 Task: Design a multi-part, multi-material, and multi-color pinball machine with custom themes and interactive features.
Action: Mouse moved to (196, 167)
Screenshot: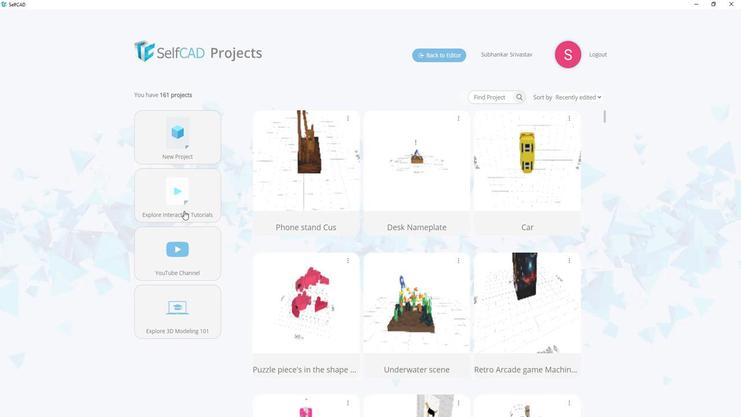 
Action: Mouse pressed left at (196, 167)
Screenshot: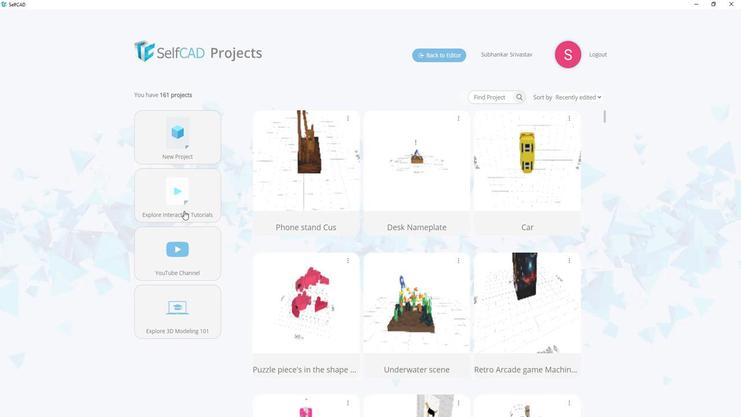 
Action: Mouse moved to (383, 183)
Screenshot: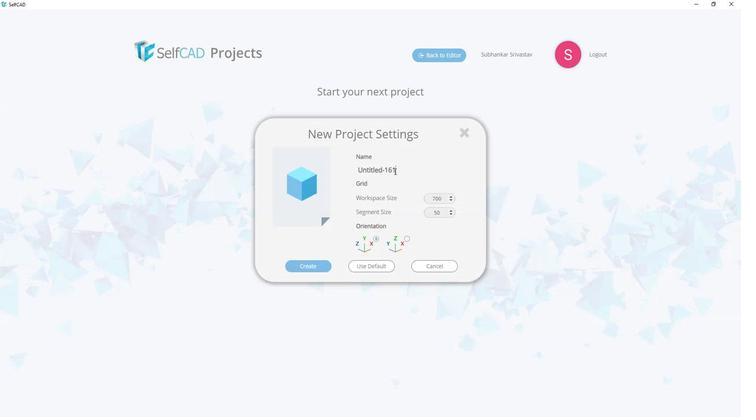 
Action: Mouse pressed left at (383, 183)
Screenshot: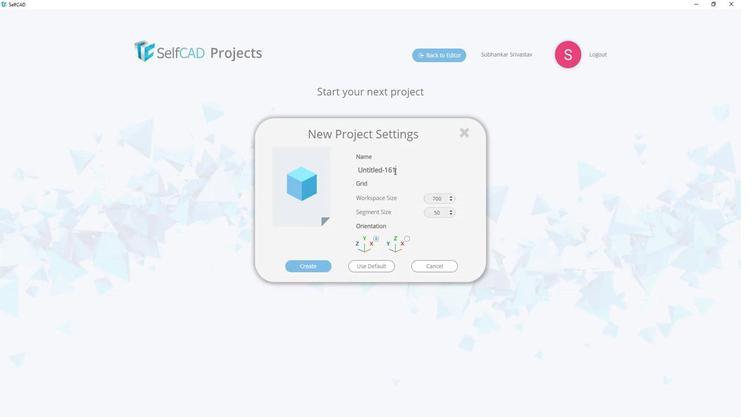 
Action: Mouse moved to (383, 183)
Screenshot: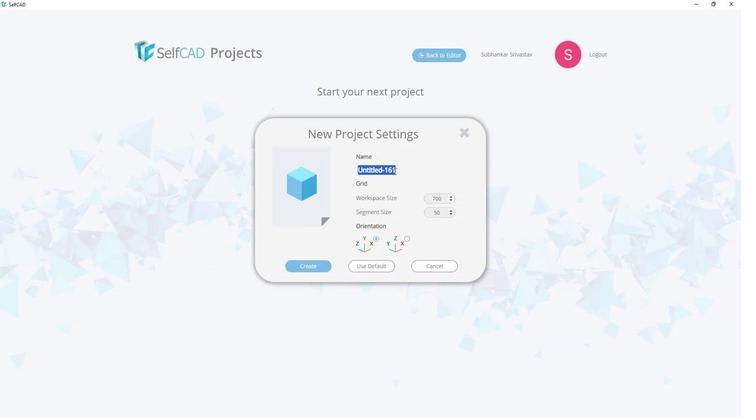 
Action: Key pressed <Key.shift><Key.shift>Pinball<Key.space><Key.shift>@<Key.backspace>2<Key.enter>
Screenshot: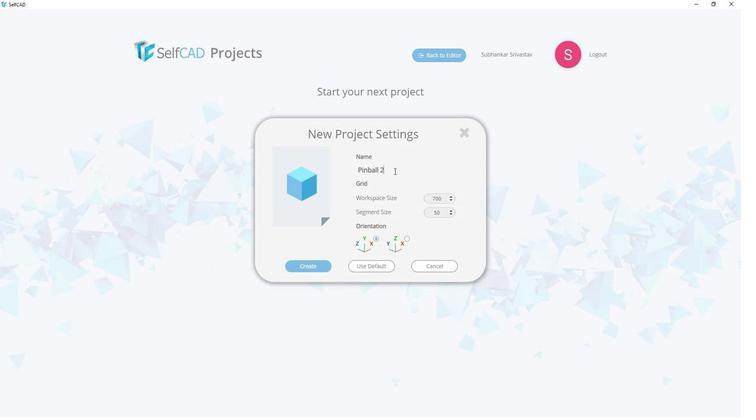 
Action: Mouse moved to (78, 128)
Screenshot: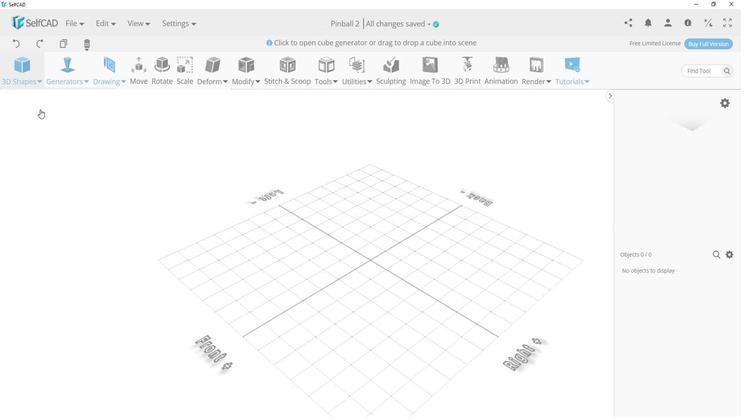 
Action: Mouse pressed left at (78, 128)
Screenshot: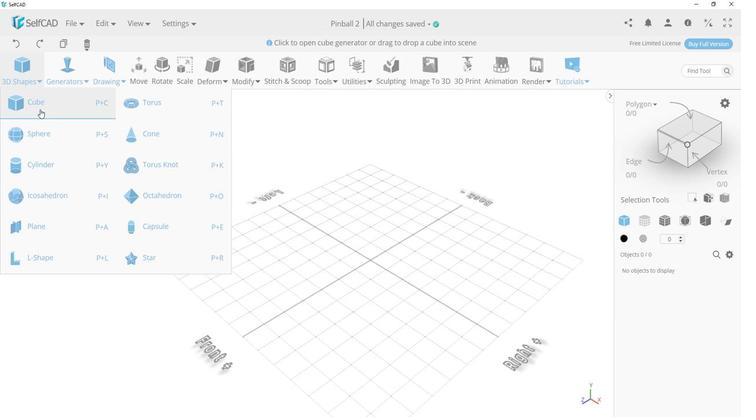 
Action: Mouse moved to (77, 165)
Screenshot: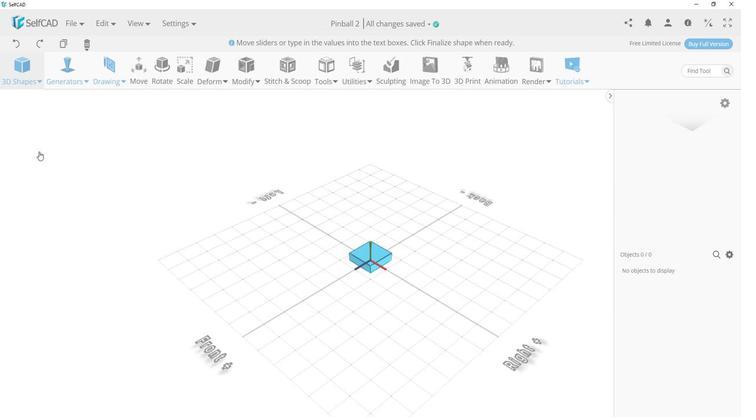 
Action: Mouse pressed left at (77, 165)
Screenshot: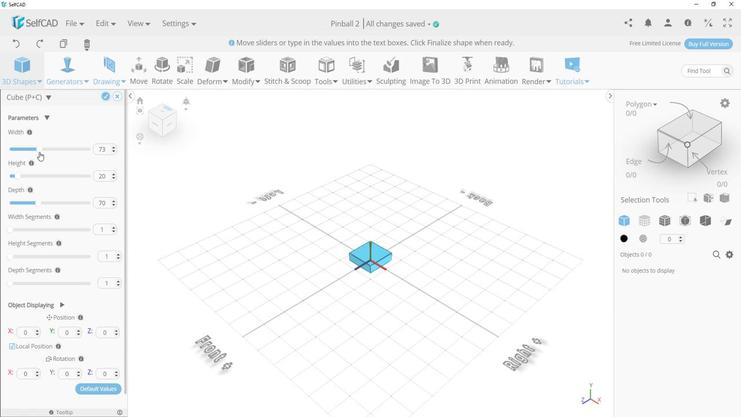 
Action: Mouse moved to (60, 186)
Screenshot: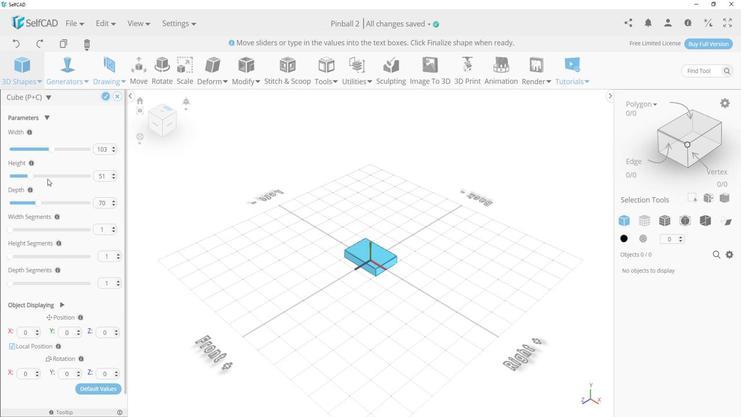 
Action: Mouse pressed left at (60, 186)
Screenshot: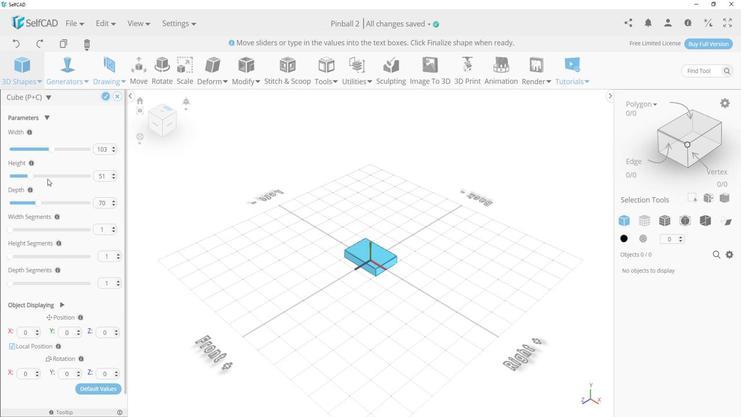 
Action: Mouse moved to (140, 189)
Screenshot: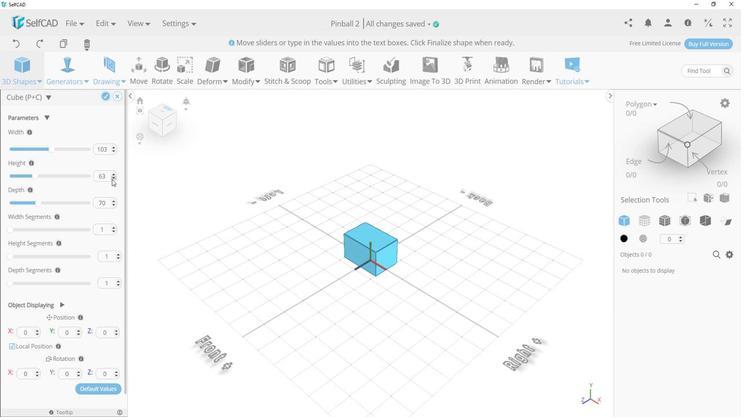 
Action: Mouse pressed left at (140, 189)
Screenshot: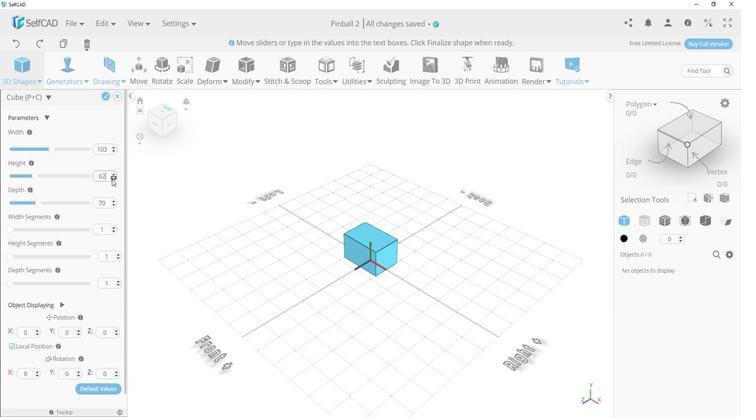 
Action: Mouse pressed left at (140, 189)
Screenshot: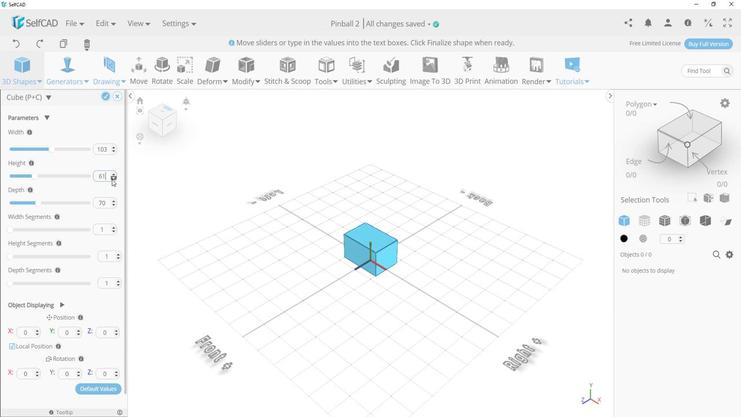 
Action: Mouse pressed left at (140, 189)
Screenshot: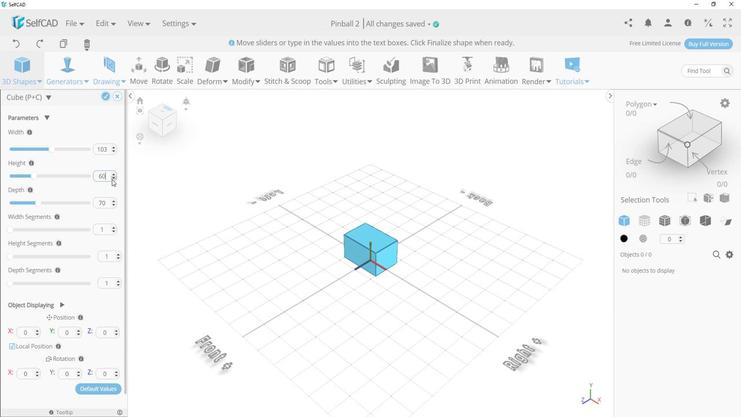 
Action: Mouse moved to (75, 211)
Screenshot: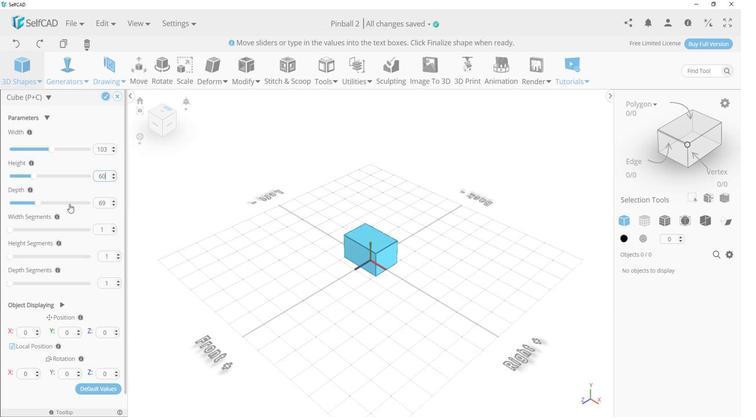 
Action: Mouse pressed left at (75, 211)
Screenshot: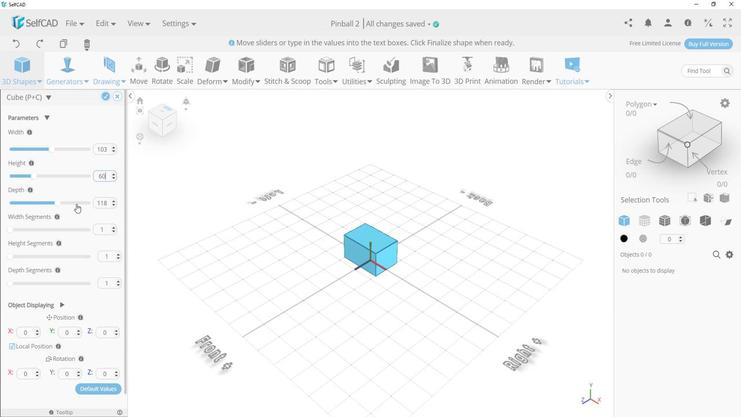 
Action: Mouse moved to (116, 210)
Screenshot: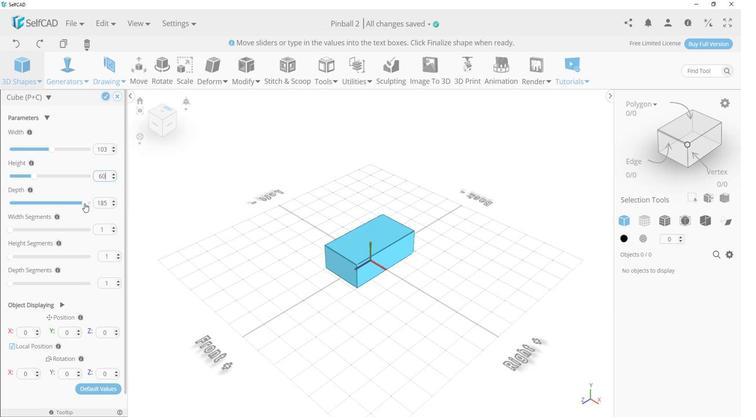
Action: Mouse pressed left at (116, 210)
Screenshot: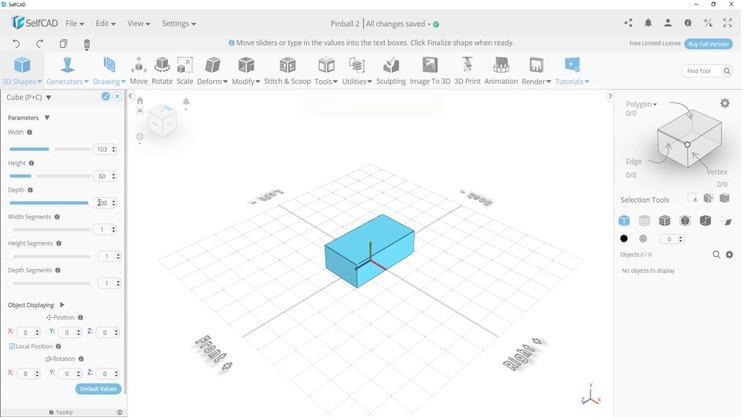 
Action: Mouse moved to (142, 210)
Screenshot: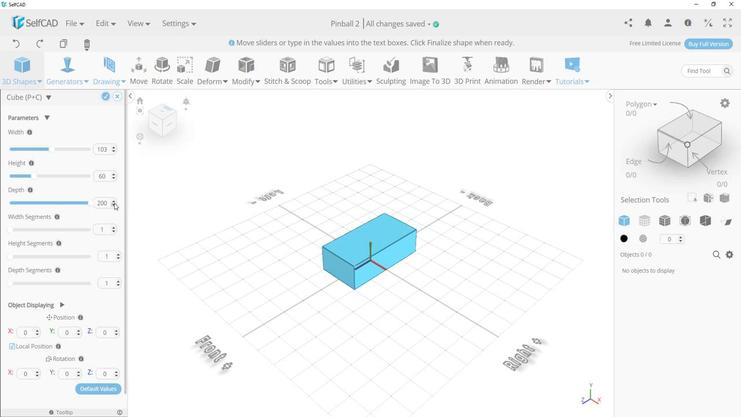 
Action: Mouse pressed left at (142, 210)
Screenshot: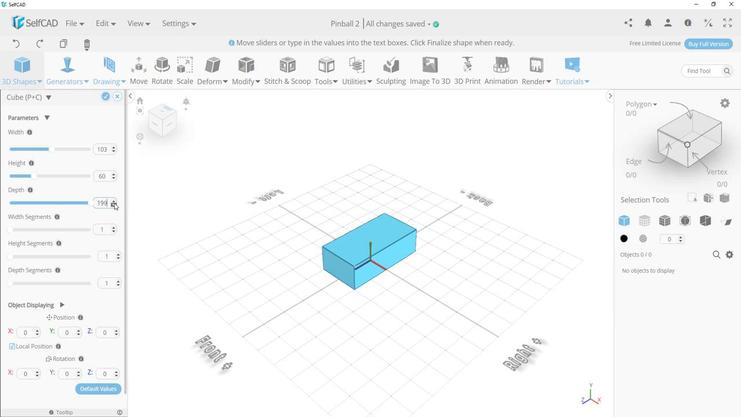 
Action: Mouse moved to (143, 209)
Screenshot: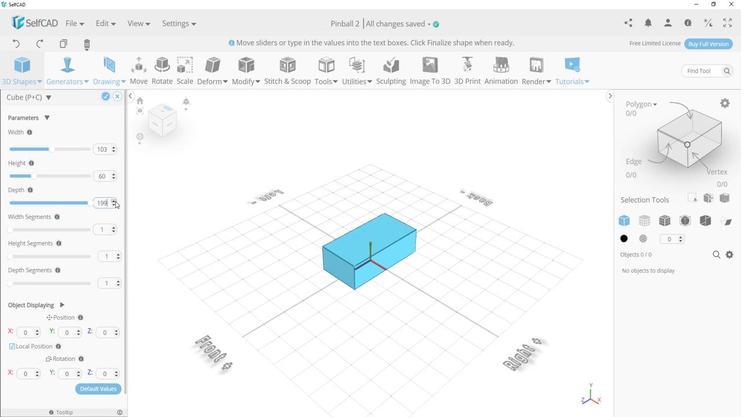 
Action: Mouse pressed left at (143, 209)
Screenshot: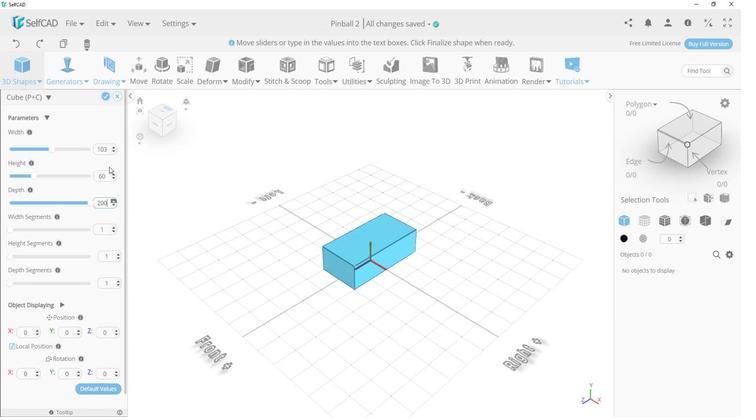 
Action: Mouse moved to (142, 161)
Screenshot: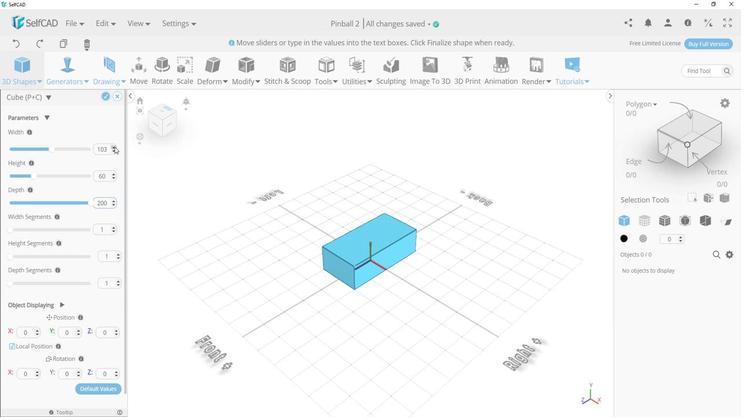 
Action: Mouse pressed left at (142, 161)
Screenshot: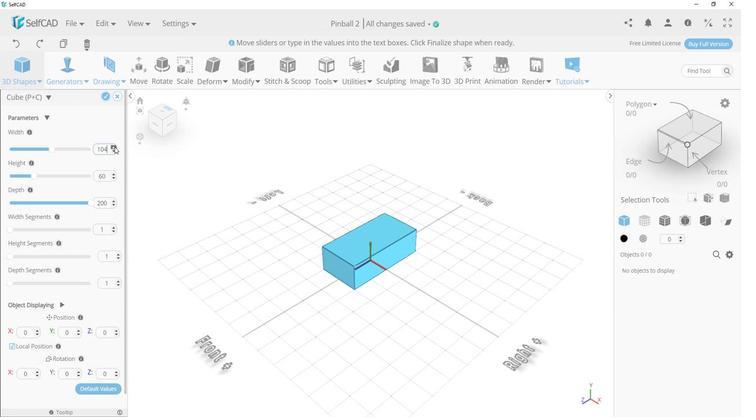 
Action: Mouse pressed left at (142, 161)
Screenshot: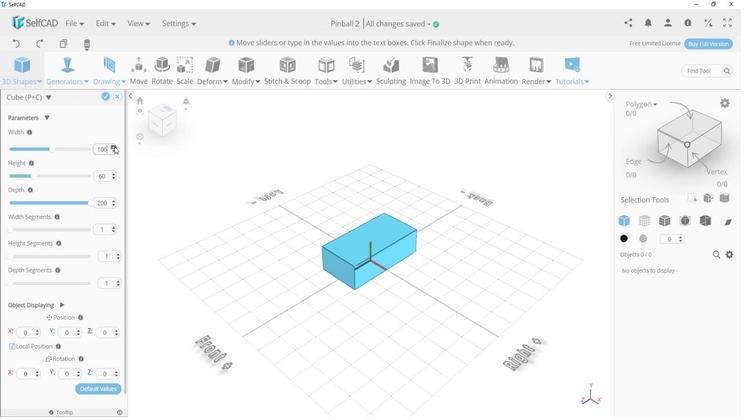 
Action: Mouse pressed left at (142, 161)
Screenshot: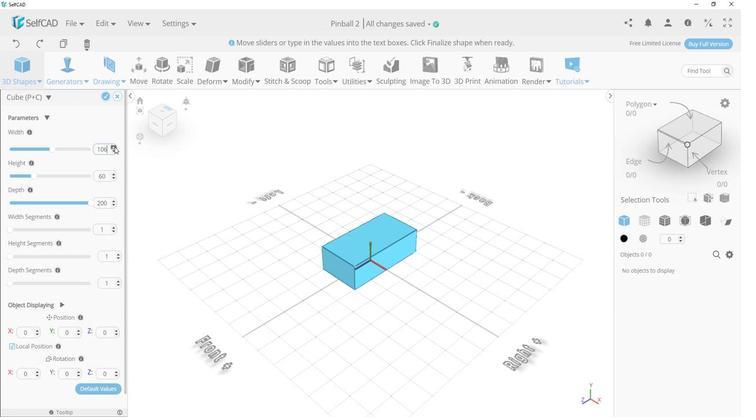
Action: Mouse pressed left at (142, 161)
Screenshot: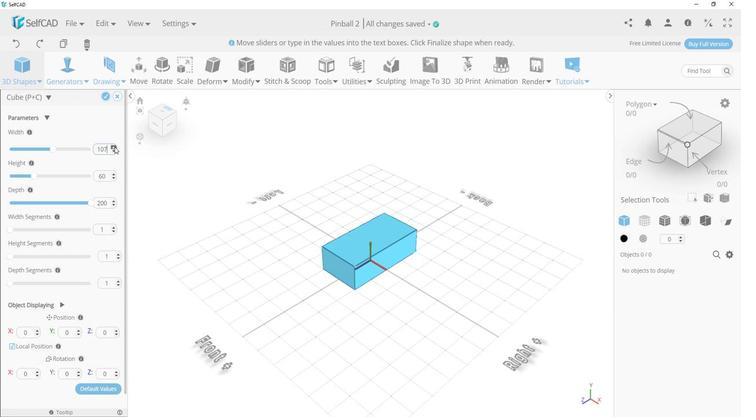 
Action: Mouse pressed left at (142, 161)
Screenshot: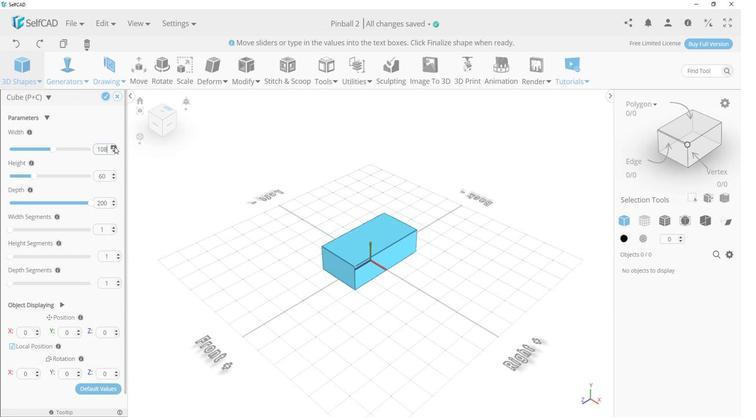 
Action: Mouse pressed left at (142, 161)
Screenshot: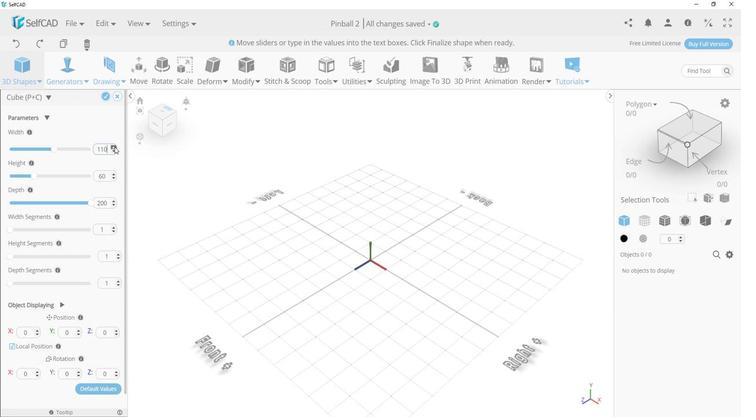 
Action: Mouse pressed left at (142, 161)
Screenshot: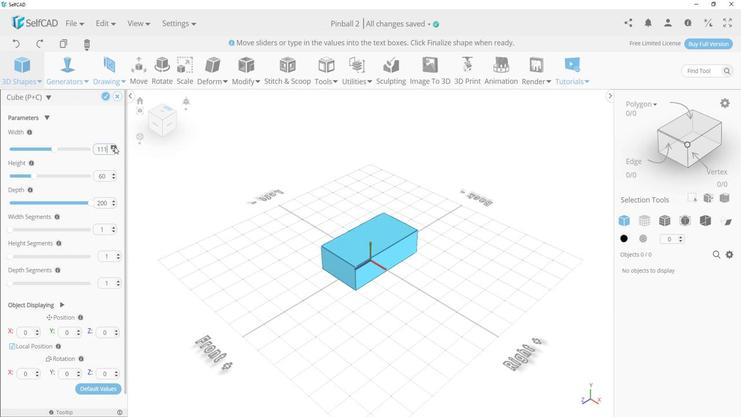 
Action: Mouse pressed left at (142, 161)
Screenshot: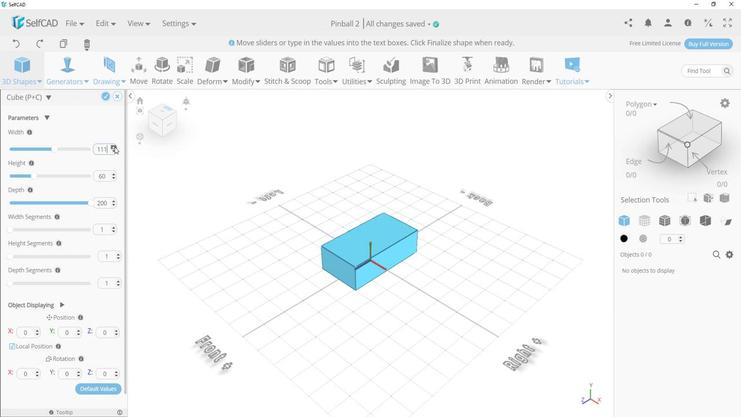 
Action: Mouse pressed left at (142, 161)
Screenshot: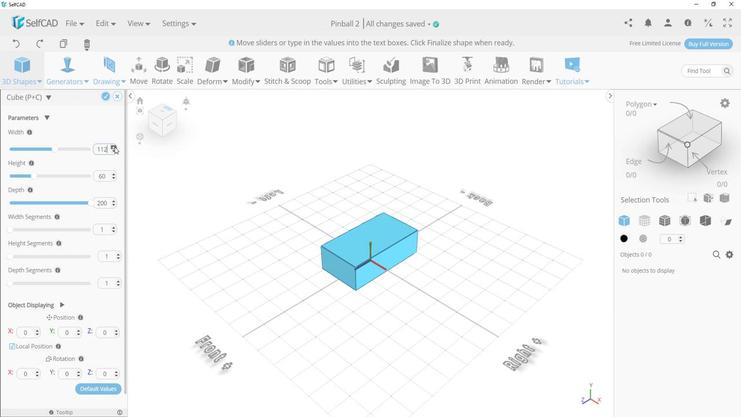 
Action: Mouse pressed left at (142, 161)
Screenshot: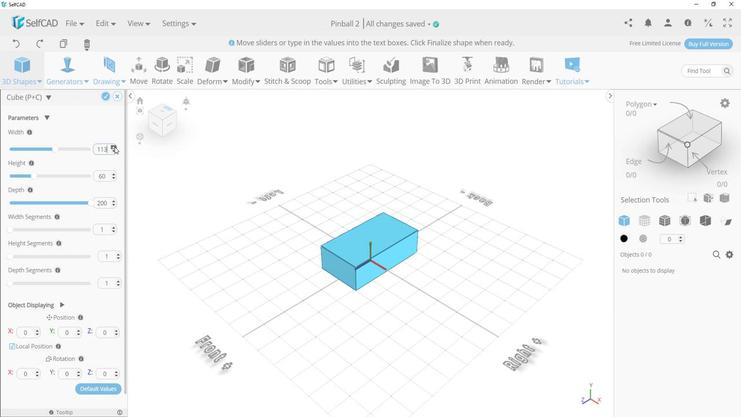 
Action: Mouse pressed left at (142, 161)
Screenshot: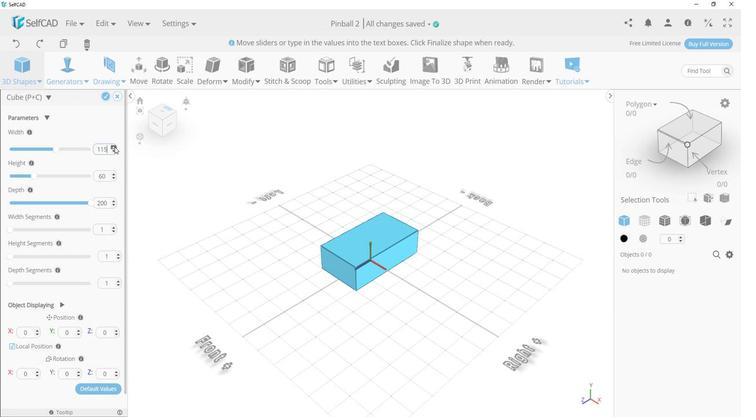 
Action: Mouse pressed left at (142, 161)
Screenshot: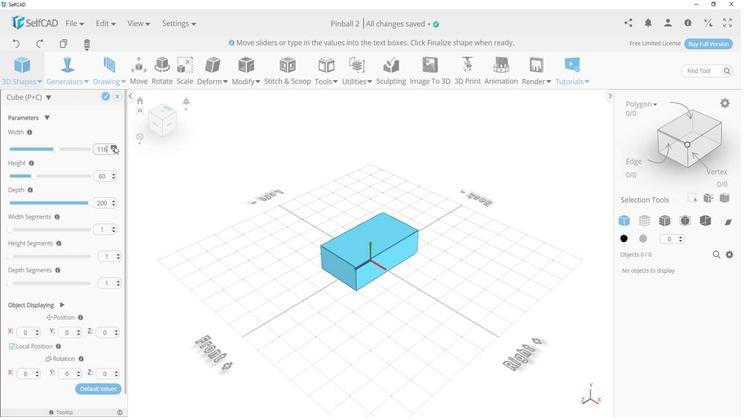 
Action: Mouse pressed left at (142, 161)
Screenshot: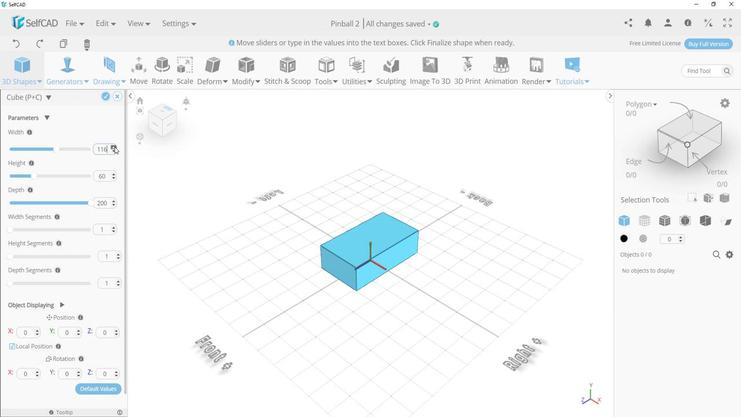 
Action: Mouse pressed left at (142, 161)
Screenshot: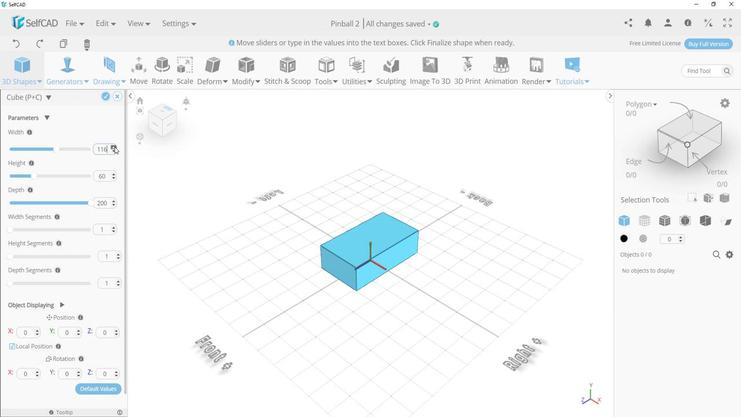 
Action: Mouse pressed left at (142, 161)
Screenshot: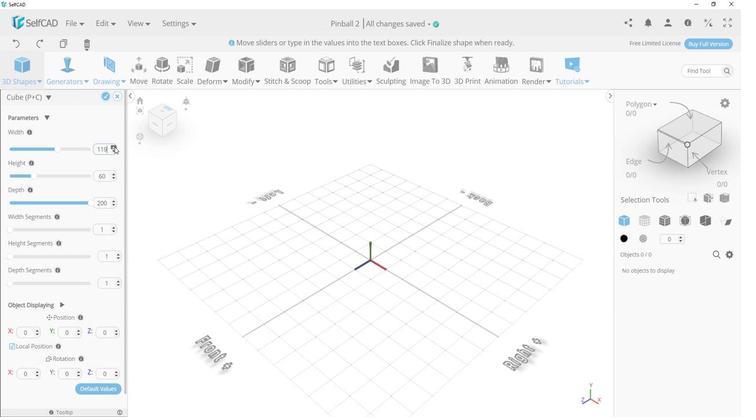
Action: Mouse pressed left at (142, 161)
Screenshot: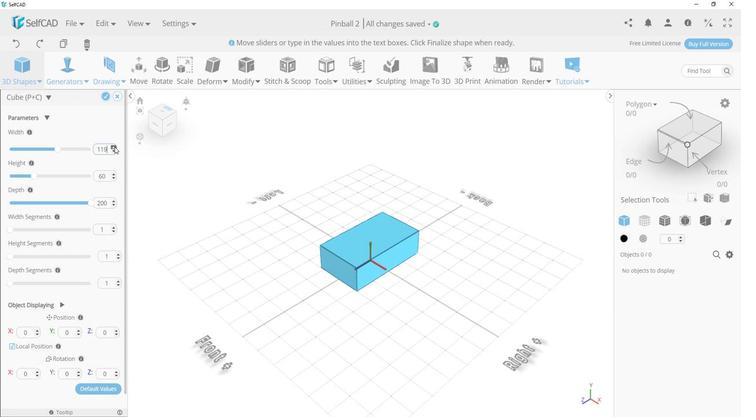 
Action: Mouse pressed left at (142, 161)
Screenshot: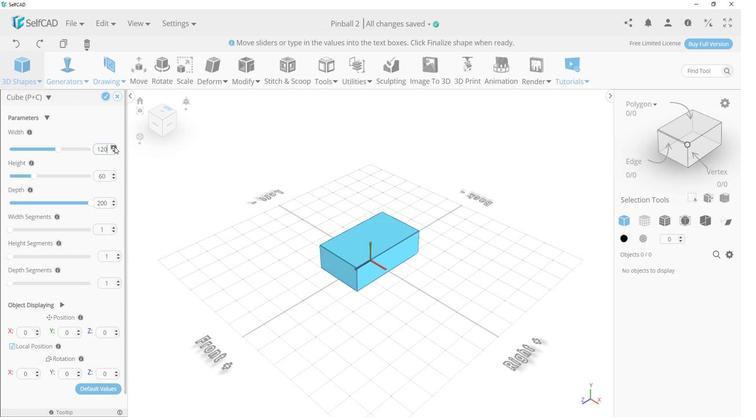 
Action: Mouse moved to (133, 115)
Screenshot: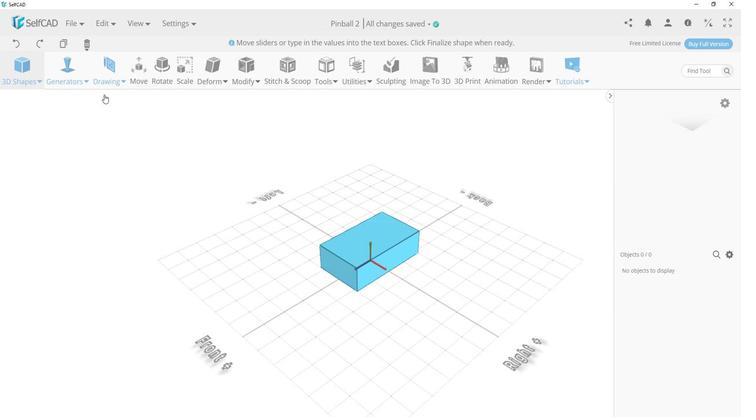 
Action: Mouse pressed left at (133, 115)
Screenshot: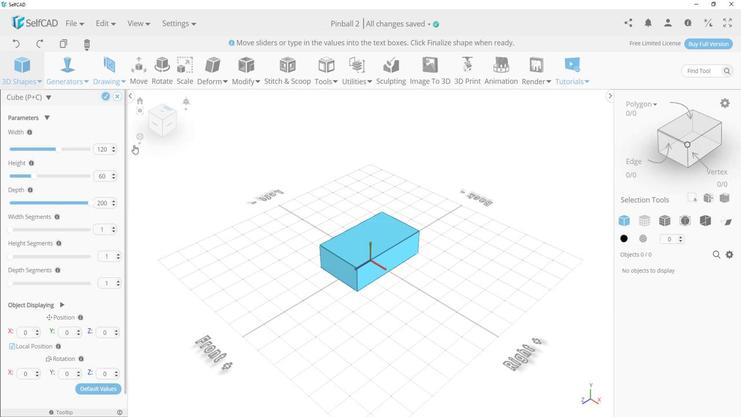
Action: Mouse moved to (330, 294)
Screenshot: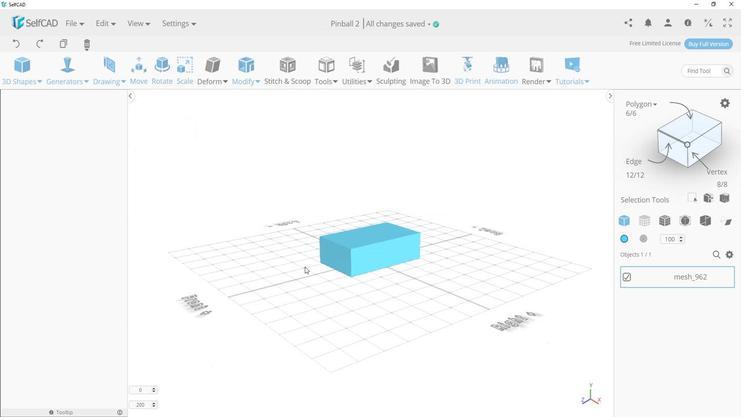 
Action: Mouse pressed left at (330, 294)
Screenshot: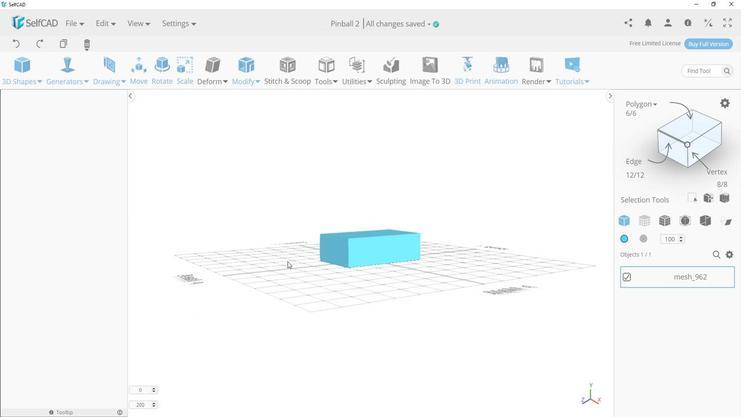 
Action: Mouse moved to (172, 104)
Screenshot: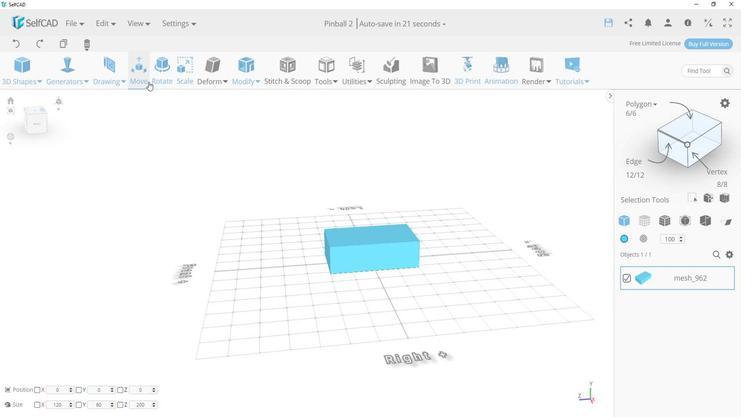 
Action: Mouse pressed left at (172, 104)
Screenshot: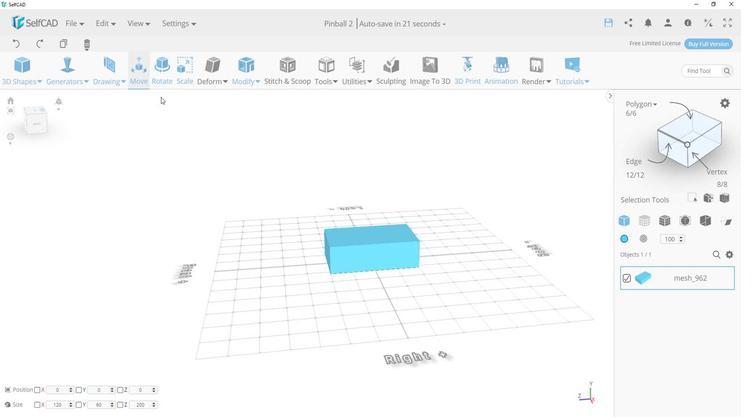 
Action: Mouse moved to (362, 221)
Screenshot: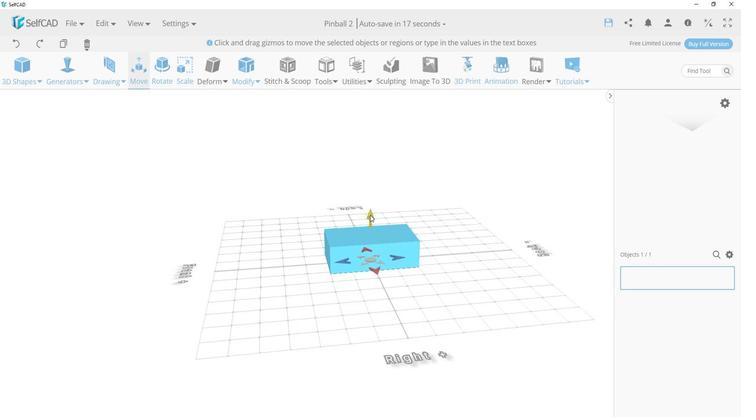
Action: Mouse pressed left at (362, 221)
Screenshot: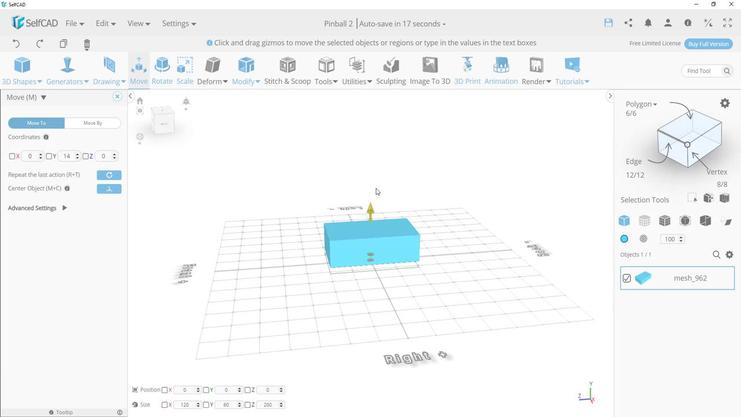 
Action: Mouse moved to (179, 103)
Screenshot: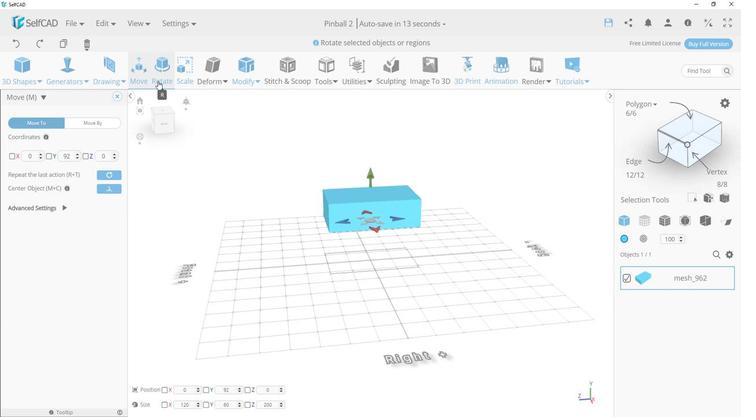 
Action: Mouse pressed left at (179, 103)
Screenshot: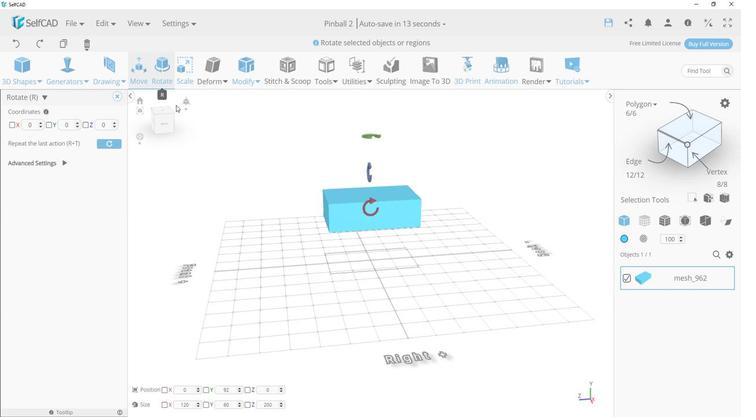 
Action: Mouse moved to (364, 208)
Screenshot: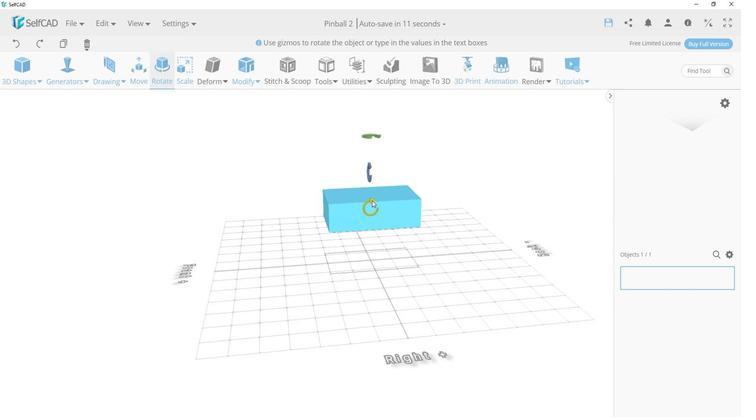 
Action: Mouse pressed left at (364, 208)
Screenshot: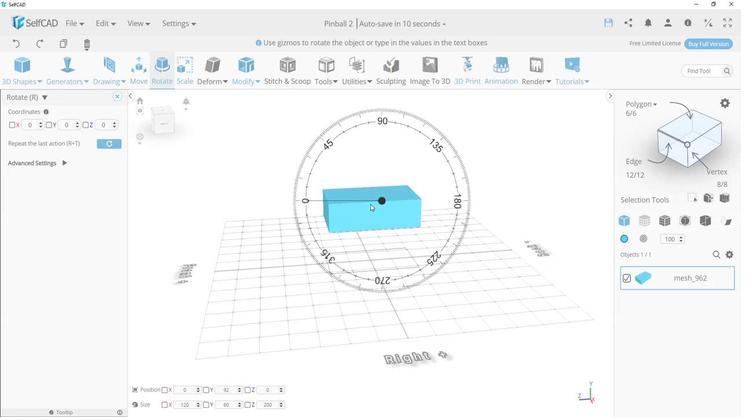 
Action: Mouse moved to (289, 246)
Screenshot: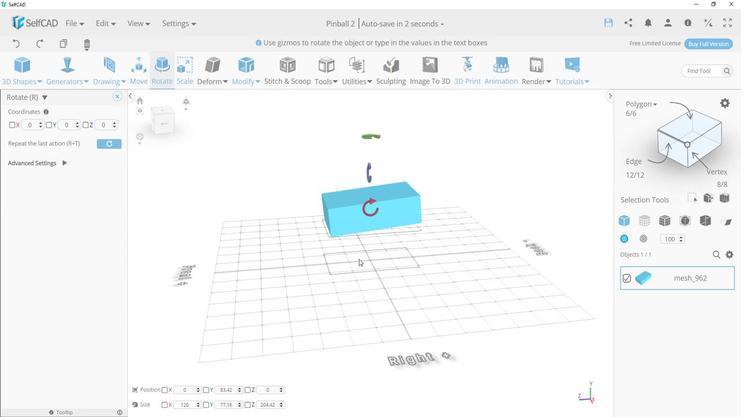 
Action: Mouse pressed left at (289, 246)
Screenshot: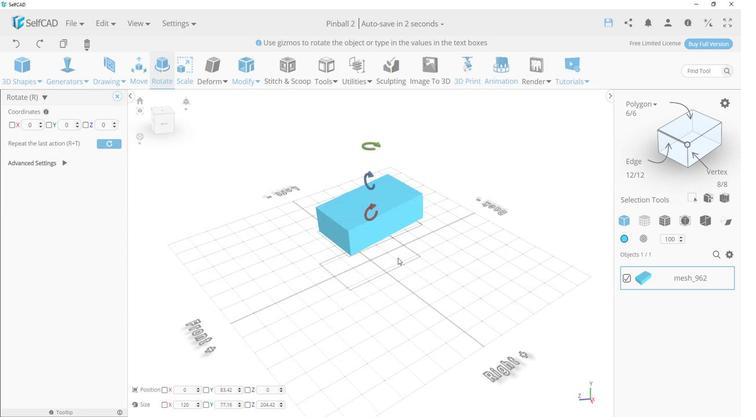 
Action: Mouse moved to (342, 273)
Screenshot: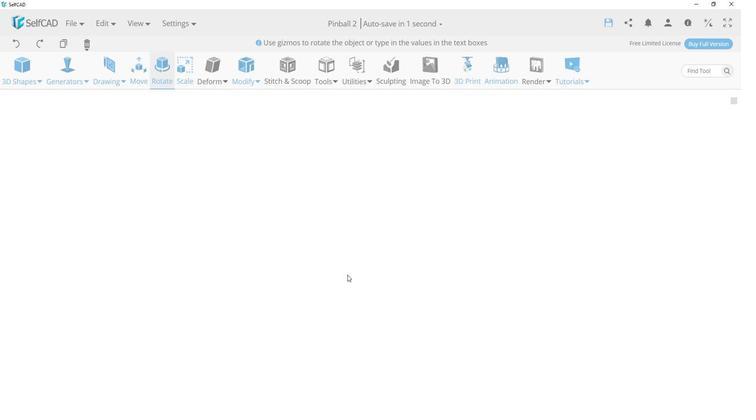 
Action: Mouse scrolled (342, 273) with delta (0, 0)
Screenshot: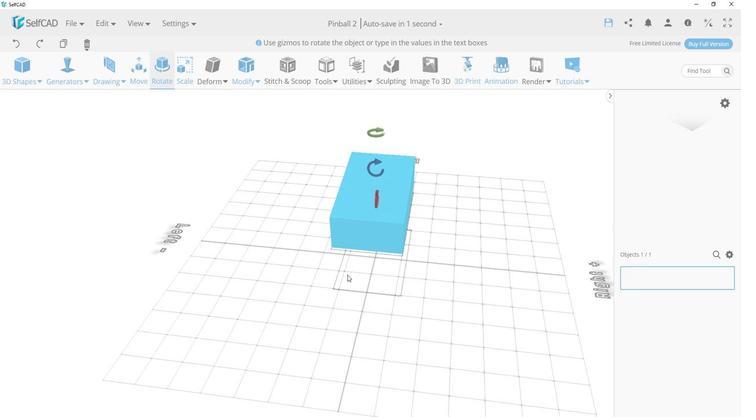 
Action: Mouse scrolled (342, 273) with delta (0, 0)
Screenshot: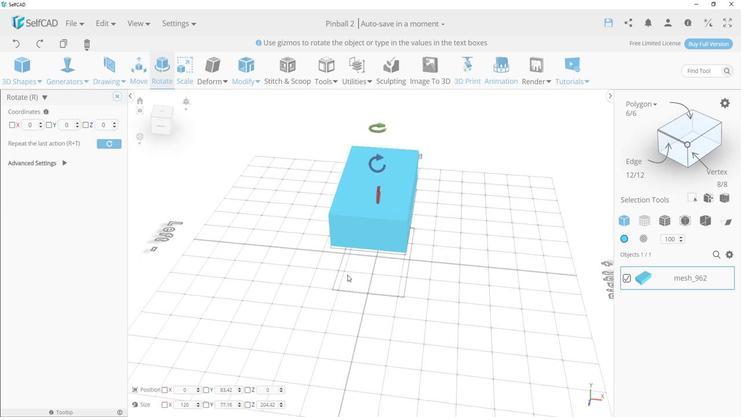 
Action: Mouse scrolled (342, 273) with delta (0, 0)
Screenshot: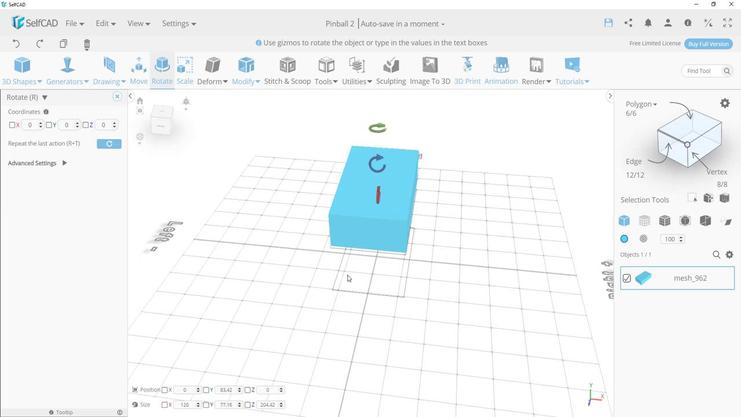 
Action: Mouse scrolled (342, 273) with delta (0, 0)
Screenshot: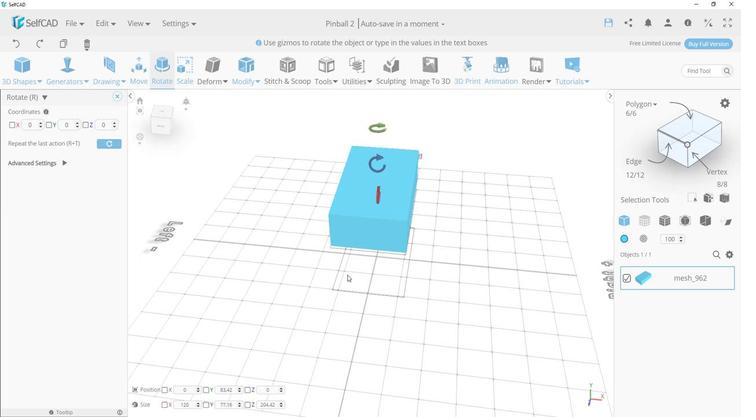 
Action: Mouse scrolled (342, 273) with delta (0, 0)
Screenshot: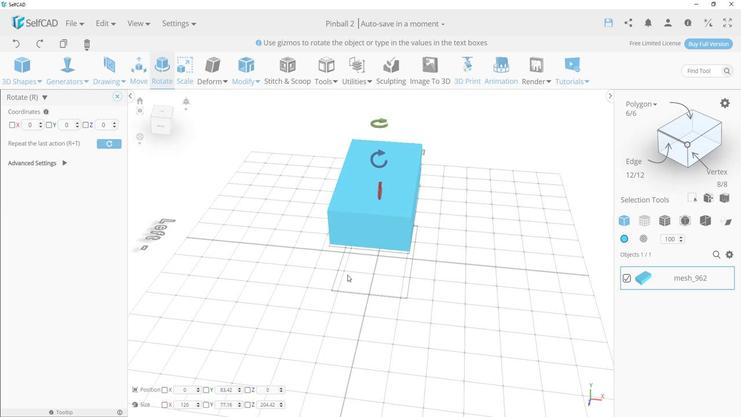 
Action: Mouse scrolled (342, 273) with delta (0, 0)
Screenshot: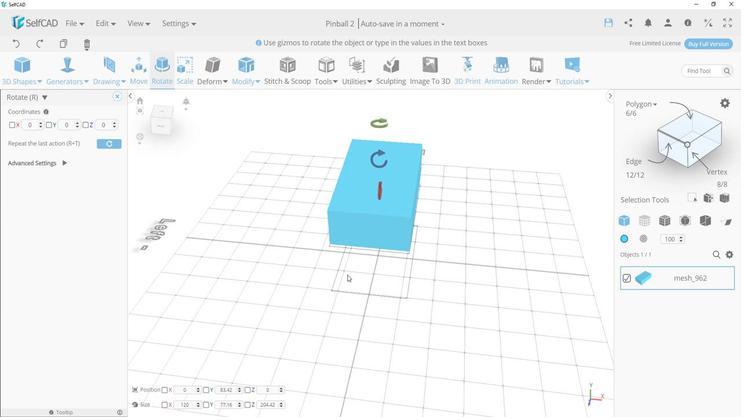 
Action: Mouse scrolled (342, 273) with delta (0, 0)
Screenshot: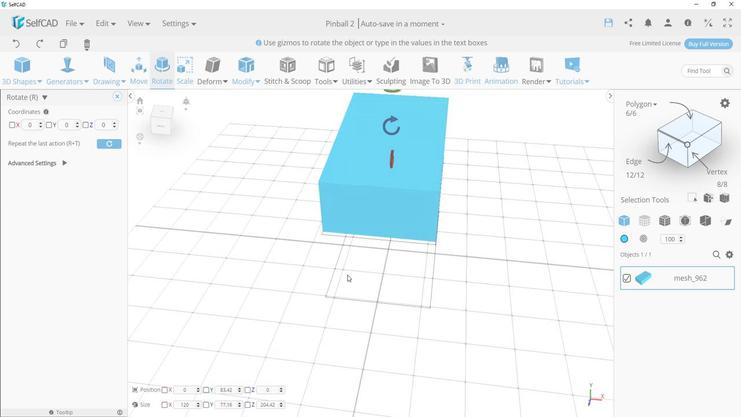 
Action: Mouse scrolled (342, 273) with delta (0, 0)
Screenshot: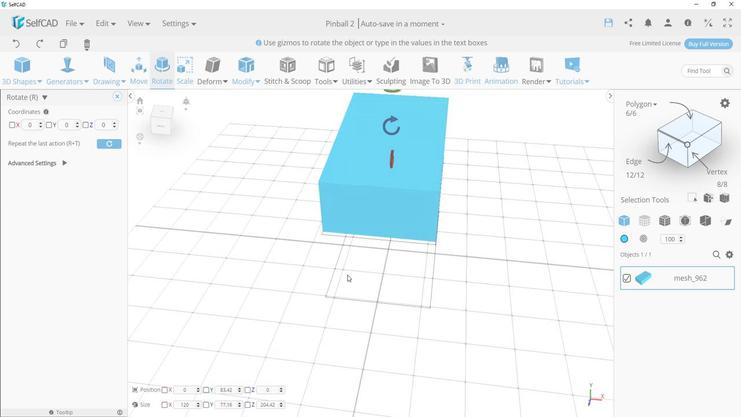 
Action: Mouse scrolled (342, 273) with delta (0, 0)
Screenshot: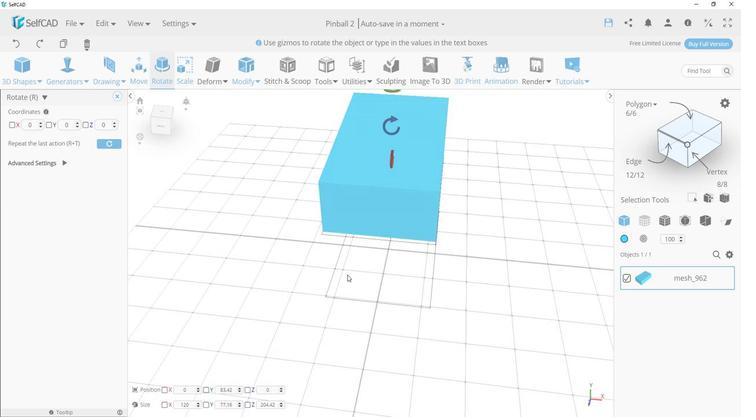 
Action: Mouse scrolled (342, 273) with delta (0, 0)
Screenshot: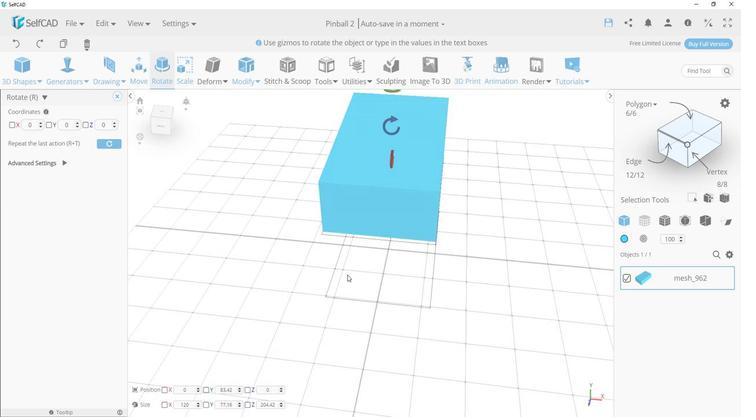 
Action: Mouse scrolled (342, 273) with delta (0, 0)
Screenshot: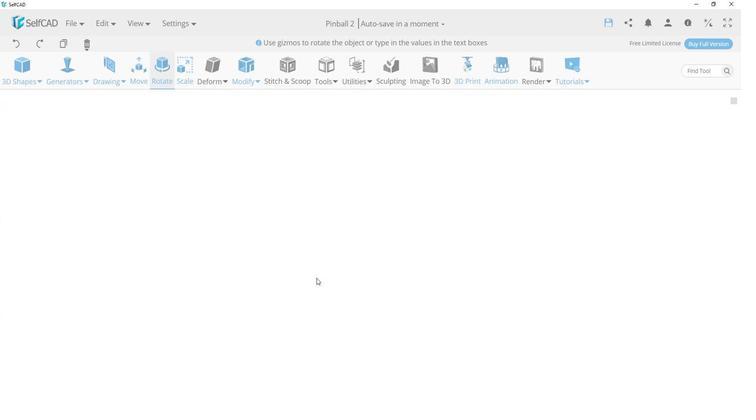 
Action: Mouse scrolled (342, 273) with delta (0, 0)
Screenshot: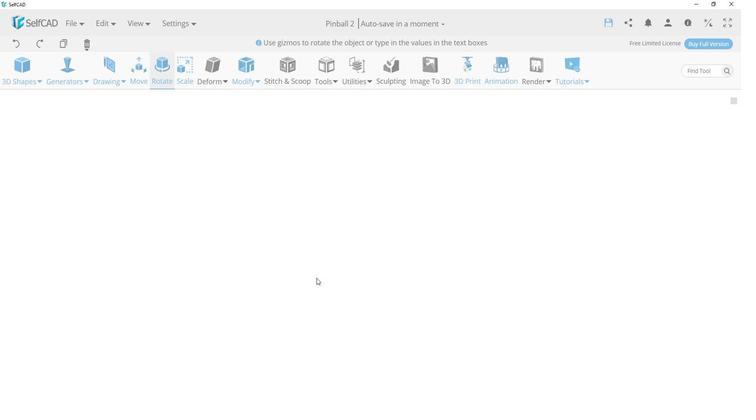 
Action: Mouse moved to (302, 276)
Screenshot: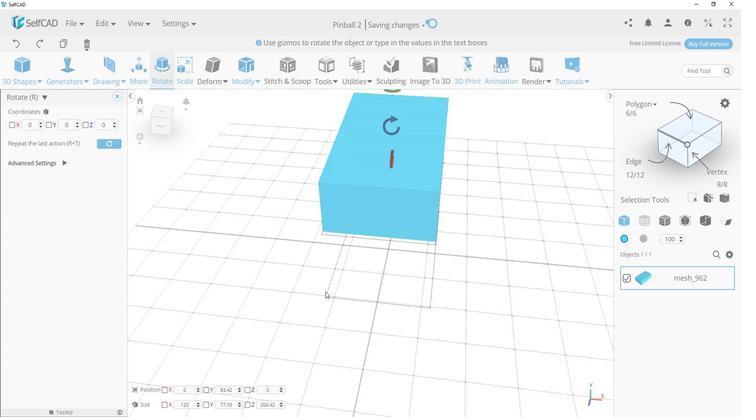 
Action: Mouse pressed left at (302, 276)
Screenshot: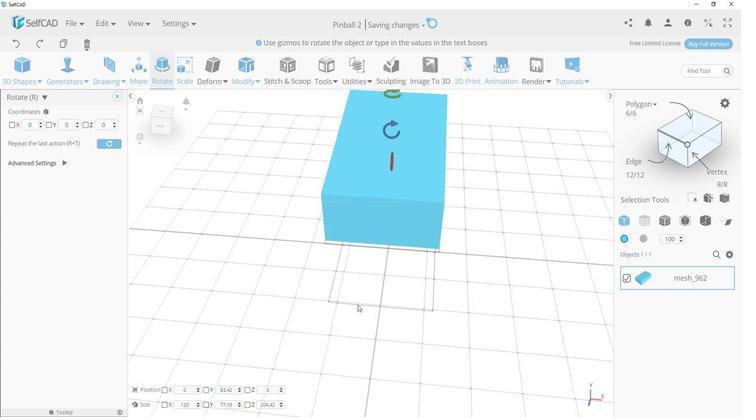 
Action: Mouse moved to (288, 238)
Screenshot: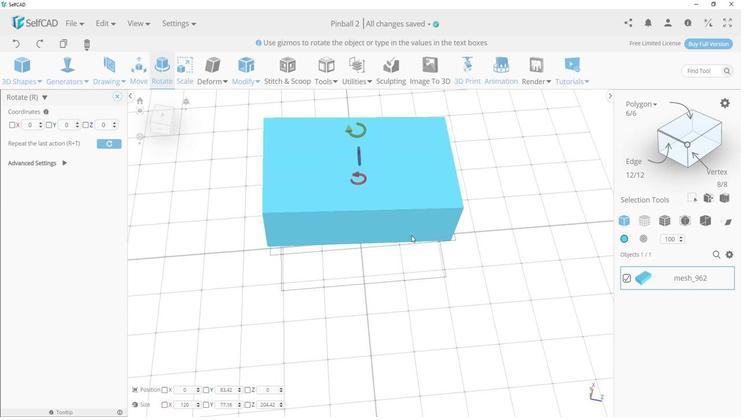 
Action: Mouse pressed left at (288, 238)
Screenshot: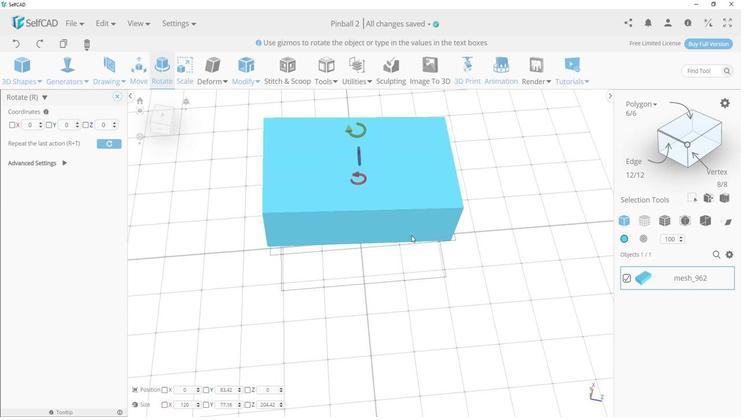 
Action: Mouse moved to (633, 143)
Screenshot: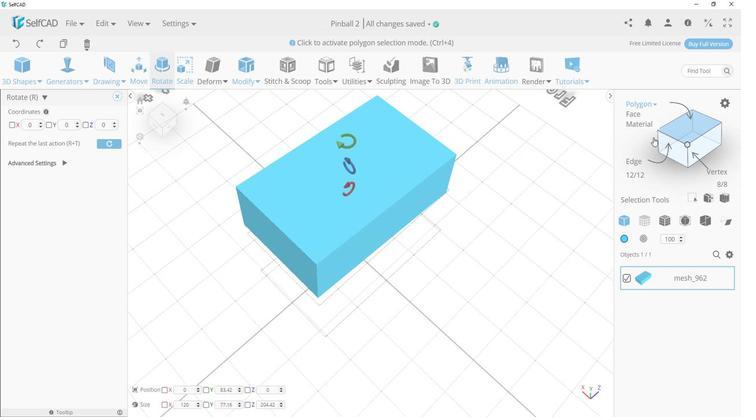 
Action: Mouse pressed left at (633, 143)
Screenshot: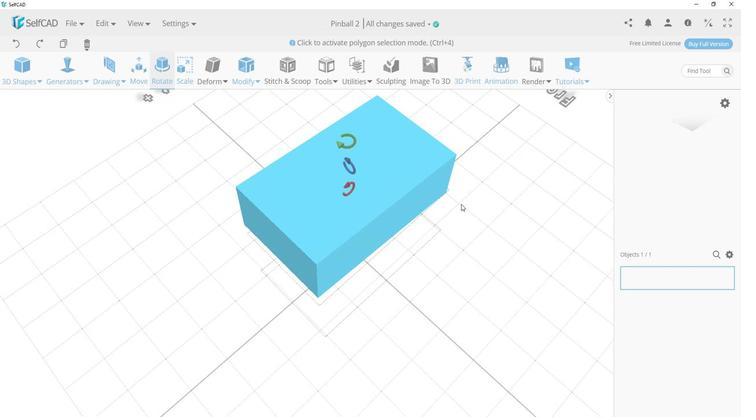 
Action: Mouse moved to (281, 250)
Screenshot: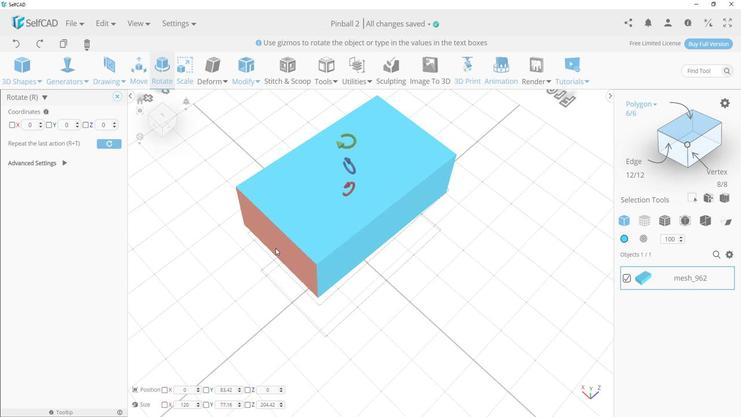 
Action: Mouse pressed left at (281, 250)
Screenshot: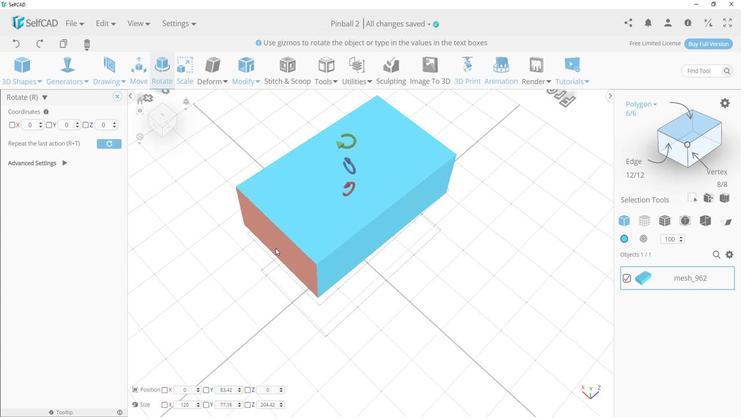 
Action: Mouse moved to (268, 119)
Screenshot: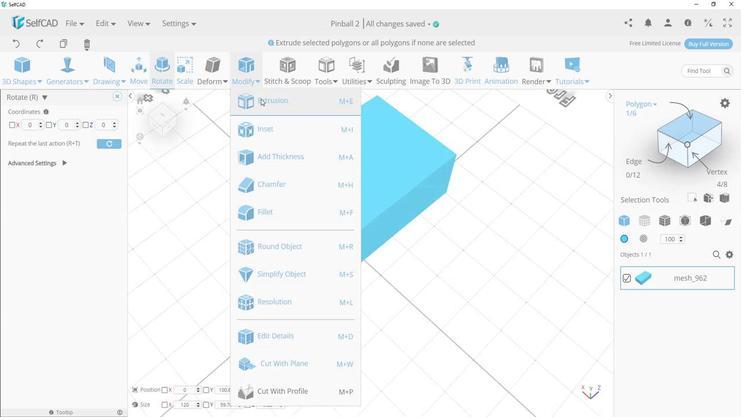 
Action: Mouse pressed left at (268, 119)
Screenshot: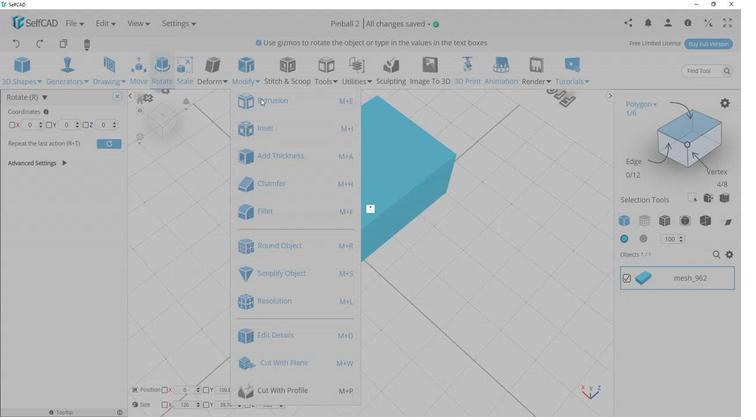 
Action: Mouse moved to (263, 260)
Screenshot: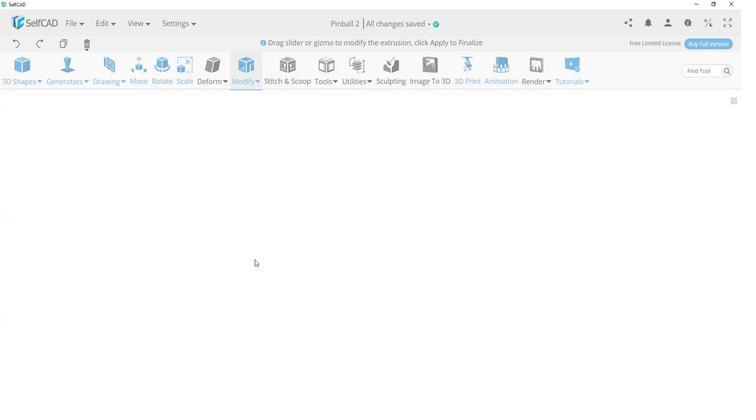 
Action: Mouse pressed left at (263, 260)
Screenshot: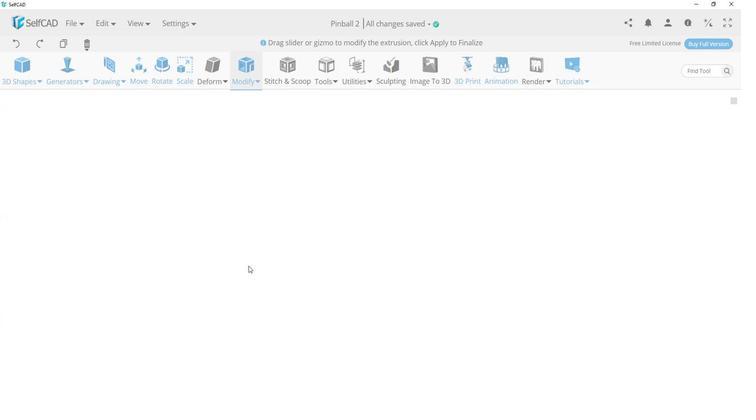 
Action: Mouse moved to (261, 270)
Screenshot: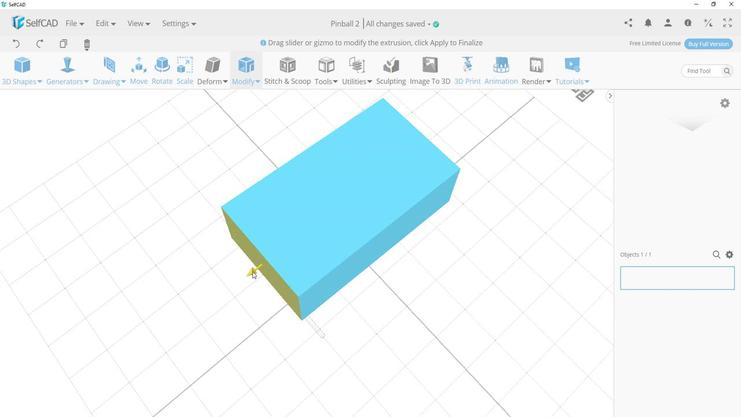 
Action: Mouse pressed left at (261, 270)
Screenshot: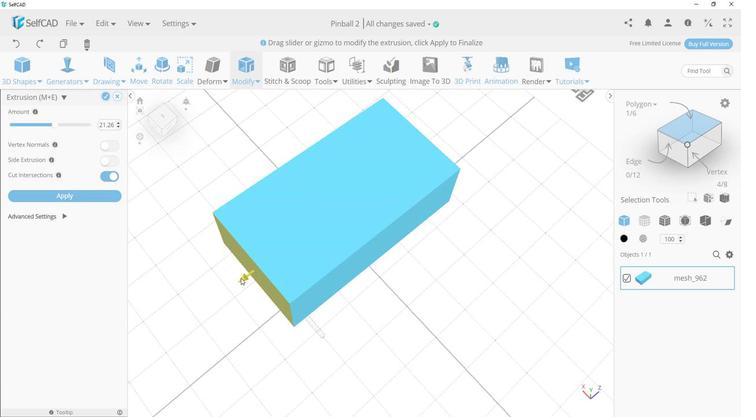 
Action: Mouse moved to (145, 140)
Screenshot: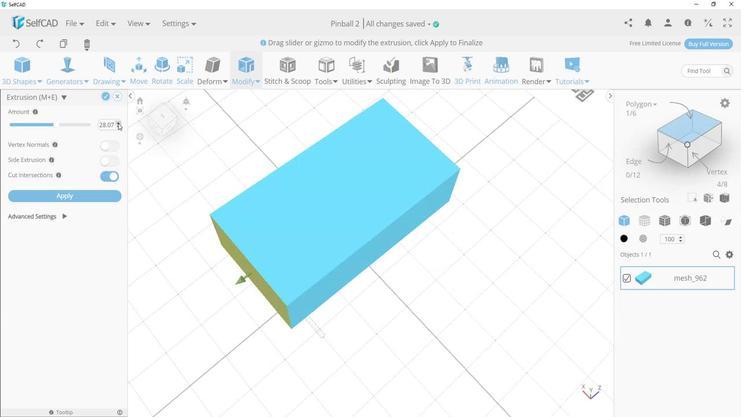 
Action: Mouse pressed left at (145, 140)
Screenshot: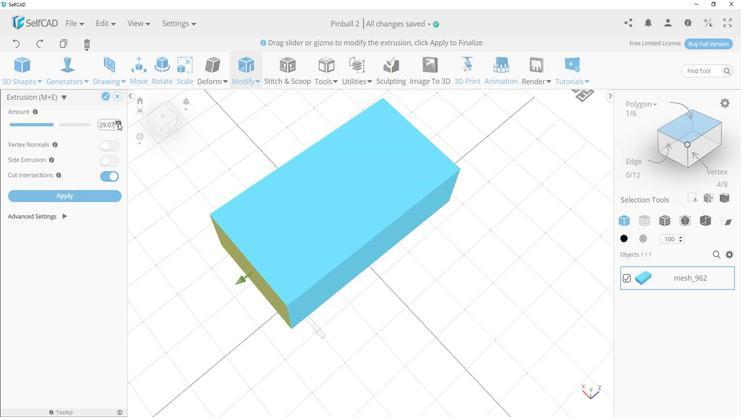 
Action: Mouse pressed left at (145, 140)
Screenshot: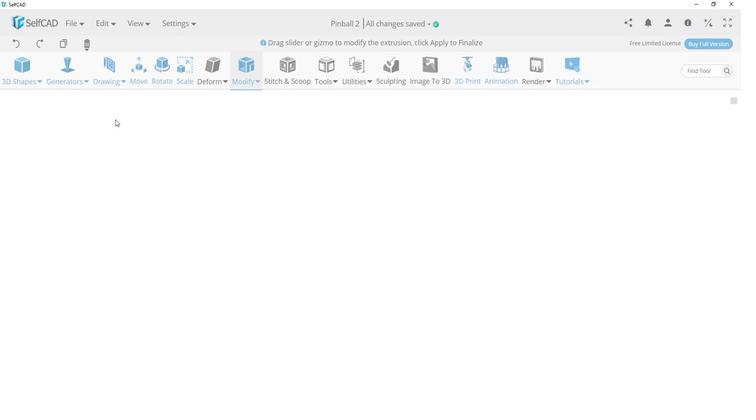 
Action: Mouse moved to (133, 117)
Screenshot: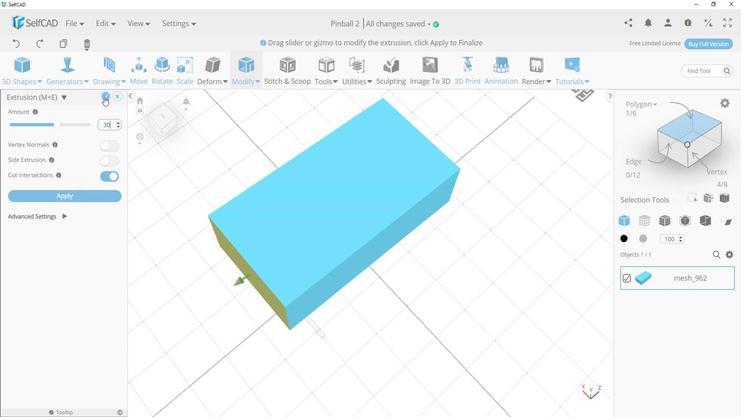 
Action: Mouse pressed left at (133, 117)
Screenshot: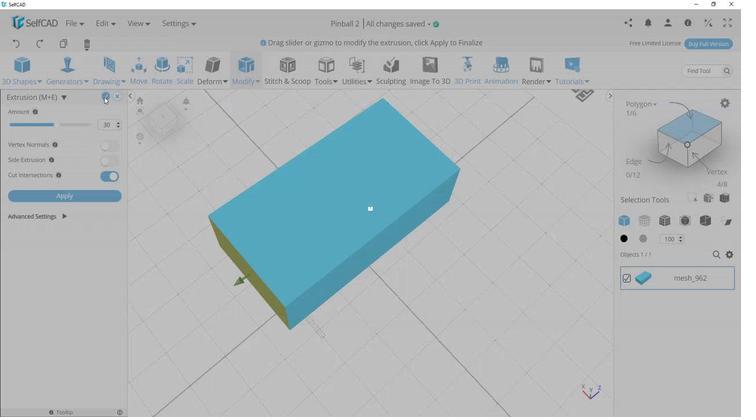 
Action: Mouse moved to (622, 221)
Screenshot: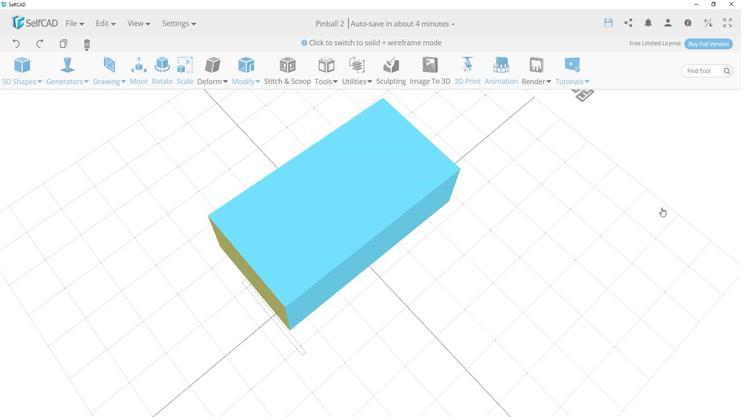
Action: Mouse pressed left at (622, 221)
Screenshot: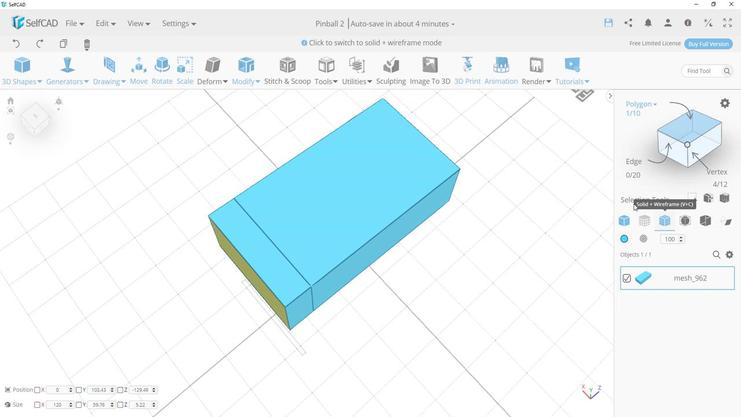 
Action: Mouse moved to (628, 145)
Screenshot: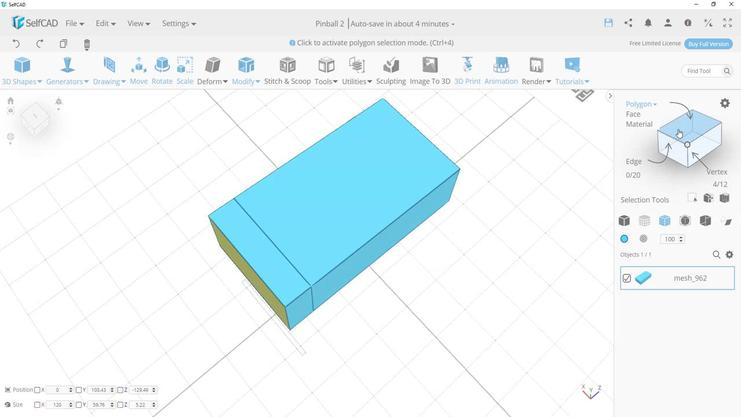 
Action: Mouse pressed left at (628, 145)
Screenshot: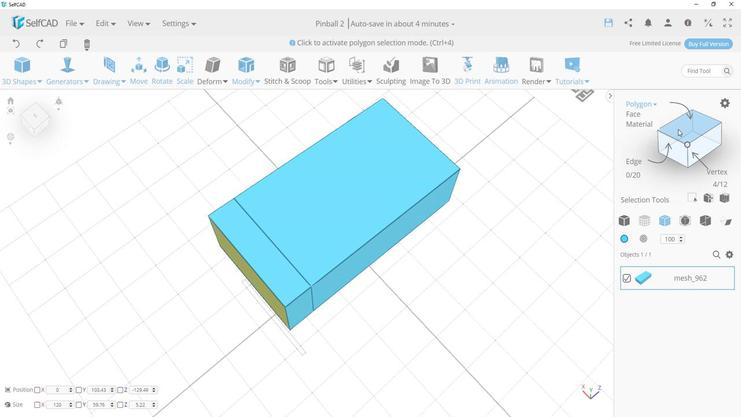 
Action: Mouse moved to (337, 229)
Screenshot: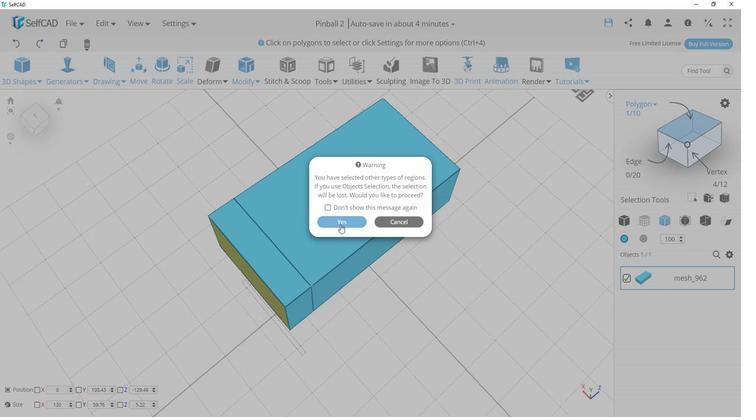 
Action: Mouse pressed left at (337, 229)
Screenshot: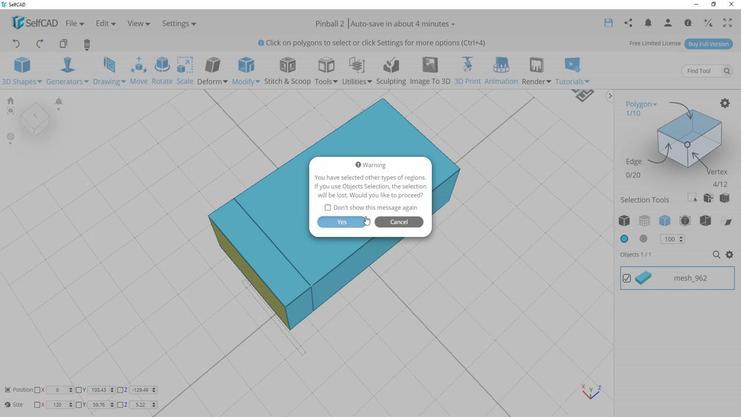 
Action: Mouse moved to (601, 127)
Screenshot: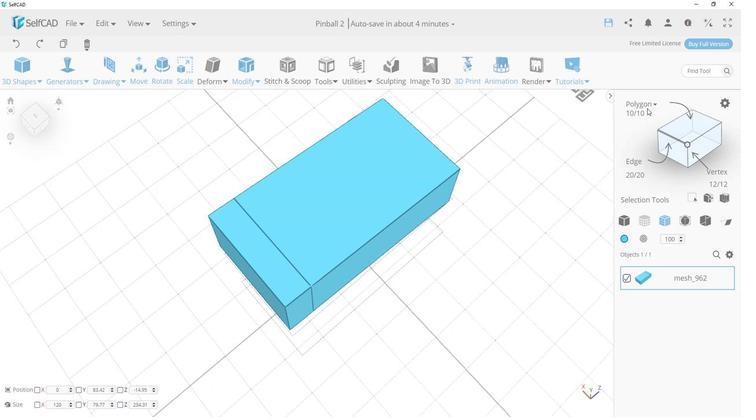 
Action: Mouse pressed left at (601, 127)
Screenshot: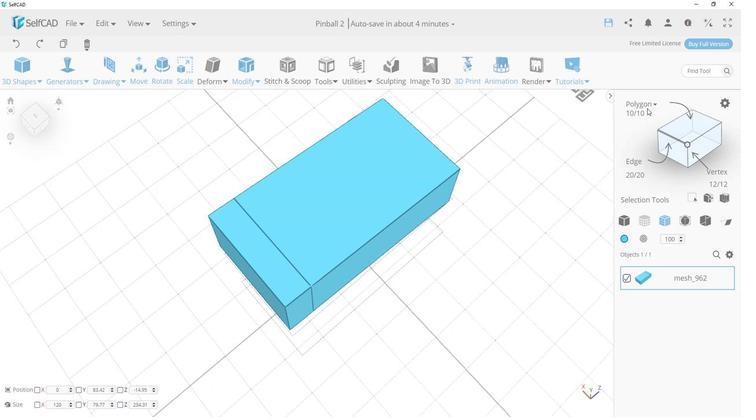 
Action: Mouse moved to (594, 134)
Screenshot: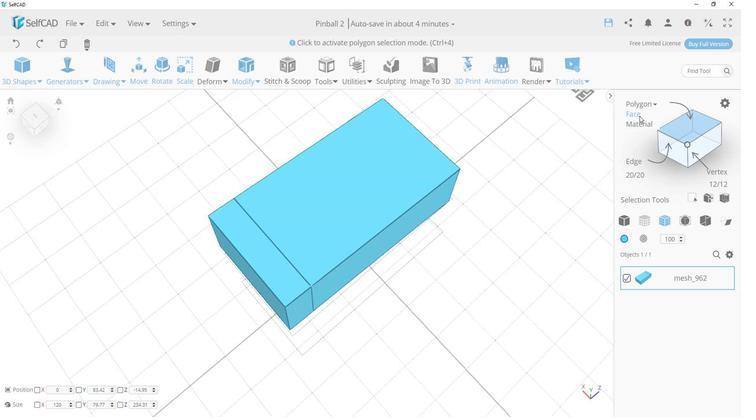 
Action: Mouse pressed left at (594, 134)
Screenshot: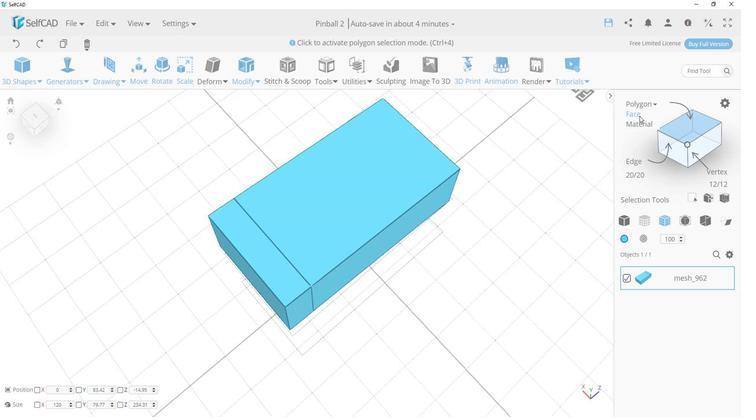 
Action: Mouse moved to (593, 123)
Screenshot: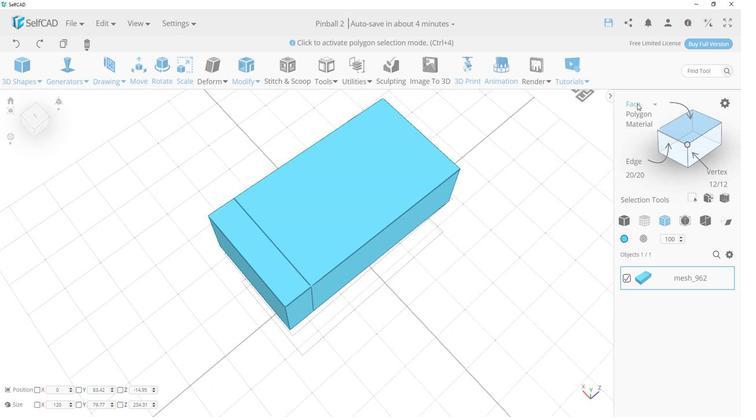 
Action: Mouse pressed left at (593, 123)
Screenshot: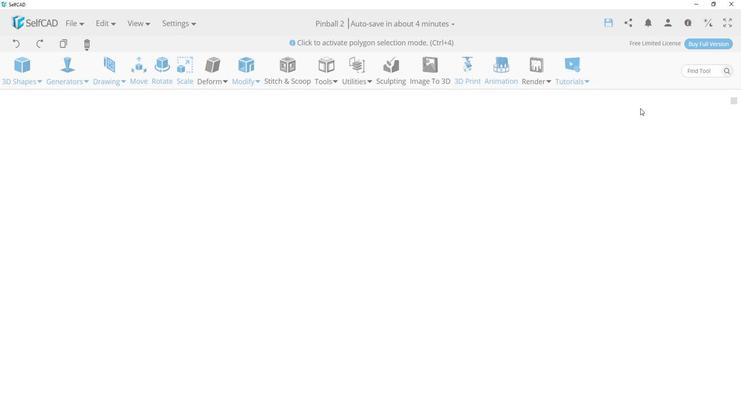 
Action: Mouse moved to (634, 152)
Screenshot: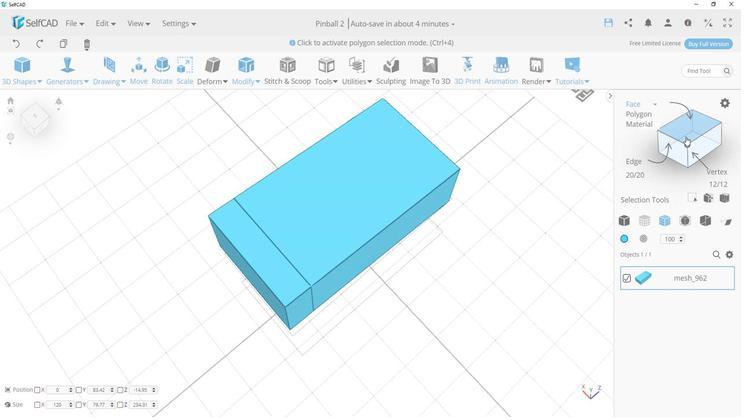 
Action: Mouse pressed left at (634, 152)
Screenshot: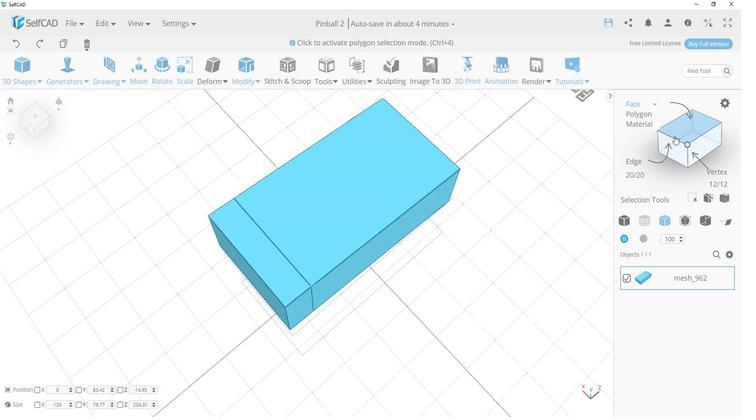 
Action: Mouse moved to (267, 262)
Screenshot: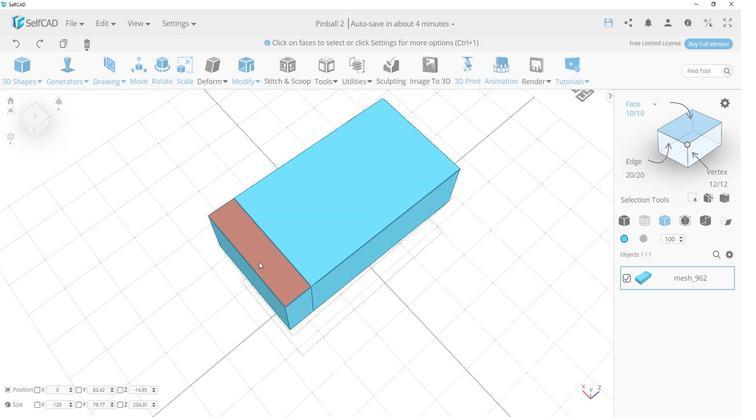 
Action: Mouse pressed left at (267, 262)
Screenshot: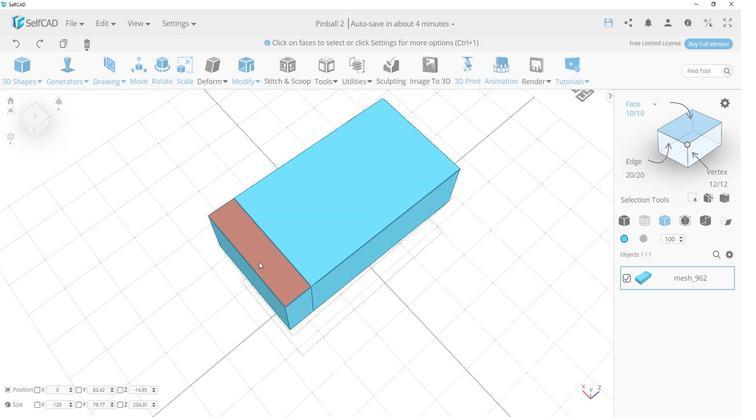 
Action: Mouse moved to (427, 295)
Screenshot: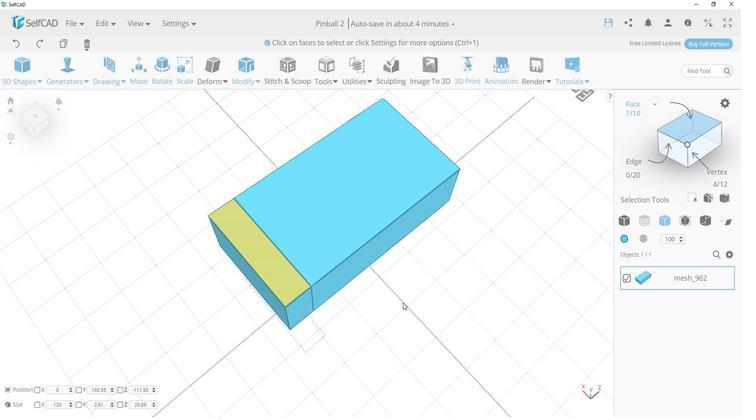 
Action: Mouse pressed left at (427, 295)
Screenshot: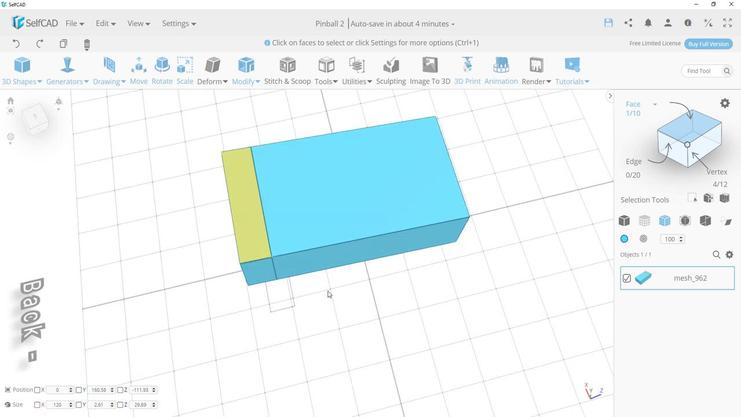 
Action: Mouse moved to (607, 247)
Screenshot: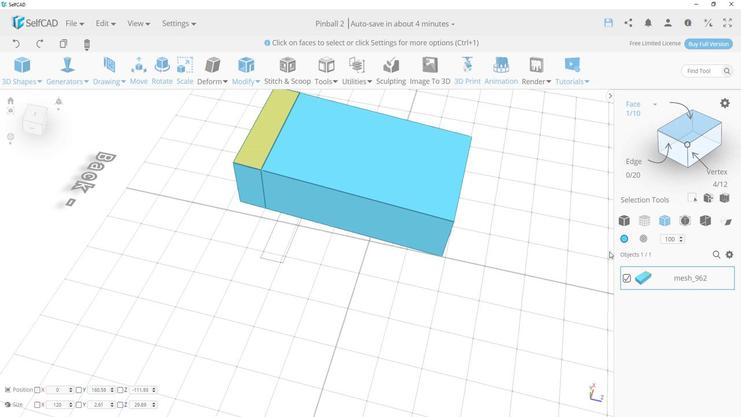 
Action: Mouse pressed left at (607, 247)
Screenshot: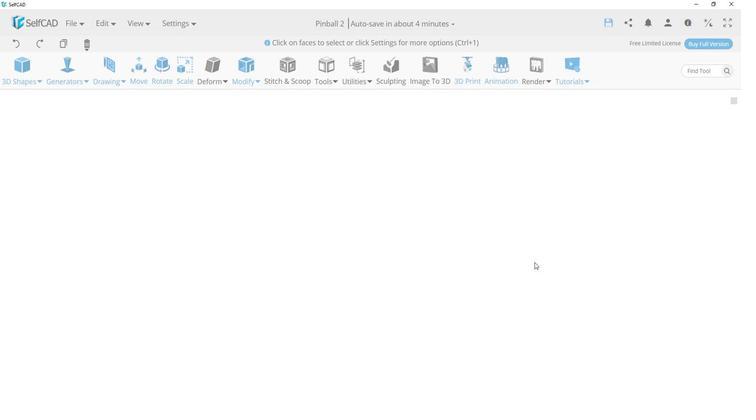 
Action: Mouse moved to (532, 234)
Screenshot: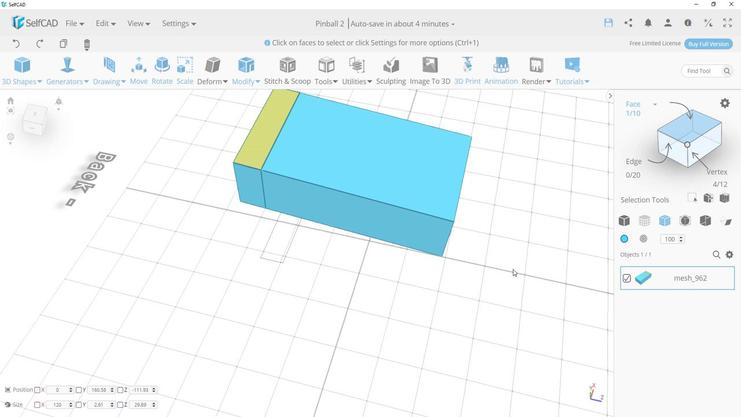 
Action: Mouse pressed left at (532, 234)
Screenshot: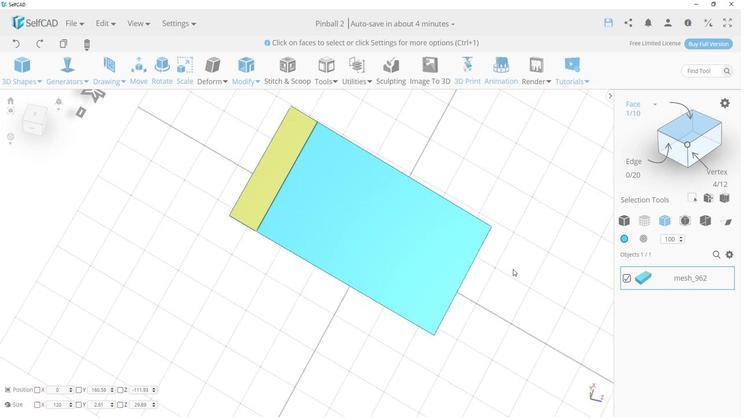 
Action: Mouse moved to (590, 269)
Screenshot: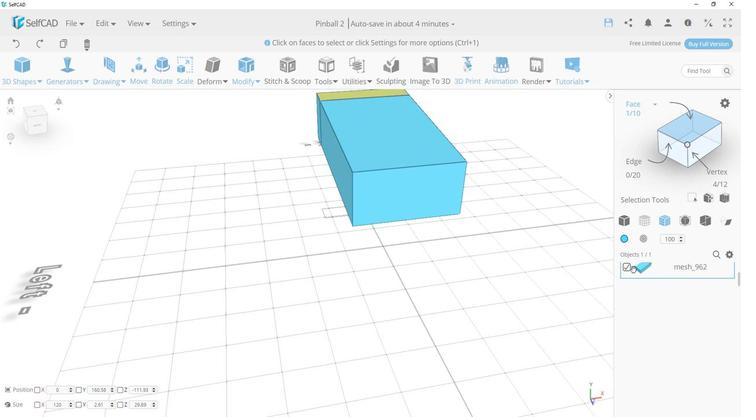 
Action: Mouse scrolled (590, 268) with delta (0, 0)
Screenshot: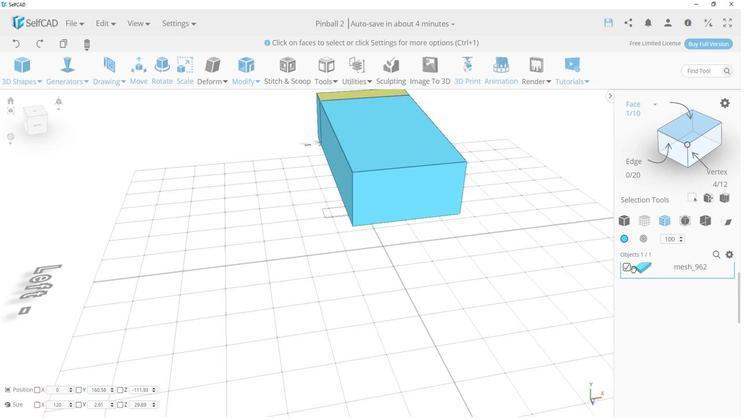 
Action: Mouse scrolled (590, 268) with delta (0, 0)
Screenshot: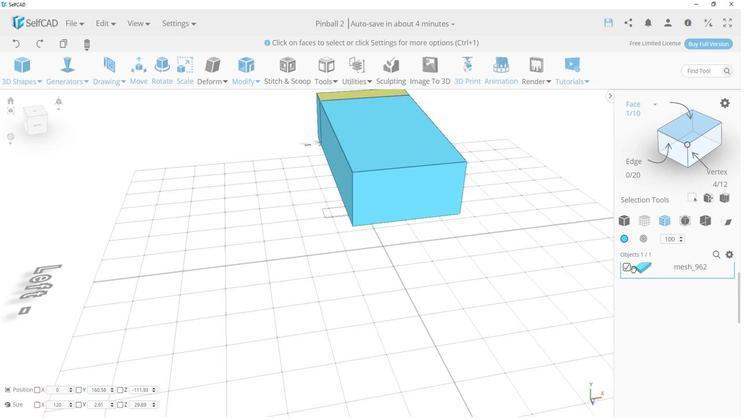 
Action: Mouse scrolled (590, 268) with delta (0, 0)
Screenshot: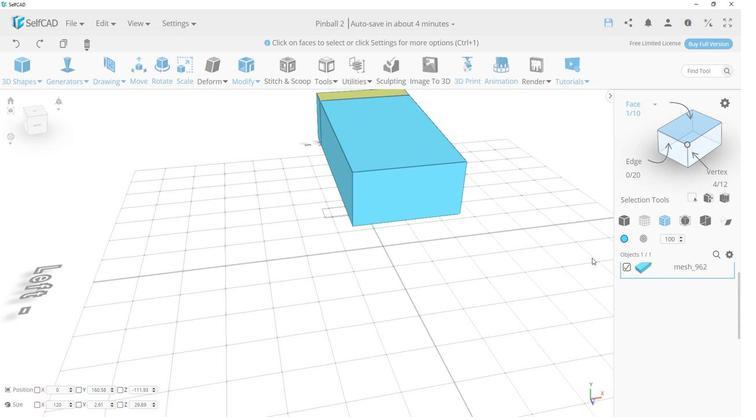 
Action: Mouse scrolled (590, 268) with delta (0, 0)
Screenshot: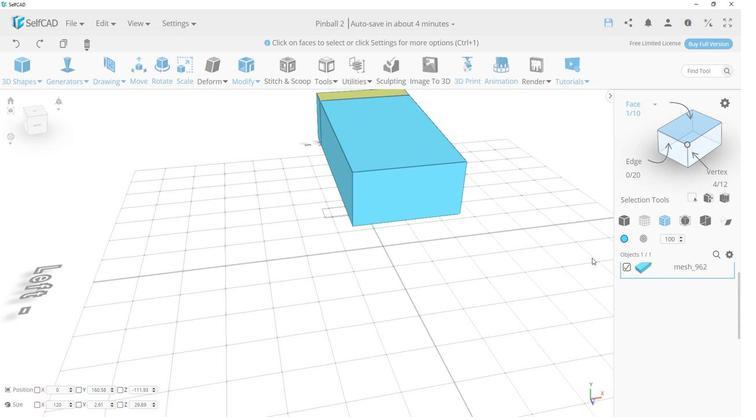 
Action: Mouse moved to (491, 247)
Screenshot: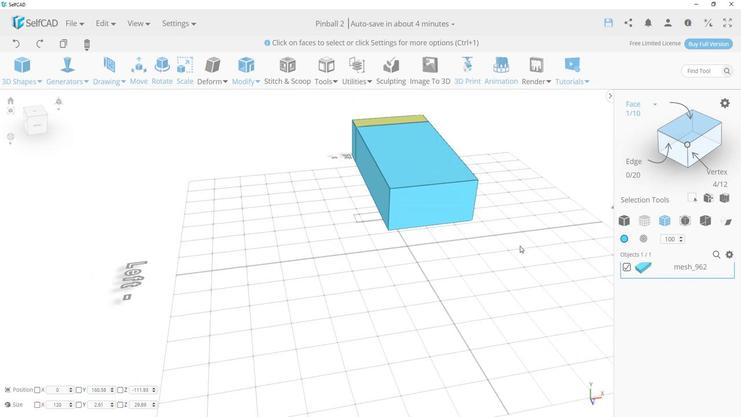 
Action: Mouse scrolled (491, 247) with delta (0, 0)
Screenshot: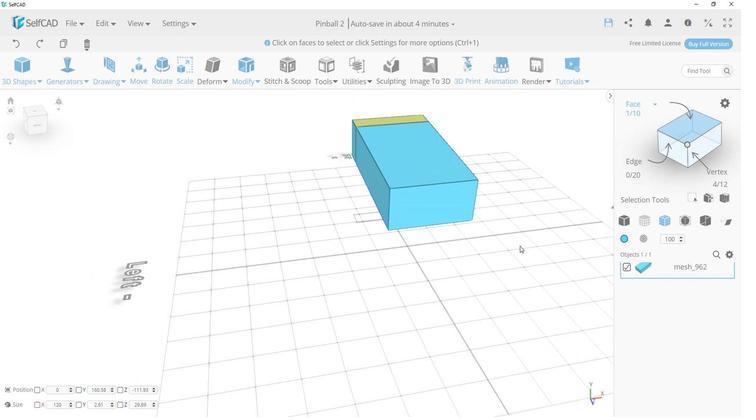 
Action: Mouse scrolled (491, 247) with delta (0, 0)
Screenshot: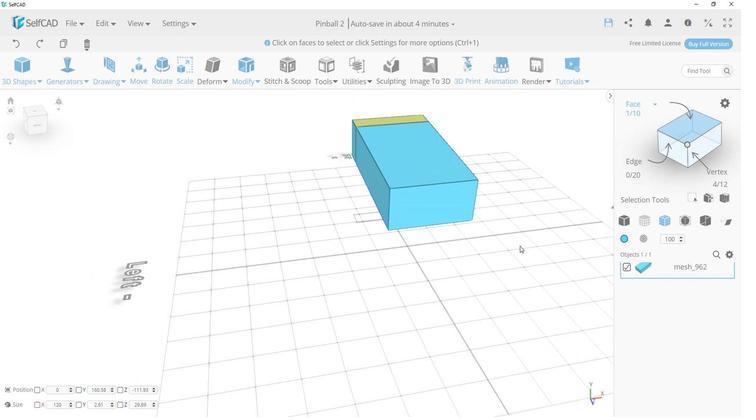 
Action: Mouse scrolled (491, 247) with delta (0, 0)
Screenshot: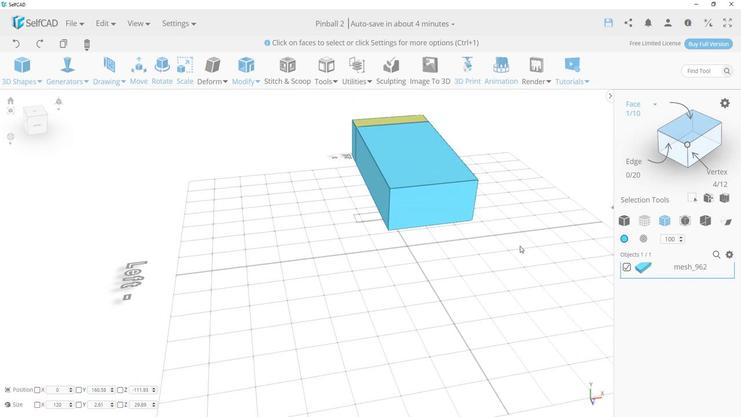 
Action: Mouse scrolled (491, 247) with delta (0, 0)
Screenshot: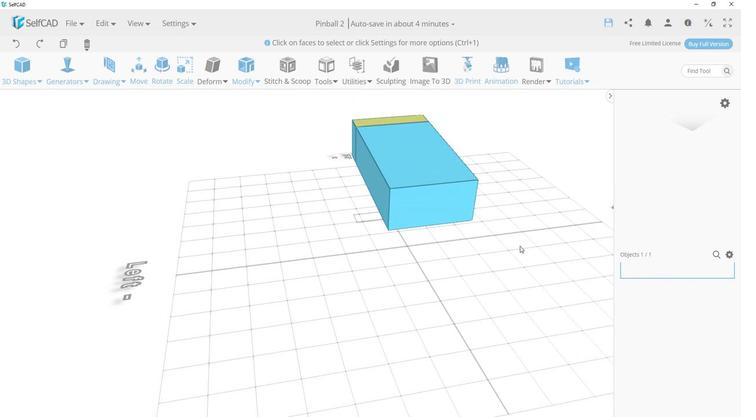 
Action: Mouse moved to (524, 225)
Screenshot: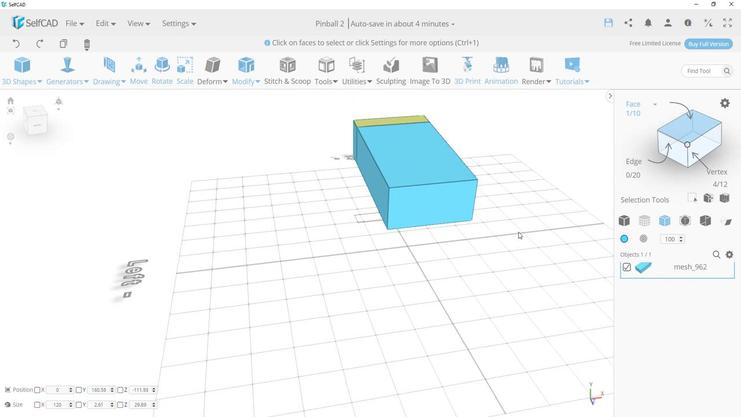 
Action: Mouse pressed left at (524, 225)
Screenshot: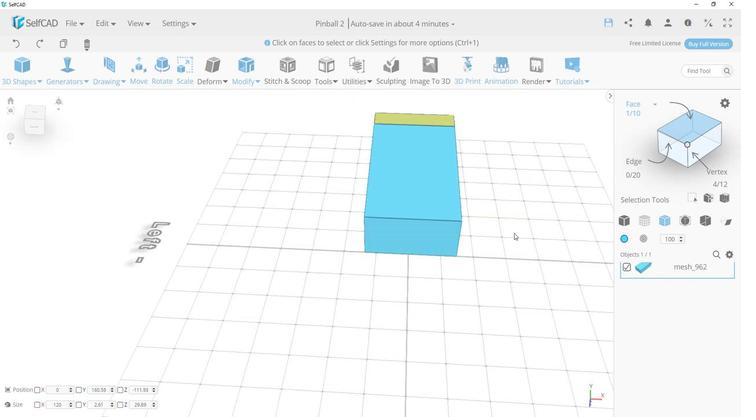 
Action: Mouse moved to (262, 130)
Screenshot: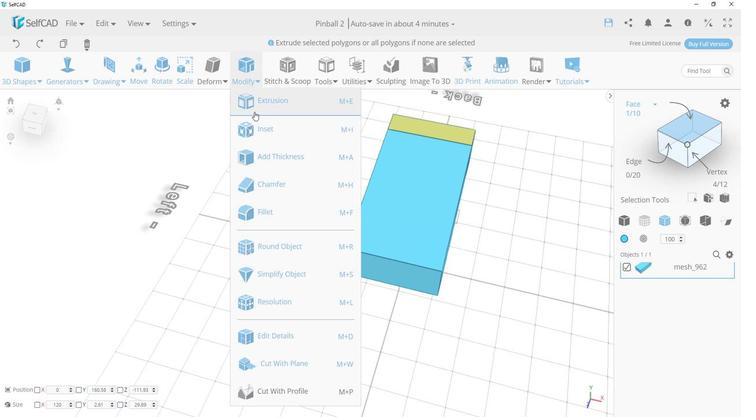 
Action: Mouse pressed left at (262, 130)
Screenshot: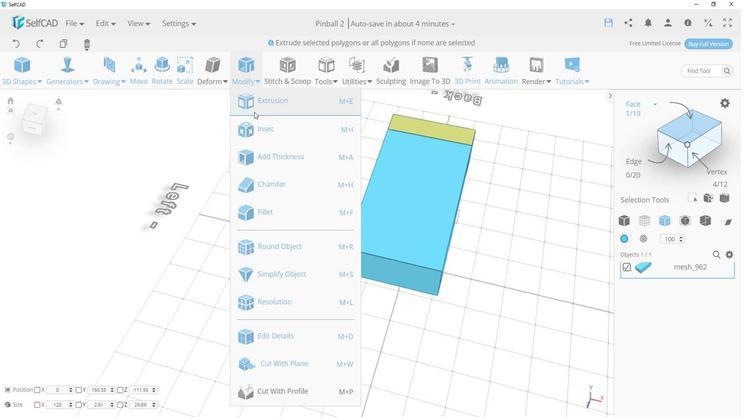 
Action: Mouse moved to (178, 144)
Screenshot: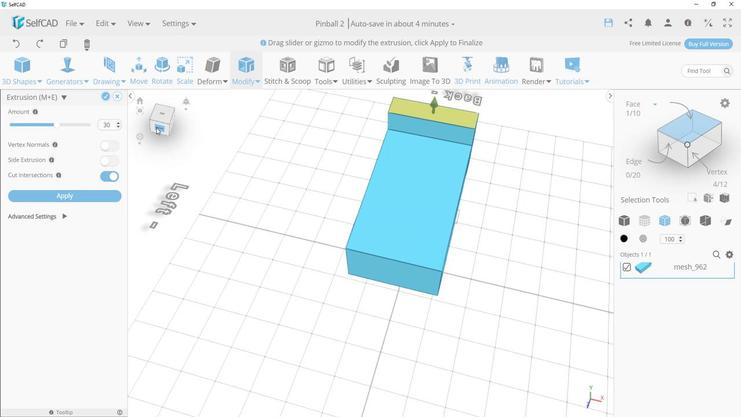 
Action: Mouse pressed left at (178, 144)
Screenshot: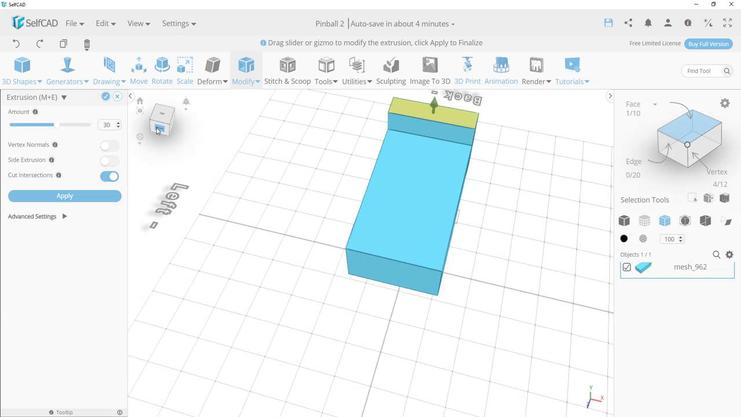 
Action: Mouse moved to (250, 216)
Screenshot: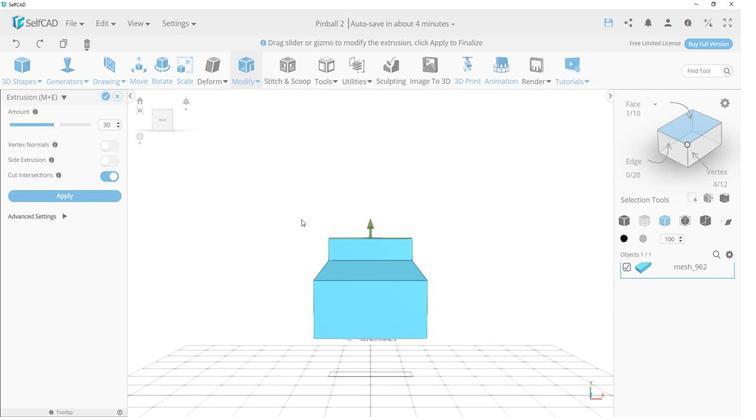 
Action: Mouse pressed left at (250, 216)
Screenshot: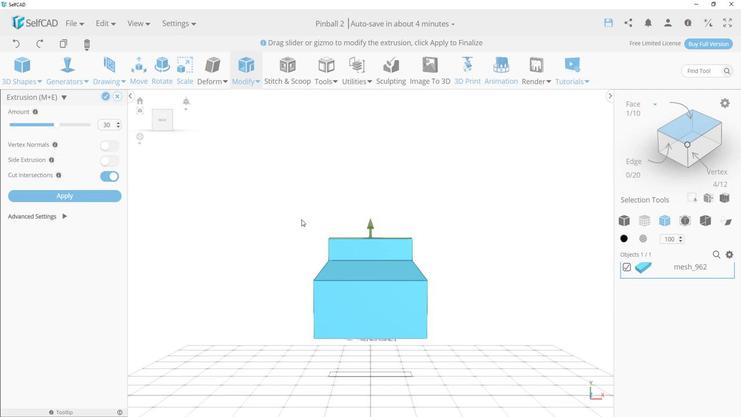 
Action: Mouse moved to (297, 229)
Screenshot: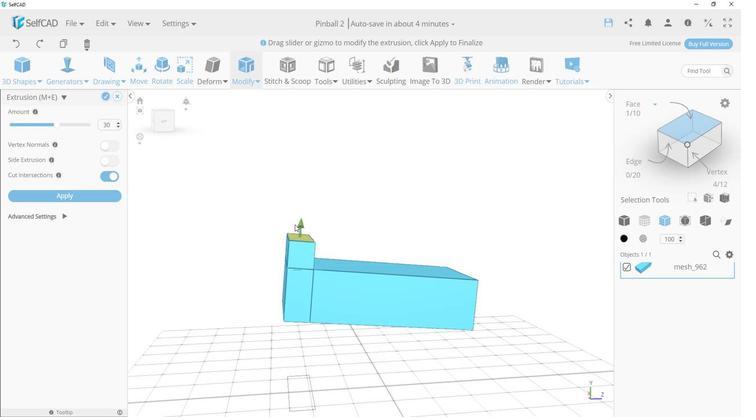 
Action: Mouse pressed left at (297, 229)
Screenshot: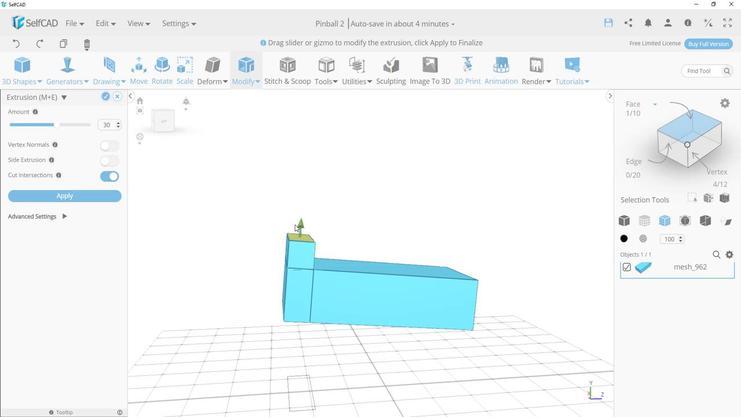 
Action: Mouse moved to (302, 229)
Screenshot: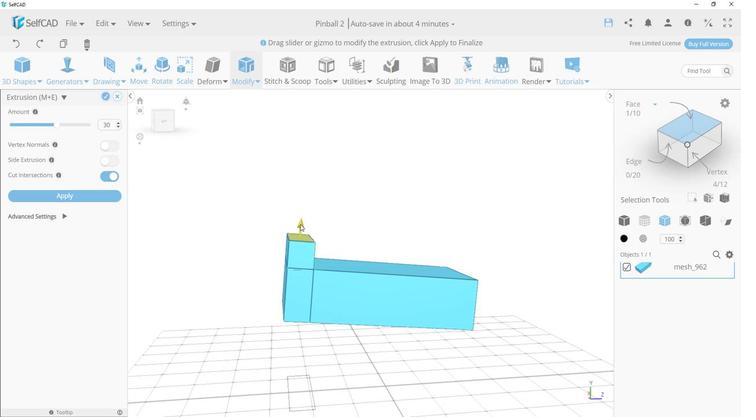 
Action: Mouse pressed left at (302, 229)
Screenshot: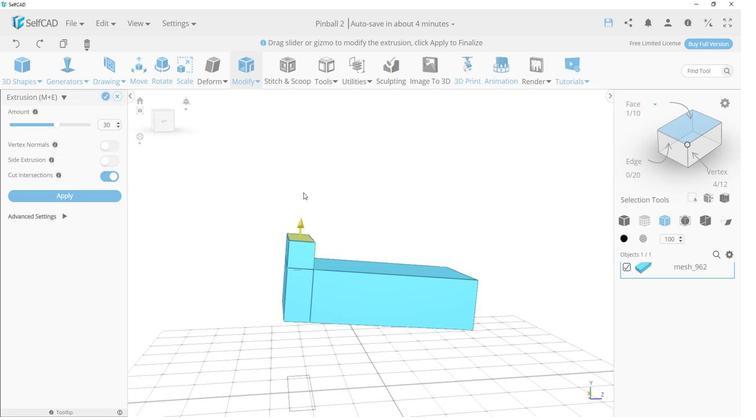 
Action: Mouse moved to (234, 183)
Screenshot: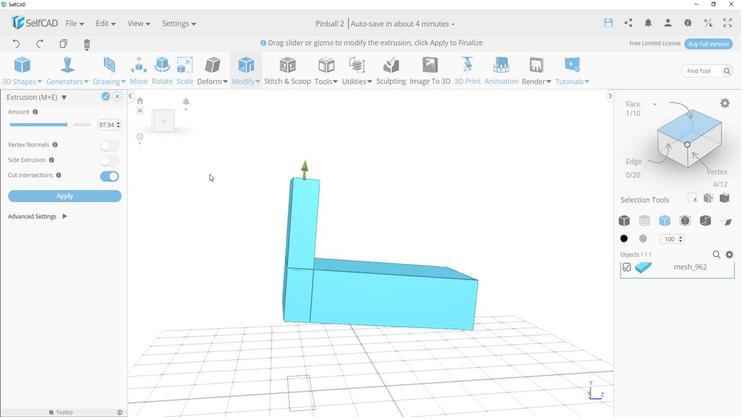 
Action: Mouse pressed left at (234, 183)
Screenshot: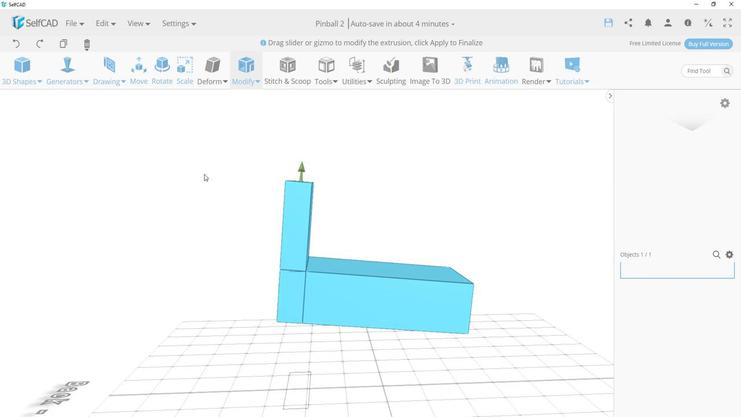 
Action: Mouse moved to (146, 144)
Screenshot: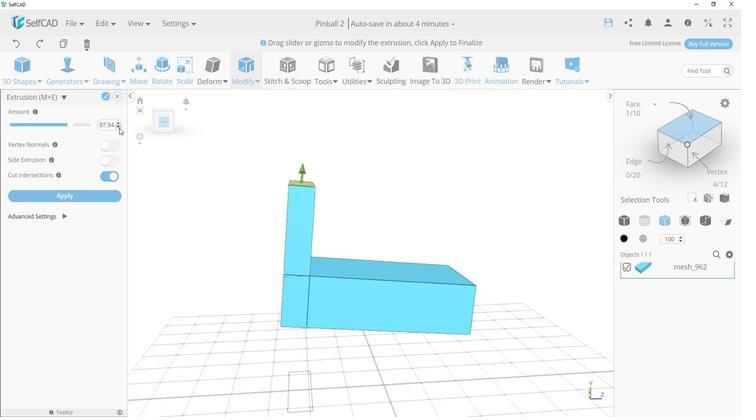 
Action: Mouse pressed left at (146, 144)
Screenshot: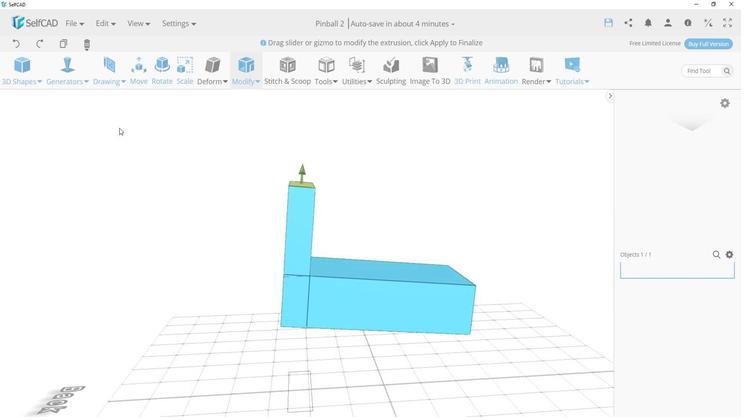 
Action: Mouse pressed left at (146, 144)
Screenshot: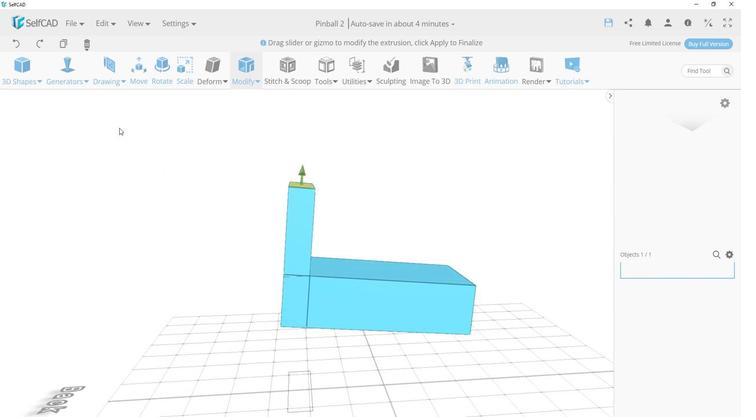 
Action: Mouse pressed left at (146, 144)
Screenshot: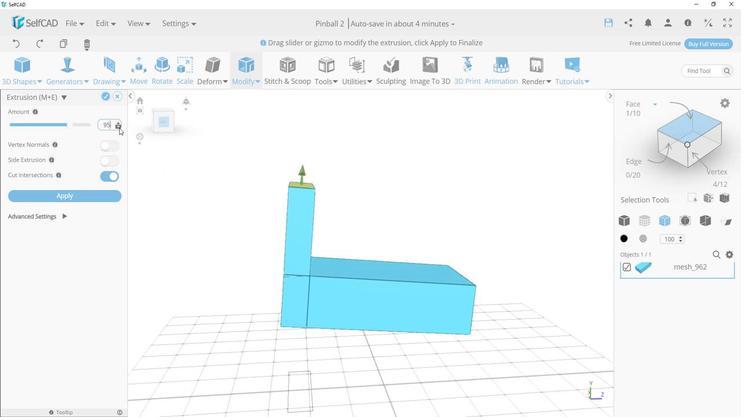 
Action: Mouse moved to (134, 114)
Screenshot: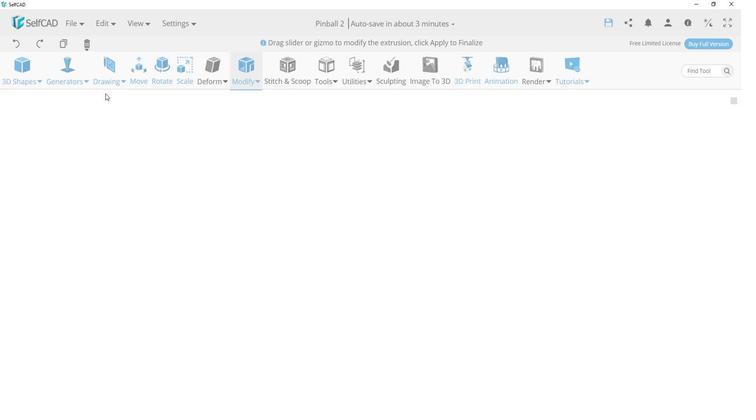 
Action: Mouse pressed left at (134, 114)
Screenshot: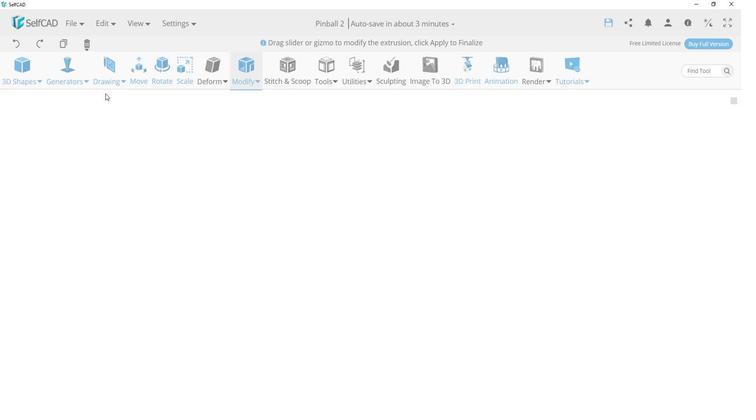 
Action: Mouse moved to (166, 97)
Screenshot: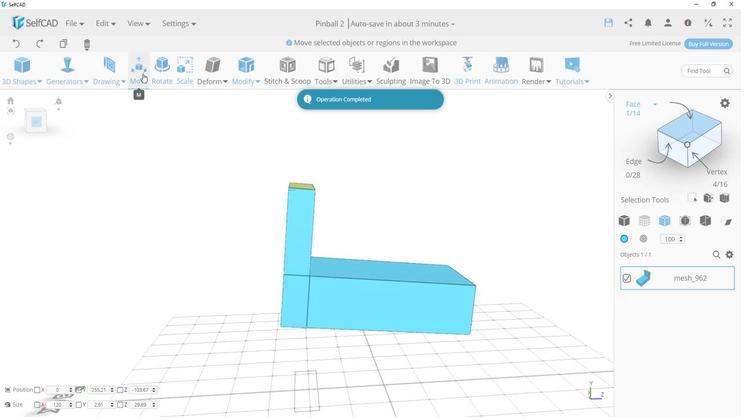 
Action: Mouse pressed left at (166, 97)
Screenshot: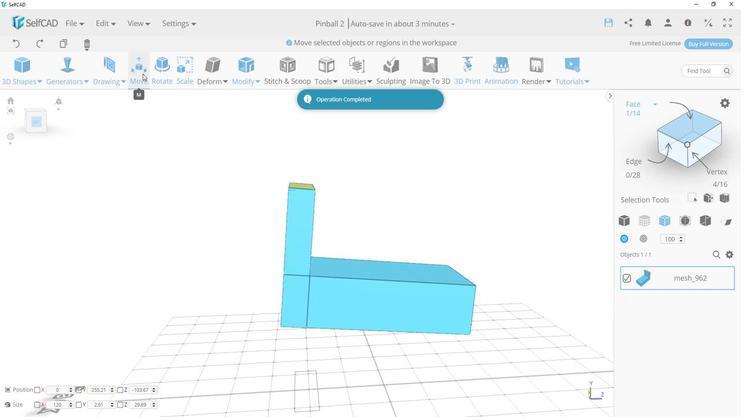 
Action: Mouse moved to (280, 196)
Screenshot: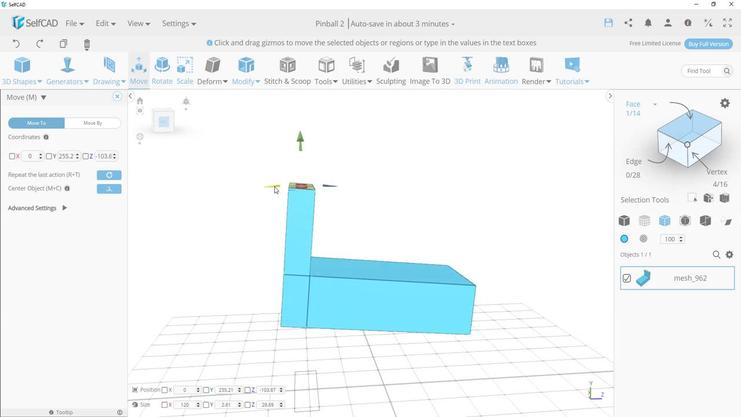 
Action: Mouse pressed left at (280, 196)
Screenshot: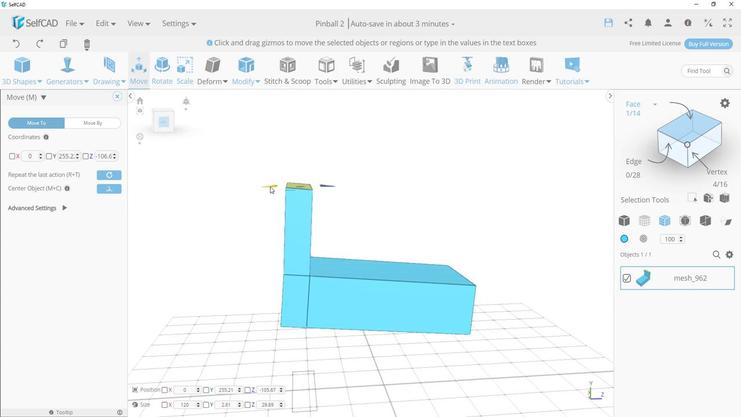 
Action: Mouse moved to (351, 197)
Screenshot: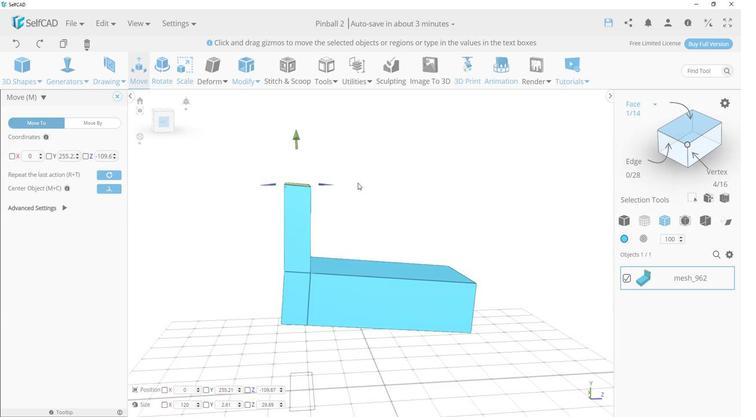 
Action: Mouse pressed left at (351, 197)
Screenshot: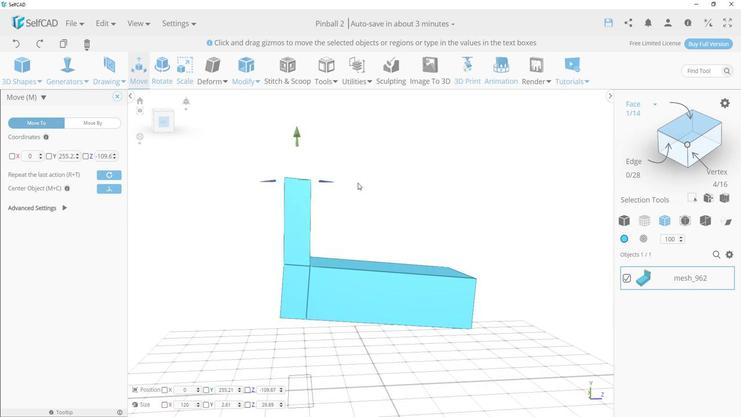 
Action: Mouse moved to (184, 139)
Screenshot: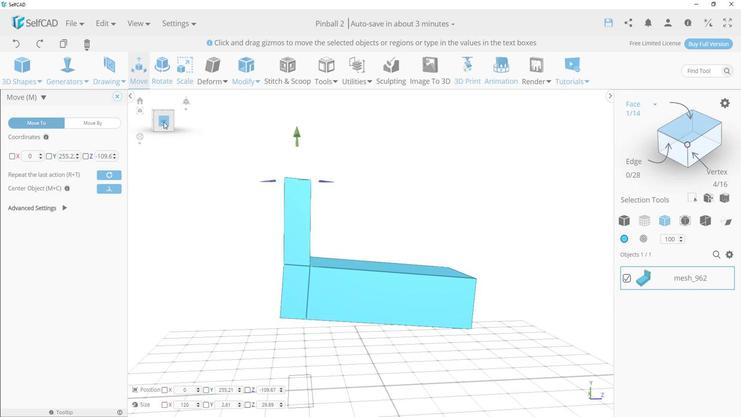 
Action: Mouse pressed left at (184, 139)
Screenshot: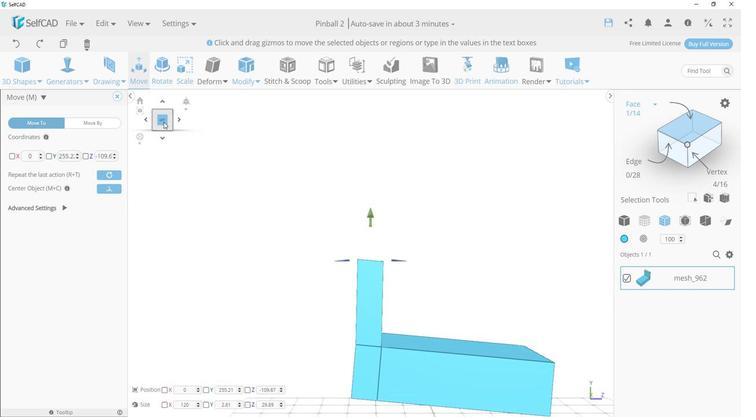 
Action: Mouse moved to (339, 260)
Screenshot: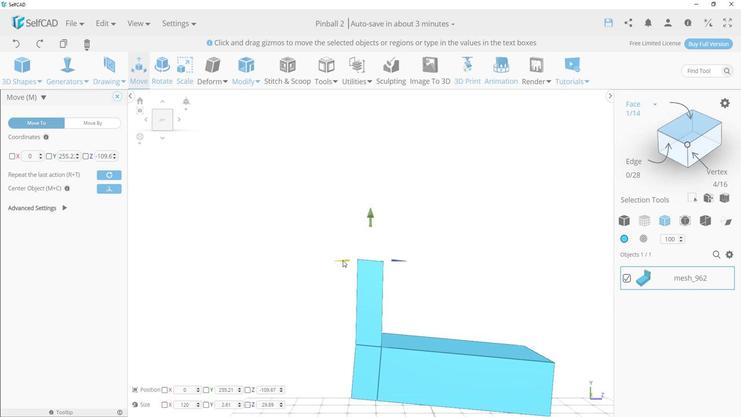 
Action: Mouse pressed left at (339, 260)
Screenshot: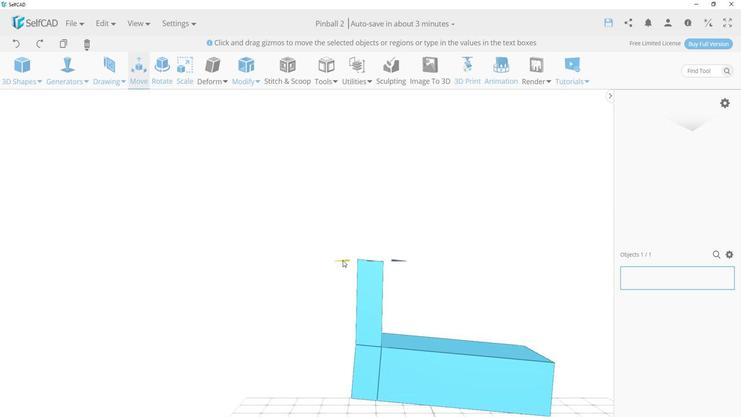 
Action: Mouse moved to (419, 282)
Screenshot: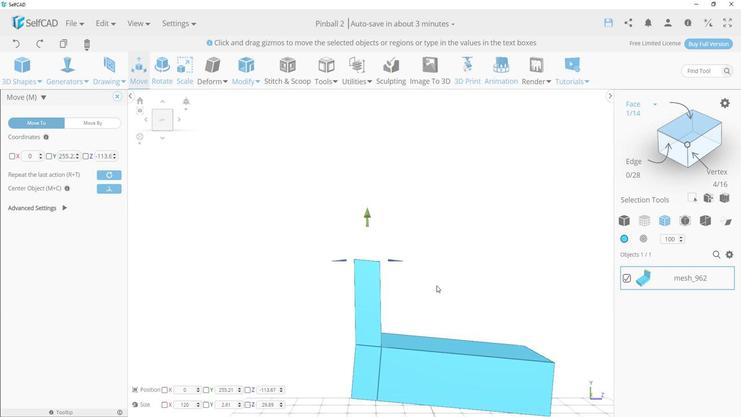 
Action: Mouse pressed left at (419, 282)
Screenshot: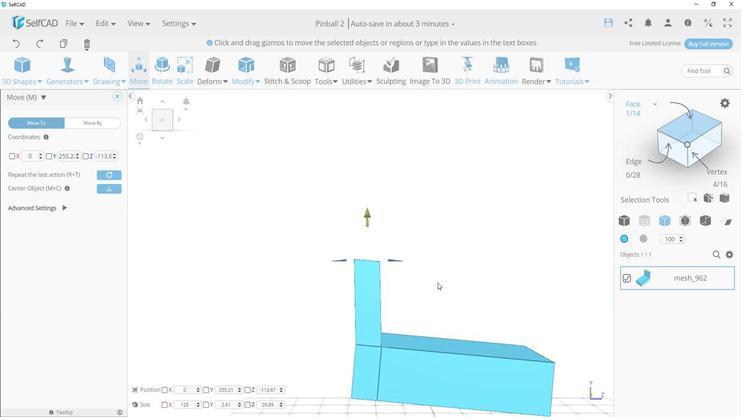
Action: Mouse moved to (312, 269)
Screenshot: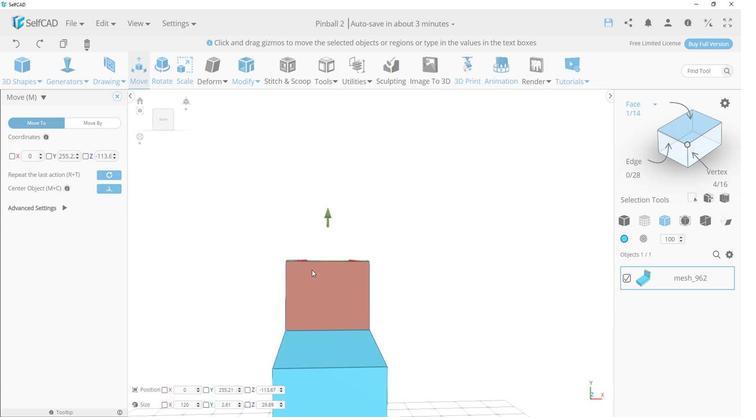 
Action: Mouse scrolled (312, 268) with delta (0, 0)
Screenshot: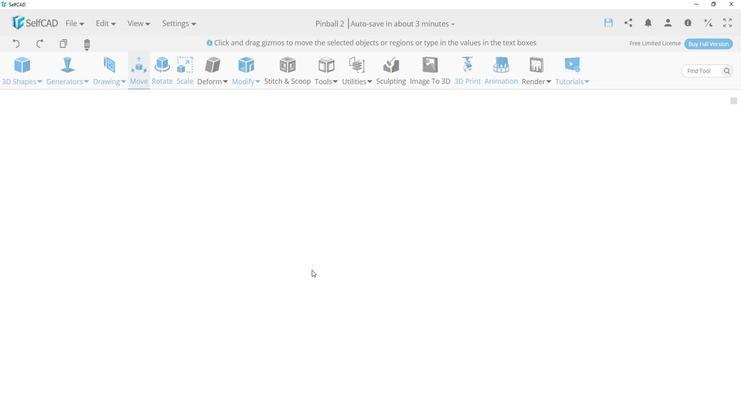 
Action: Mouse scrolled (312, 268) with delta (0, 0)
Screenshot: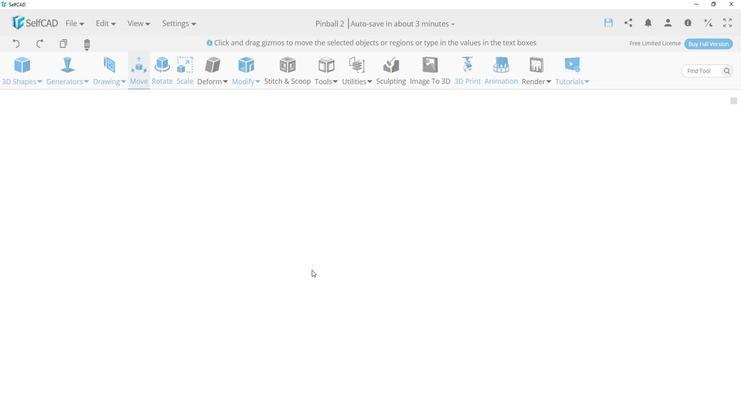
Action: Mouse scrolled (312, 268) with delta (0, 0)
Screenshot: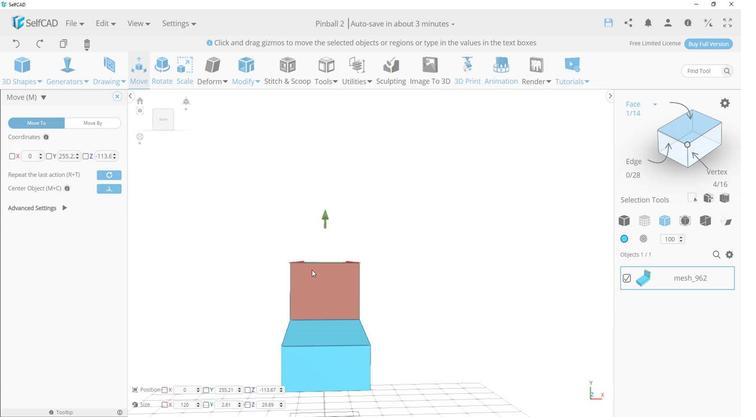 
Action: Mouse scrolled (312, 268) with delta (0, 0)
Screenshot: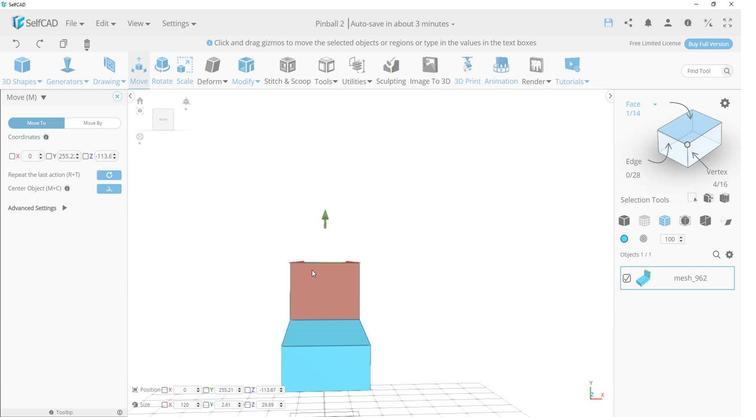 
Action: Mouse scrolled (312, 268) with delta (0, 0)
Screenshot: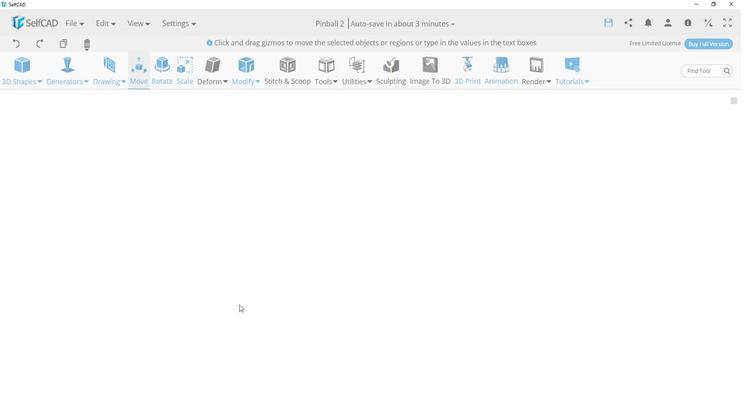
Action: Mouse scrolled (312, 268) with delta (0, 0)
Screenshot: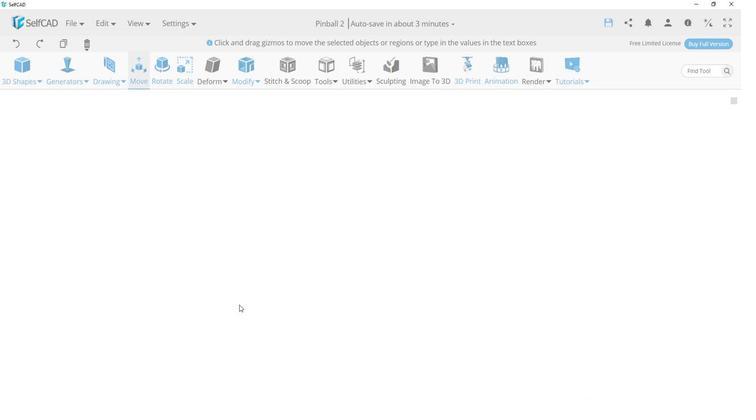 
Action: Mouse scrolled (312, 268) with delta (0, 0)
Screenshot: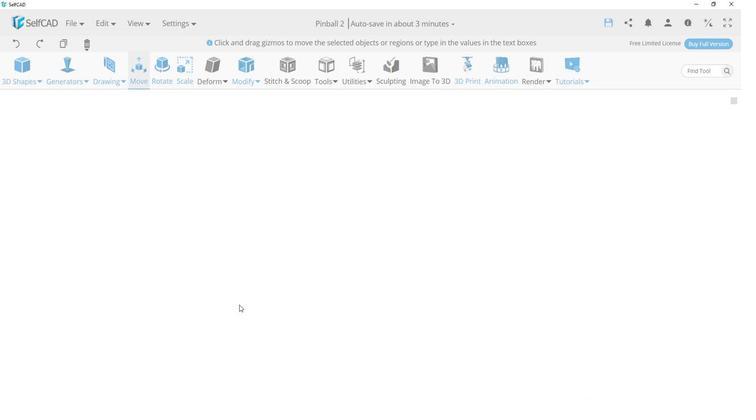 
Action: Mouse moved to (238, 304)
Screenshot: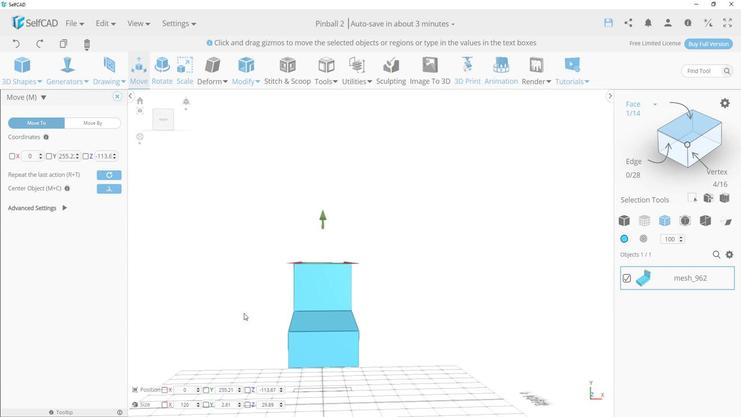 
Action: Mouse pressed left at (238, 304)
Screenshot: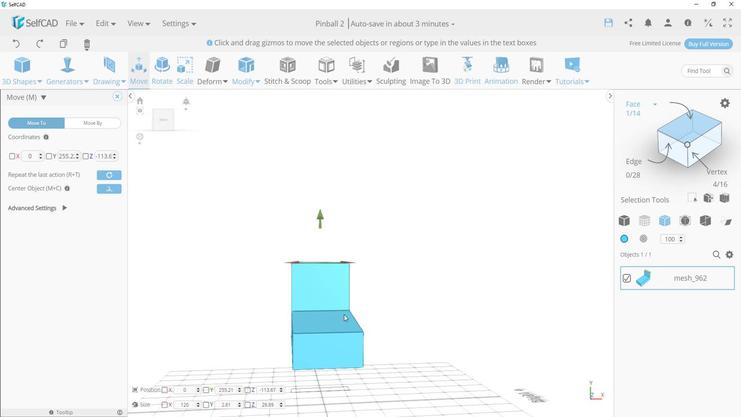 
Action: Mouse moved to (409, 298)
Screenshot: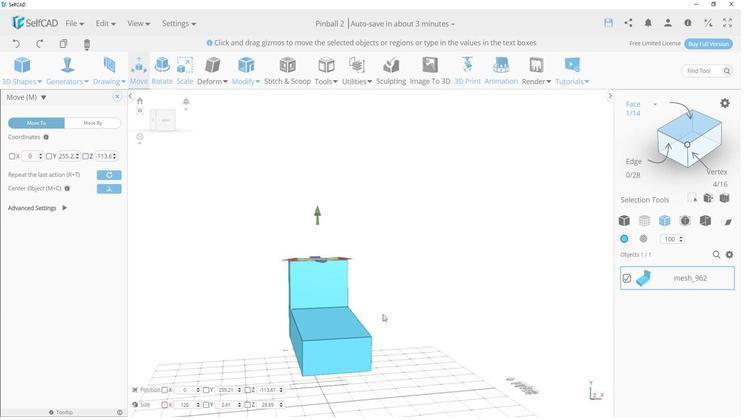
Action: Mouse pressed left at (409, 298)
Screenshot: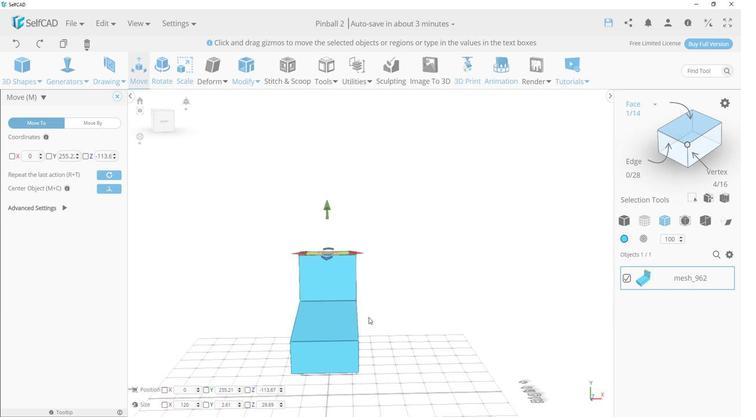 
Action: Mouse moved to (330, 312)
Screenshot: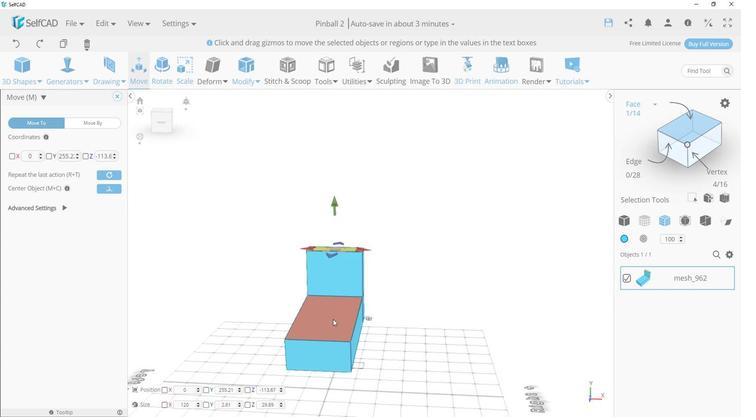 
Action: Mouse pressed left at (330, 312)
Screenshot: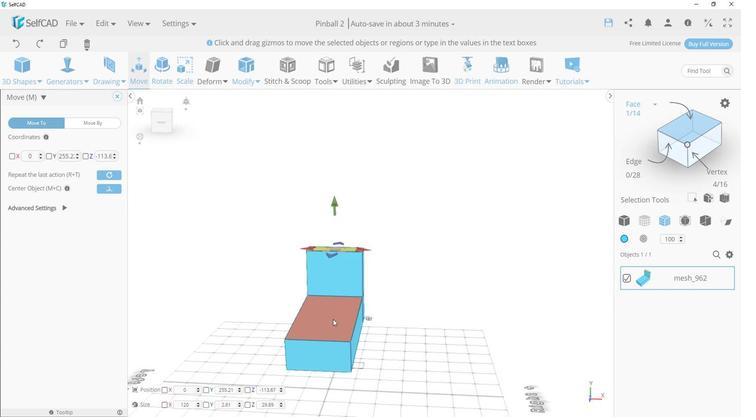 
Action: Mouse moved to (346, 250)
Screenshot: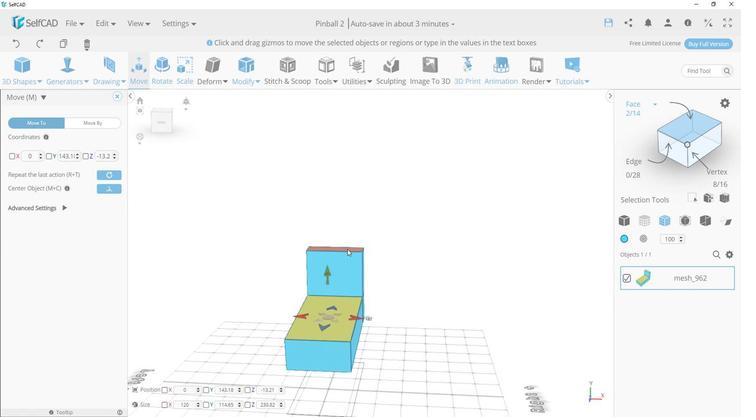 
Action: Mouse pressed left at (346, 250)
Screenshot: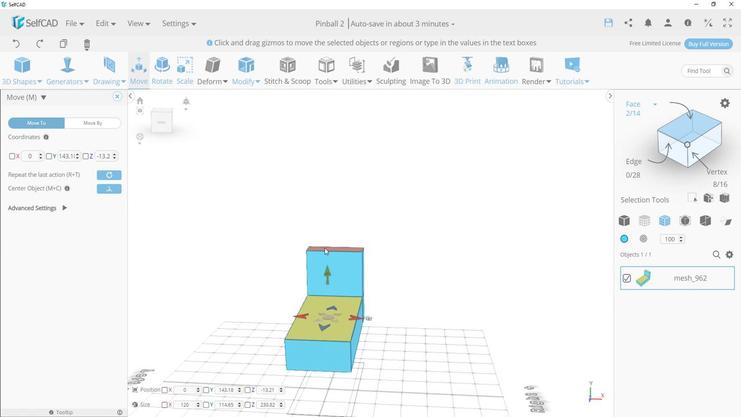 
Action: Mouse moved to (276, 143)
Screenshot: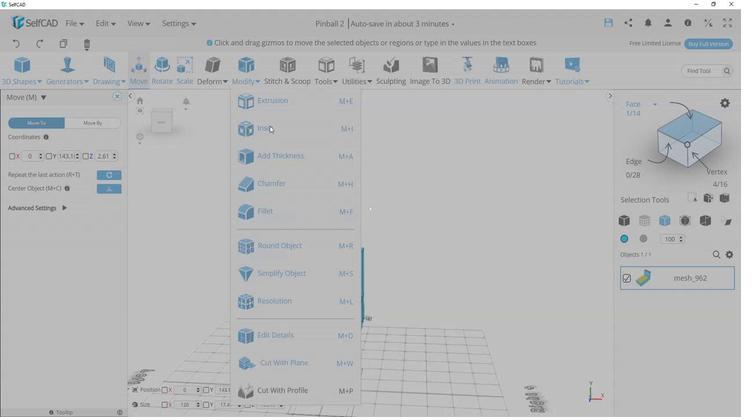 
Action: Mouse pressed left at (276, 143)
Screenshot: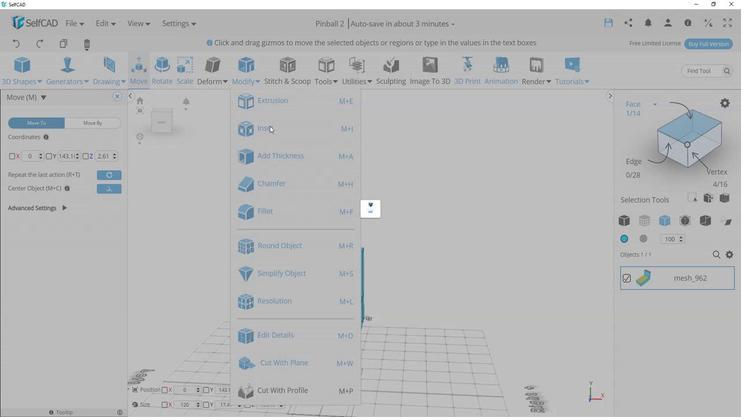 
Action: Mouse moved to (213, 194)
Screenshot: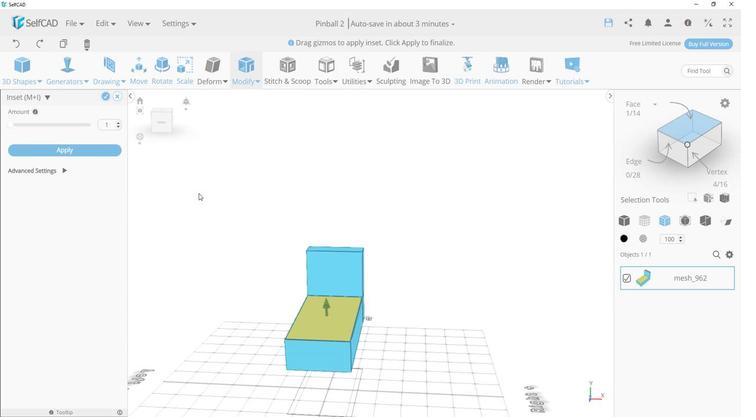 
Action: Mouse pressed left at (213, 194)
Screenshot: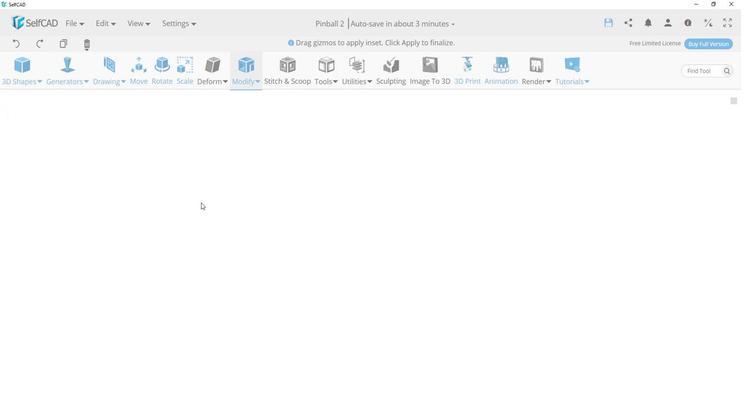 
Action: Mouse moved to (145, 140)
Screenshot: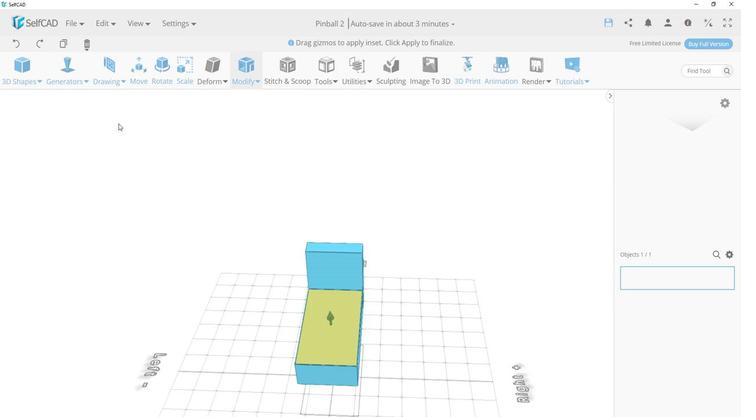 
Action: Mouse pressed left at (145, 140)
Screenshot: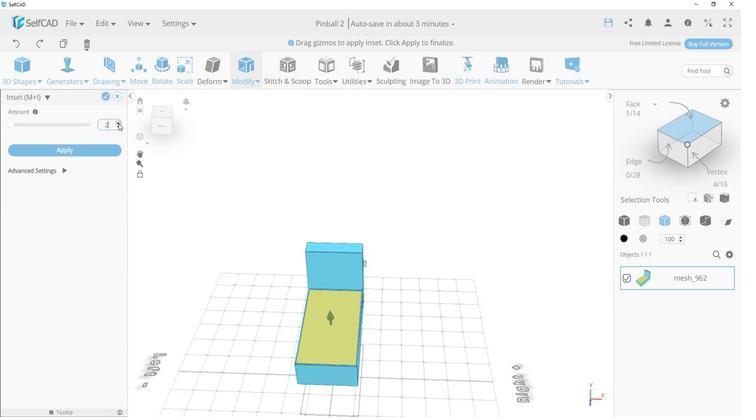 
Action: Mouse pressed left at (145, 140)
Screenshot: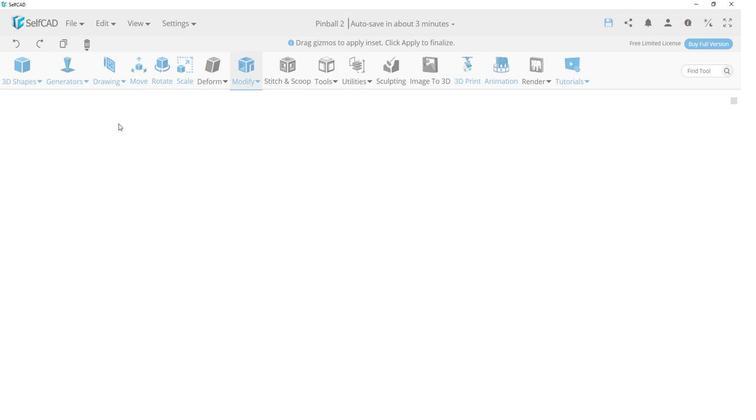 
Action: Mouse moved to (145, 140)
Screenshot: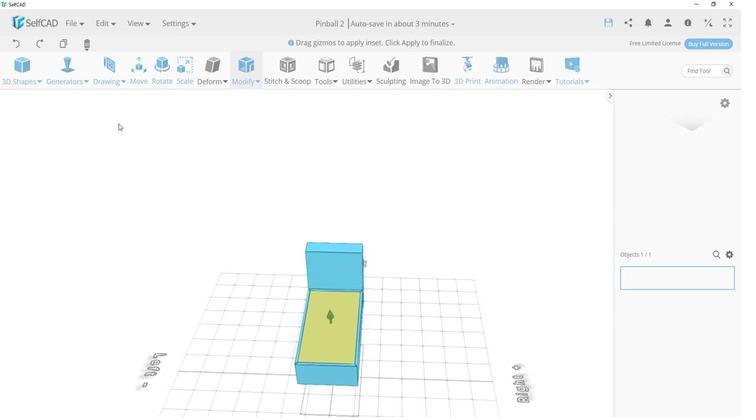 
Action: Mouse pressed left at (145, 140)
Screenshot: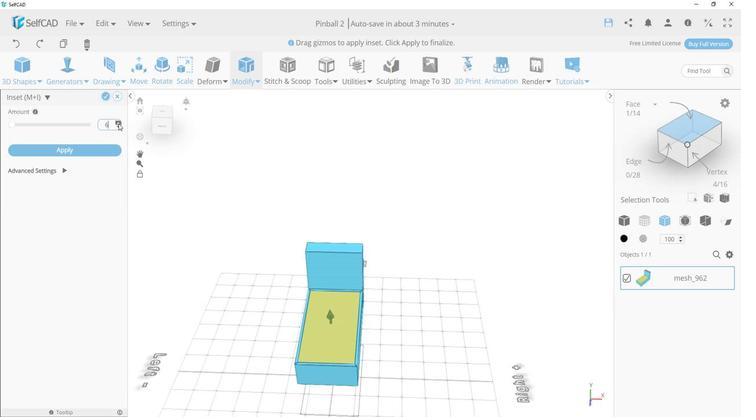 
Action: Mouse pressed left at (145, 140)
Screenshot: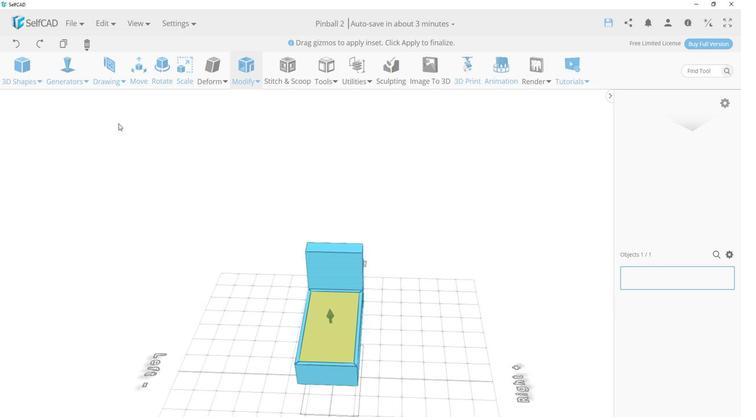 
Action: Mouse moved to (133, 116)
Screenshot: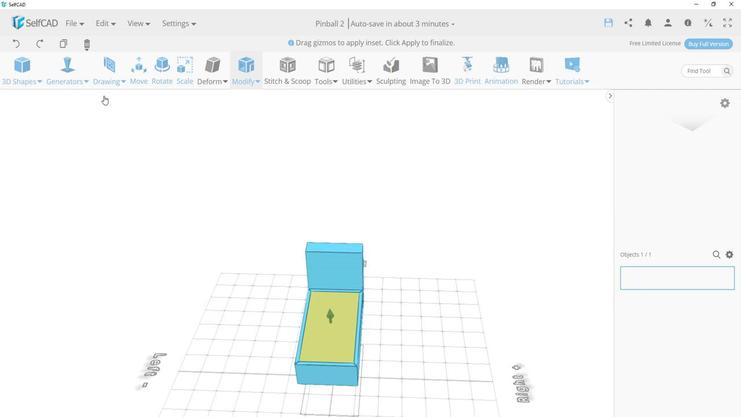 
Action: Mouse pressed left at (133, 116)
Screenshot: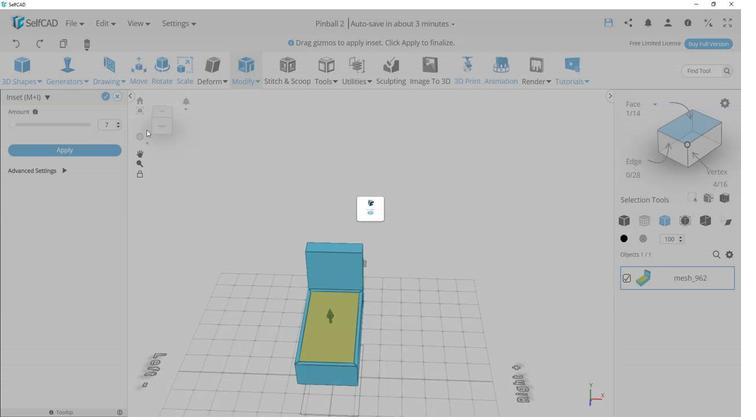 
Action: Mouse moved to (271, 128)
Screenshot: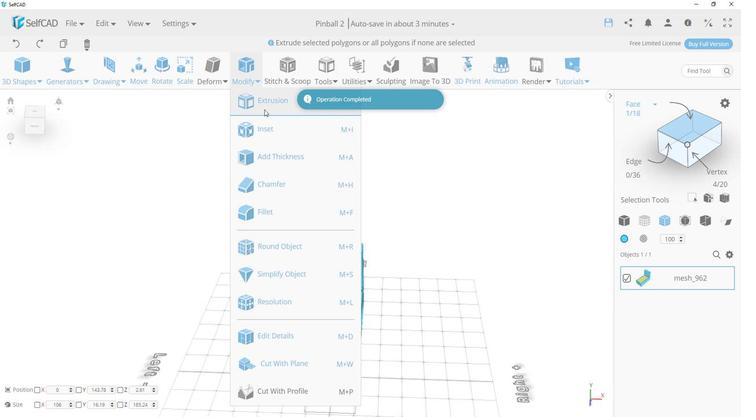 
Action: Mouse pressed left at (271, 128)
Screenshot: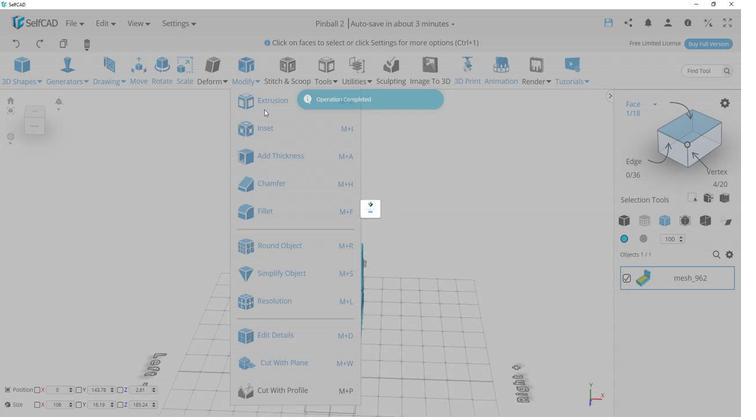
Action: Mouse moved to (103, 142)
Screenshot: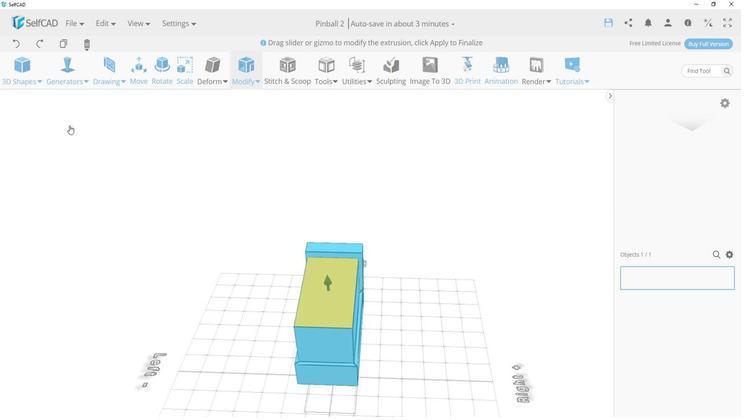 
Action: Mouse pressed left at (103, 142)
Screenshot: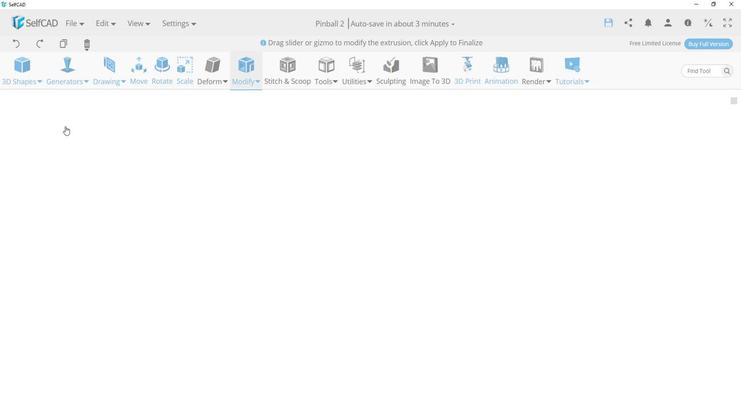 
Action: Mouse moved to (147, 143)
Screenshot: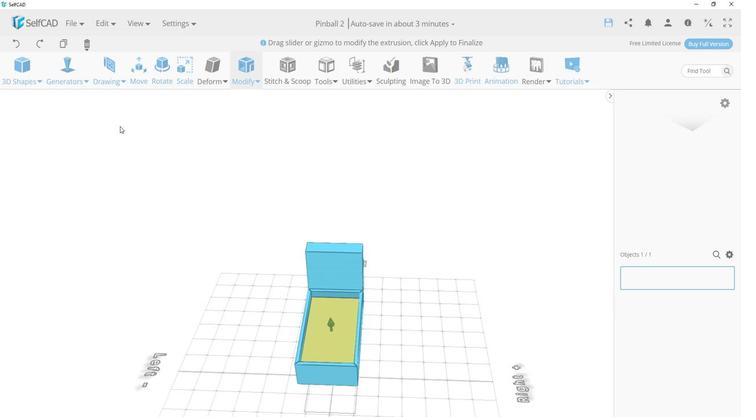
Action: Mouse pressed left at (147, 143)
Screenshot: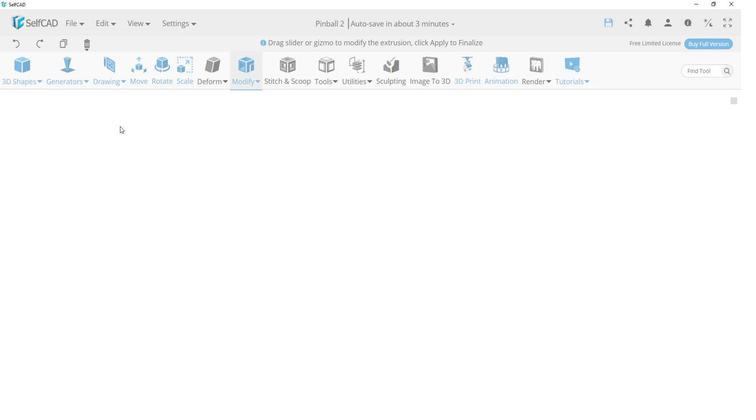 
Action: Mouse pressed left at (147, 143)
Screenshot: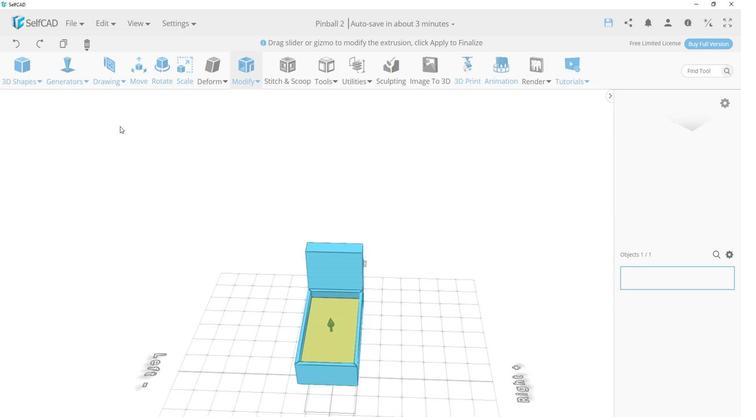 
Action: Mouse moved to (147, 143)
Screenshot: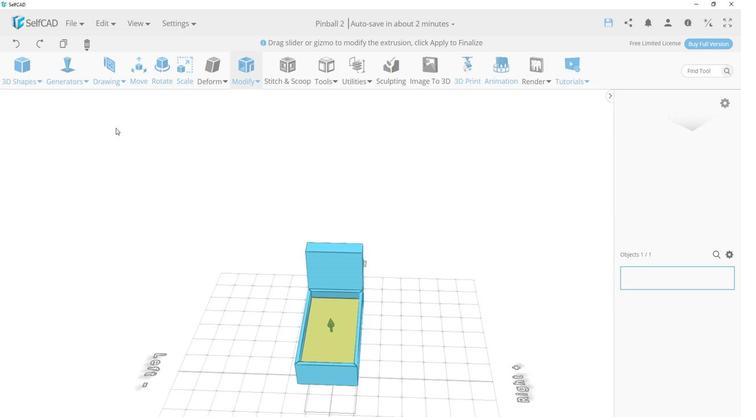 
Action: Mouse pressed left at (147, 143)
Screenshot: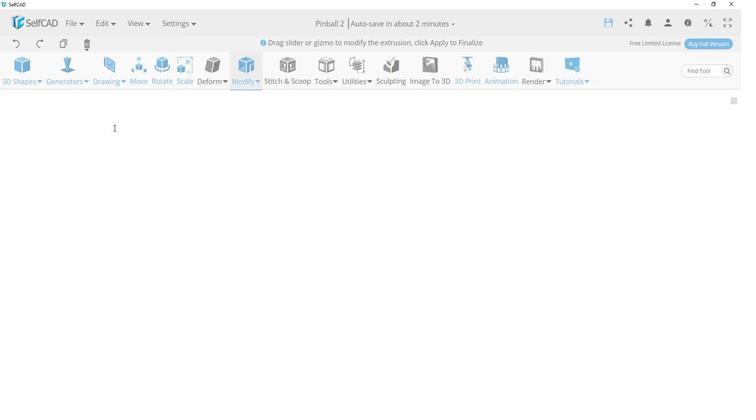 
Action: Mouse moved to (133, 118)
Screenshot: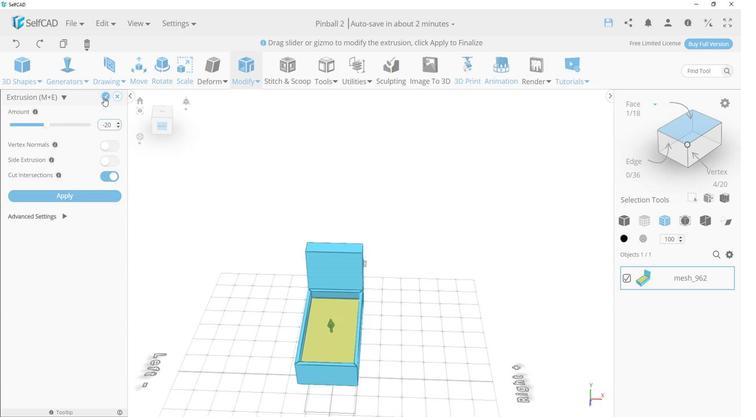 
Action: Mouse pressed left at (133, 118)
Screenshot: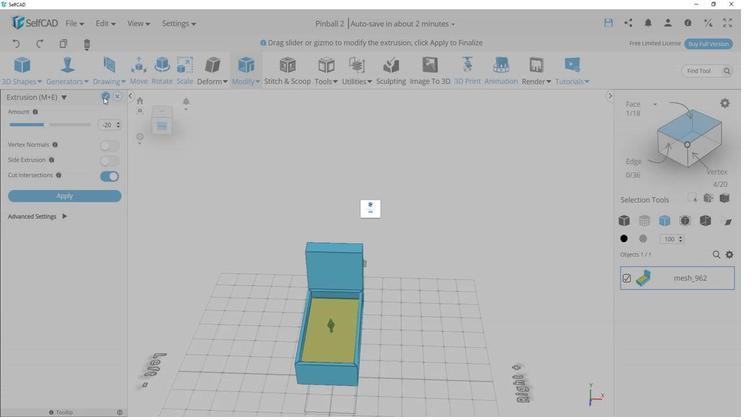 
Action: Mouse moved to (300, 278)
Screenshot: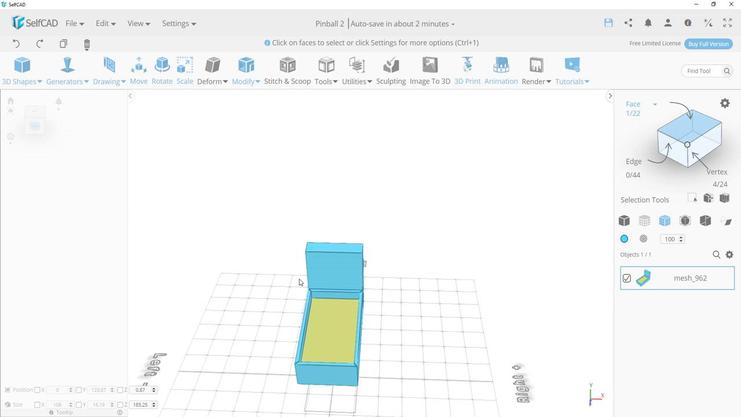 
Action: Mouse pressed left at (300, 278)
Screenshot: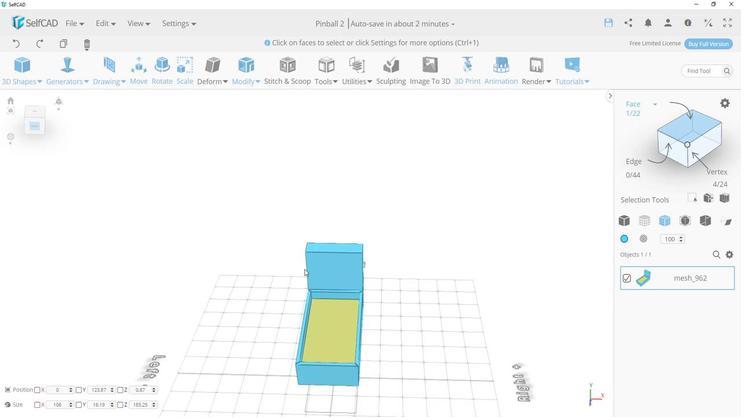
Action: Mouse moved to (303, 249)
Screenshot: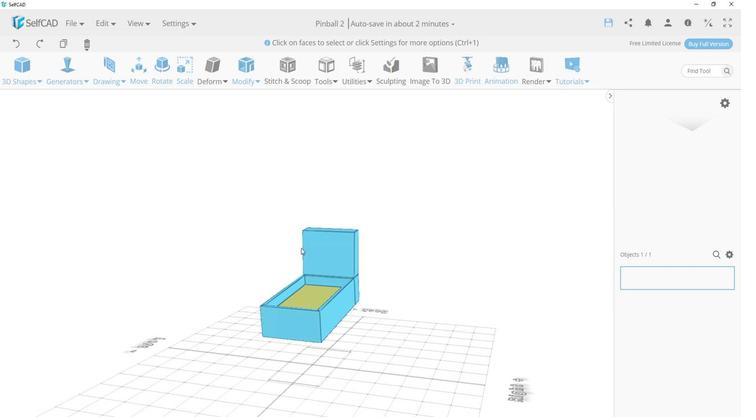 
Action: Mouse scrolled (303, 250) with delta (0, 0)
Screenshot: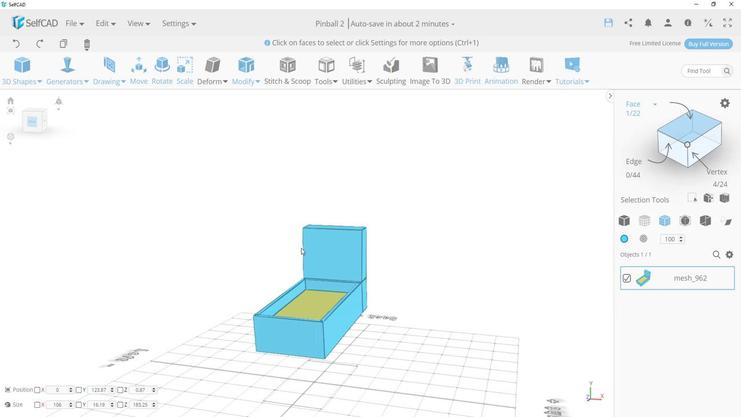 
Action: Mouse scrolled (303, 250) with delta (0, 0)
Screenshot: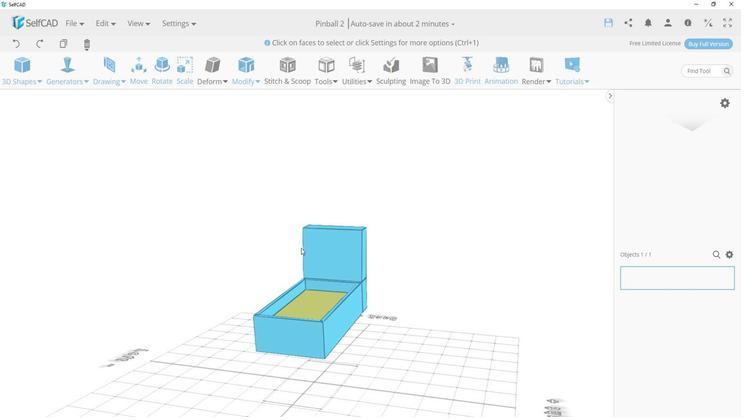 
Action: Mouse scrolled (303, 250) with delta (0, 0)
Screenshot: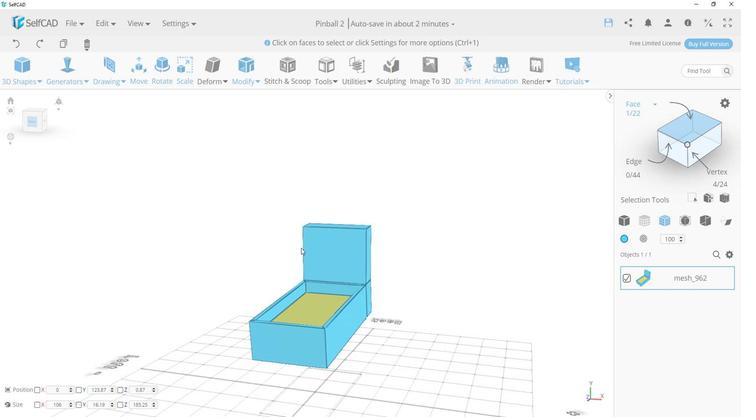 
Action: Mouse scrolled (303, 250) with delta (0, 0)
Screenshot: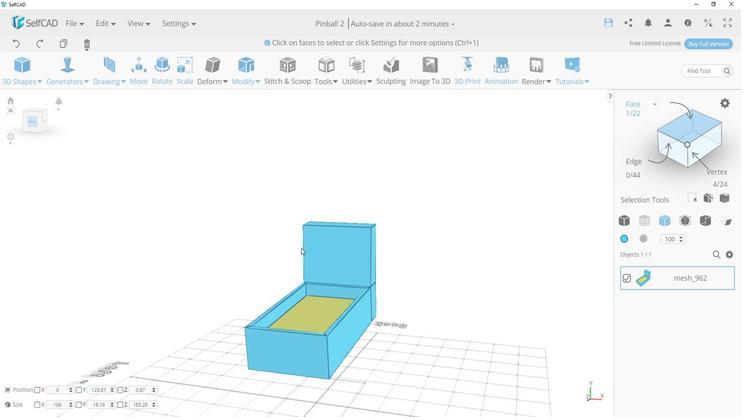 
Action: Mouse moved to (178, 202)
Screenshot: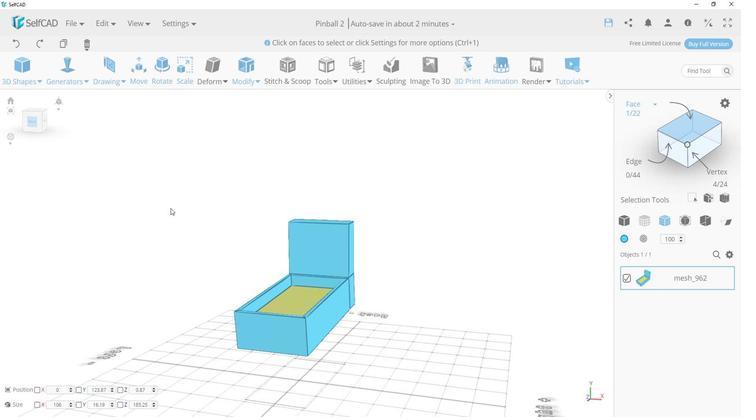 
Action: Mouse scrolled (178, 202) with delta (0, 0)
Screenshot: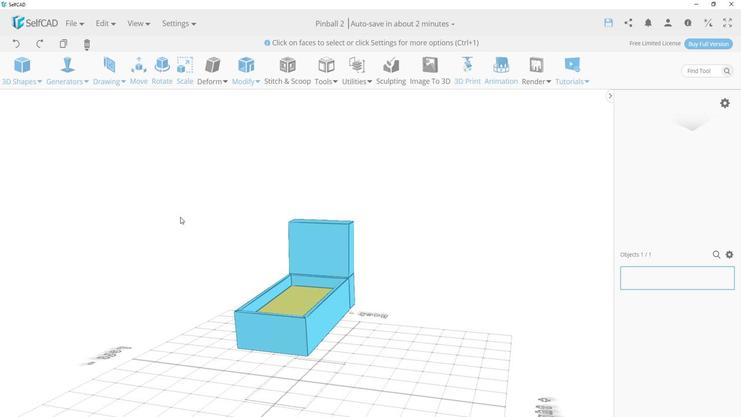 
Action: Mouse moved to (181, 204)
Screenshot: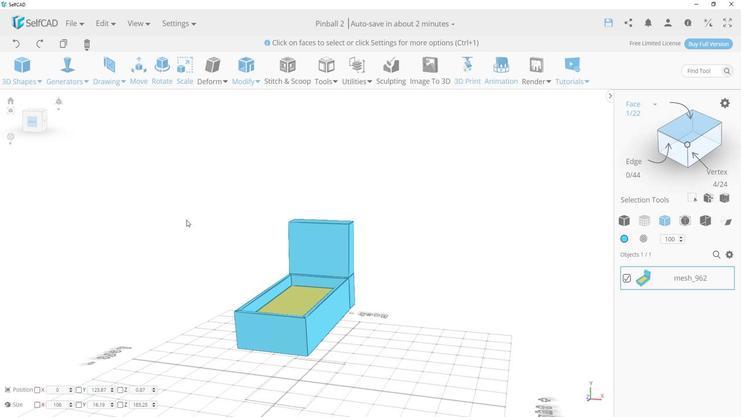 
Action: Mouse scrolled (181, 203) with delta (0, 0)
Screenshot: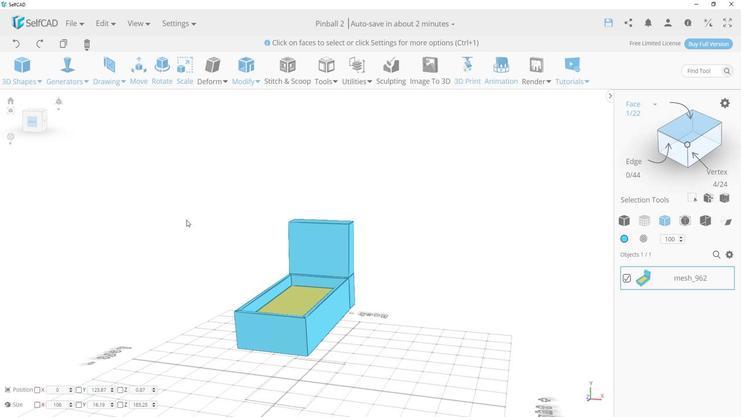 
Action: Mouse moved to (205, 225)
Screenshot: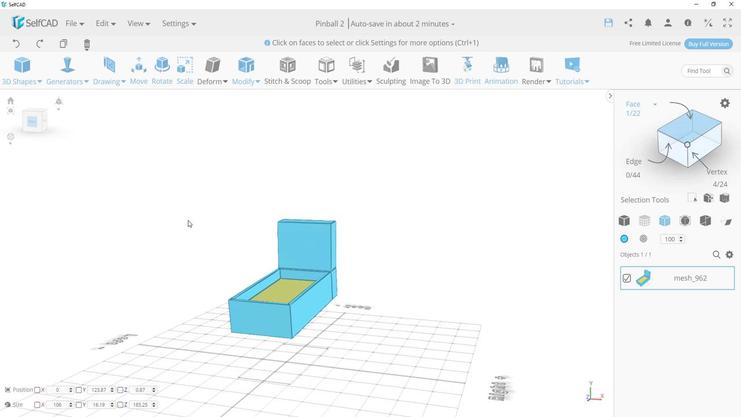 
Action: Mouse scrolled (205, 225) with delta (0, 0)
Screenshot: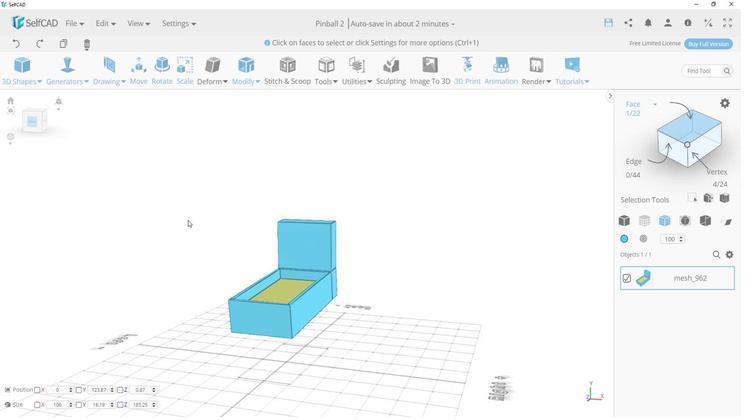 
Action: Mouse scrolled (205, 225) with delta (0, 0)
Screenshot: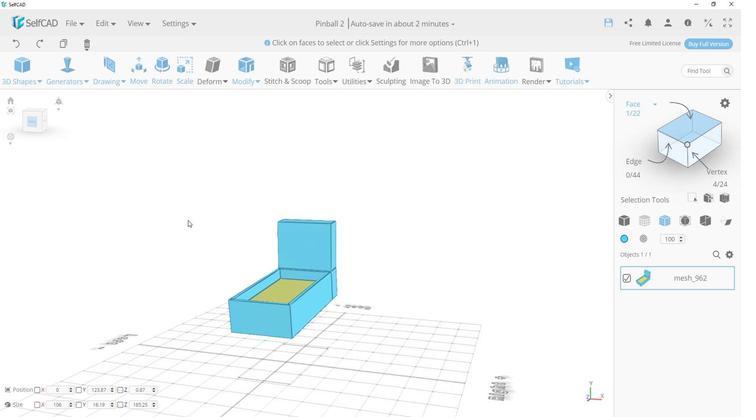 
Action: Mouse scrolled (205, 225) with delta (0, 0)
Screenshot: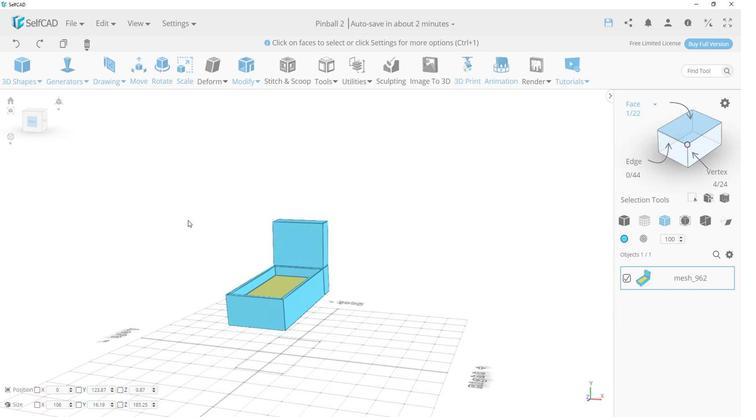 
Action: Mouse moved to (238, 262)
Screenshot: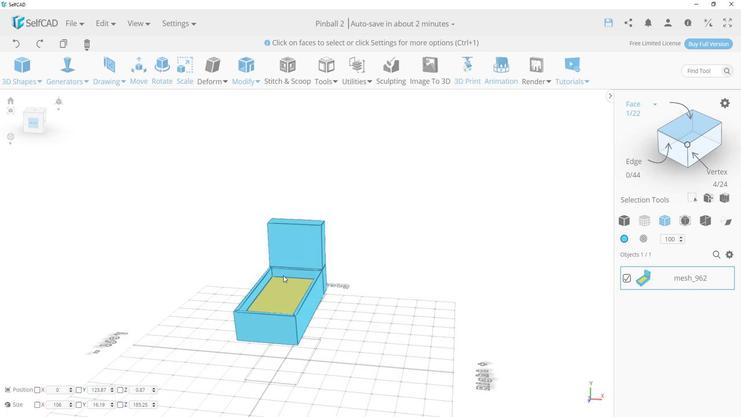 
Action: Mouse pressed left at (238, 262)
Screenshot: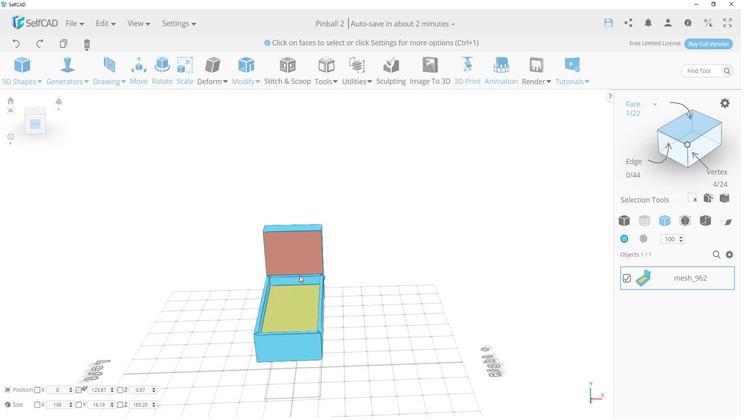 
Action: Mouse moved to (297, 342)
Screenshot: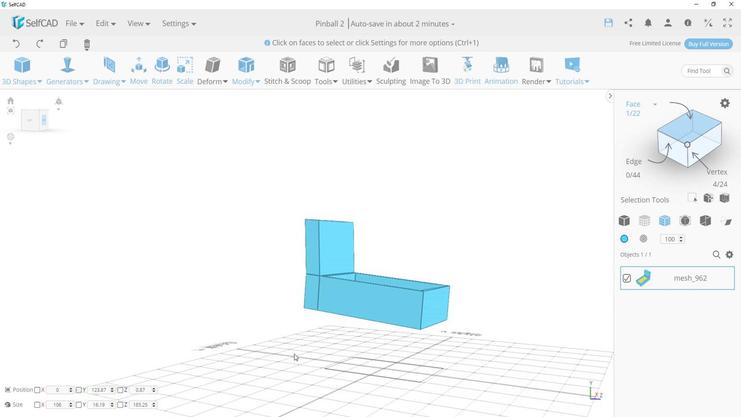 
Action: Mouse pressed left at (297, 342)
Screenshot: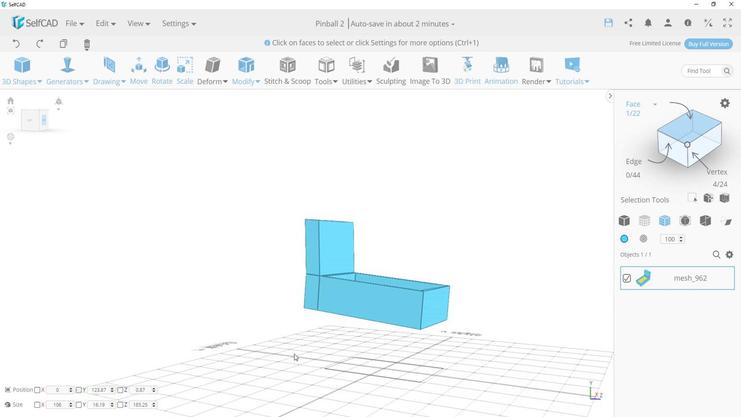 
Action: Mouse moved to (398, 319)
Screenshot: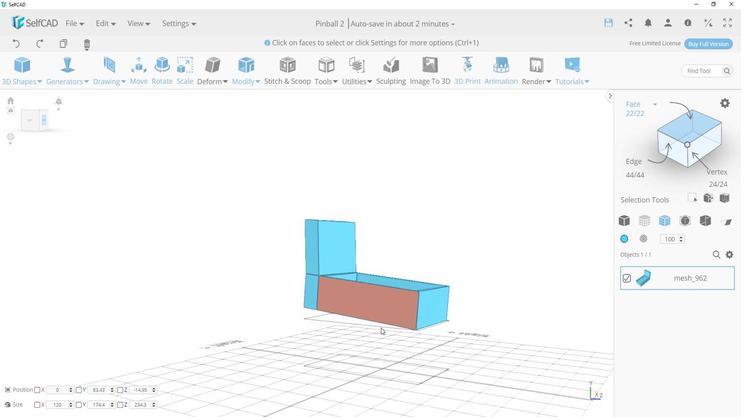 
Action: Mouse pressed left at (398, 319)
Screenshot: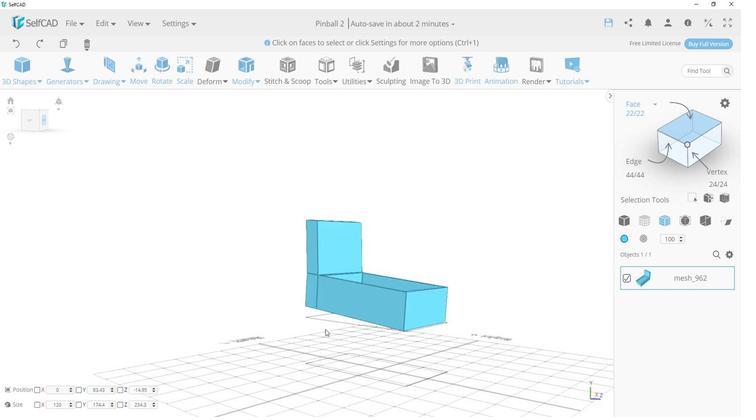 
Action: Mouse moved to (77, 121)
Screenshot: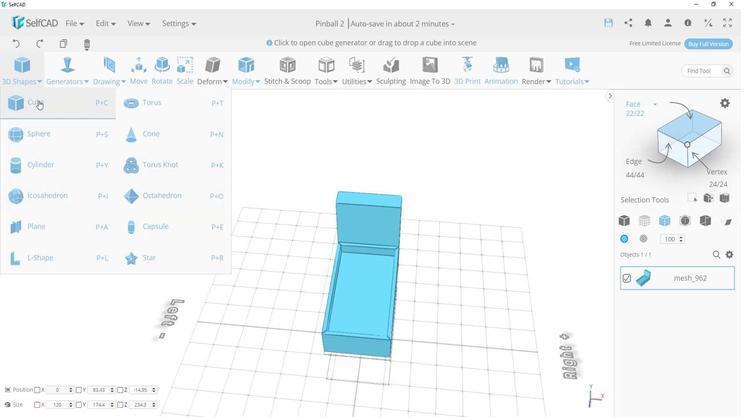 
Action: Mouse pressed left at (77, 121)
Screenshot: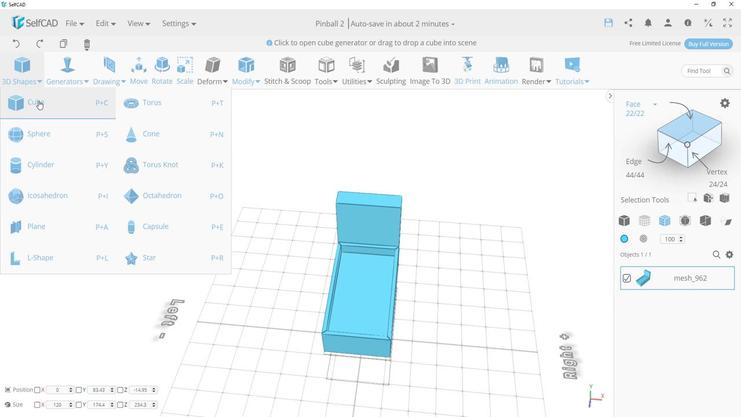 
Action: Mouse moved to (140, 188)
Screenshot: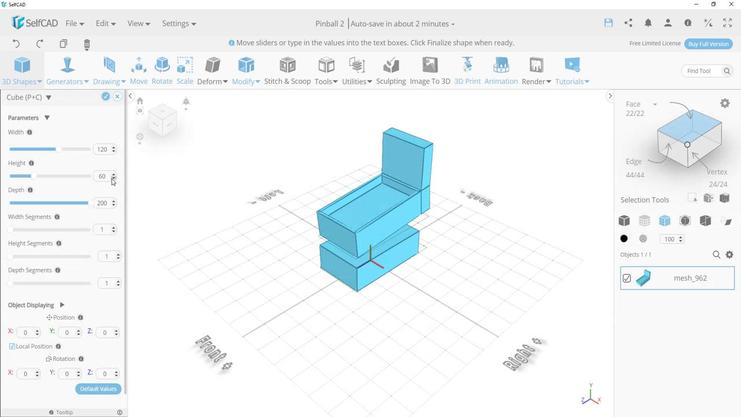 
Action: Mouse pressed left at (140, 188)
Screenshot: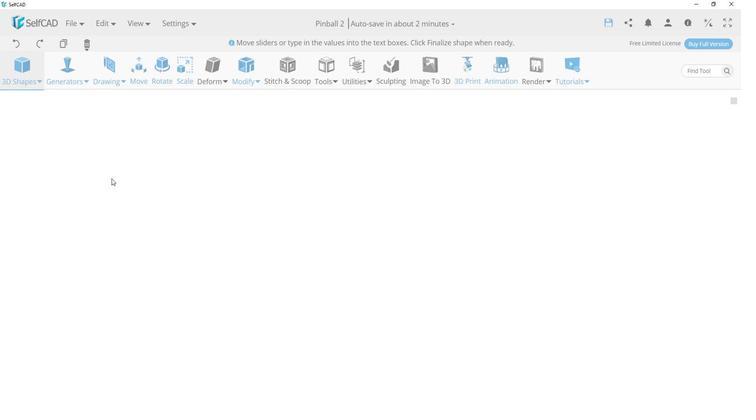 
Action: Mouse pressed left at (140, 188)
Screenshot: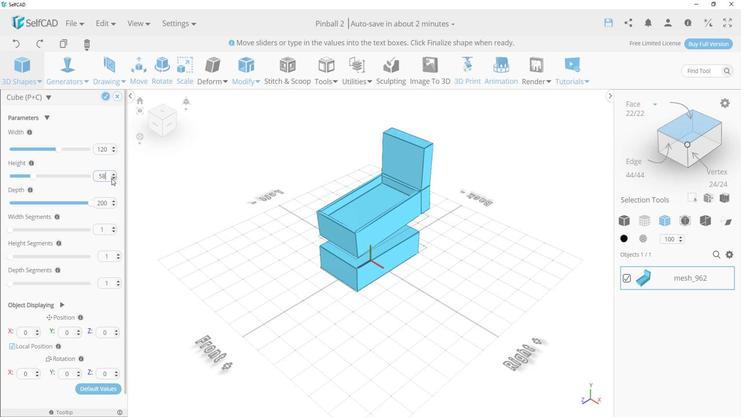 
Action: Mouse pressed left at (140, 188)
Screenshot: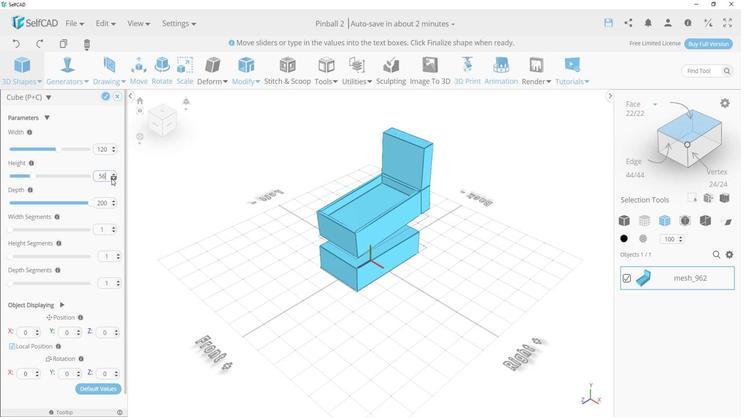 
Action: Mouse pressed left at (140, 188)
Screenshot: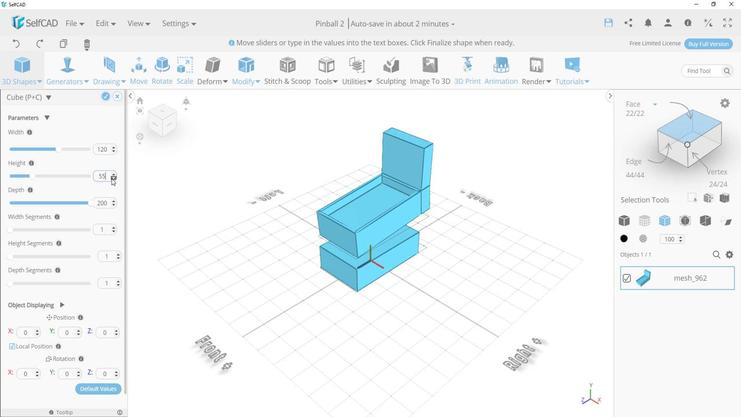 
Action: Mouse pressed left at (140, 188)
Screenshot: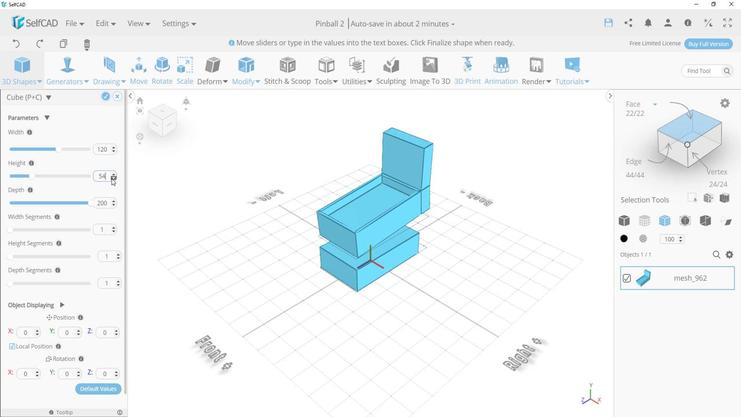 
Action: Mouse pressed left at (140, 188)
Screenshot: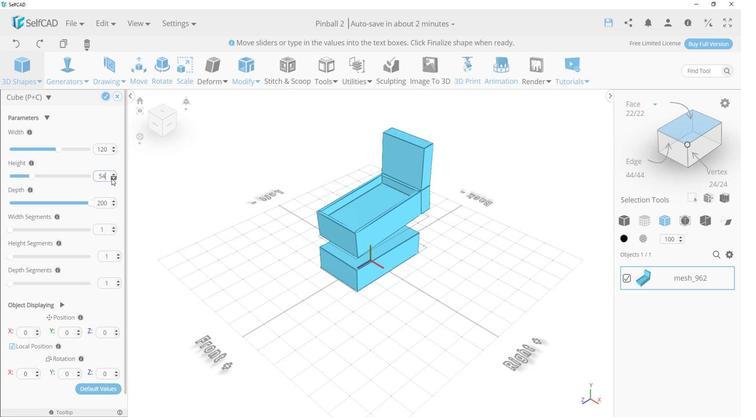
Action: Mouse pressed left at (140, 188)
Screenshot: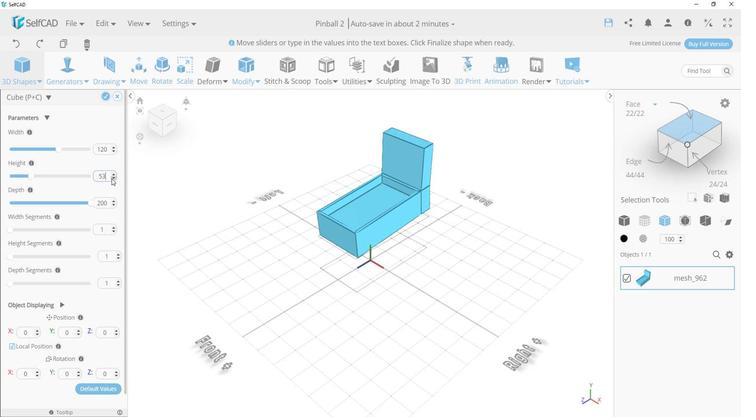 
Action: Mouse pressed left at (140, 188)
Screenshot: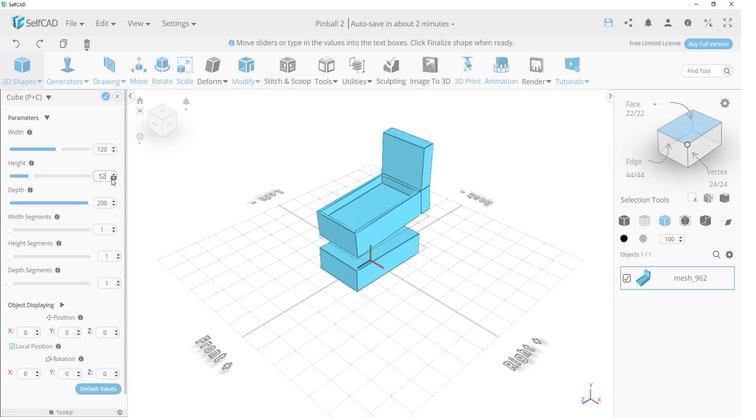 
Action: Mouse pressed left at (140, 188)
Screenshot: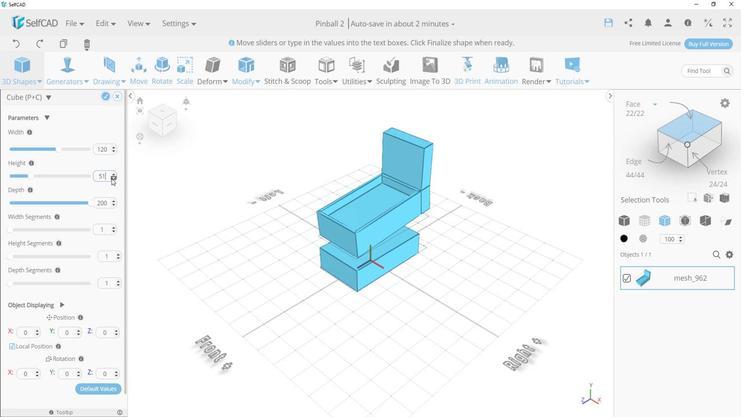 
Action: Mouse pressed left at (140, 188)
Screenshot: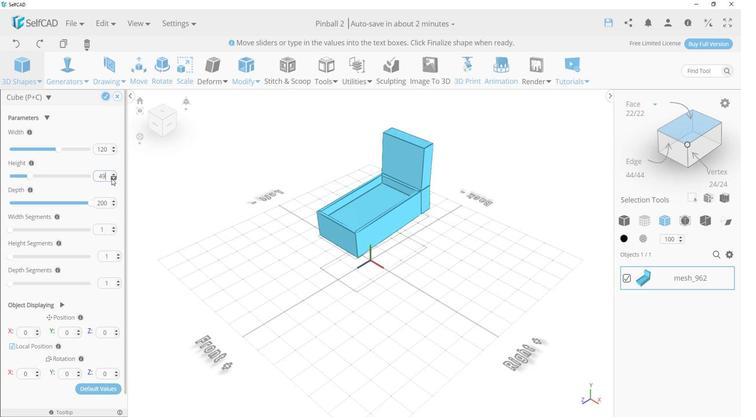 
Action: Mouse pressed left at (140, 188)
Screenshot: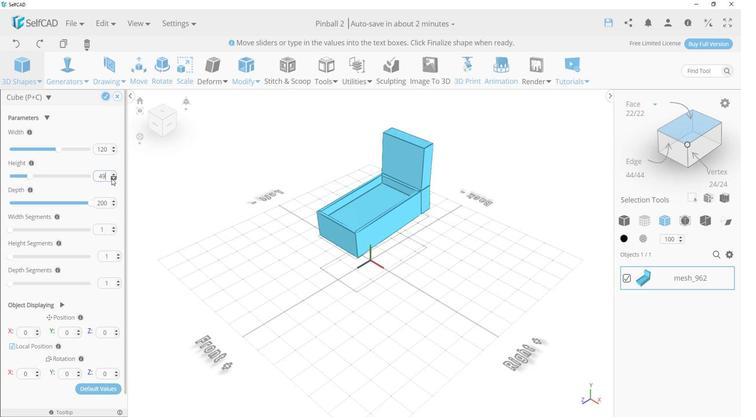 
Action: Mouse pressed left at (140, 188)
Screenshot: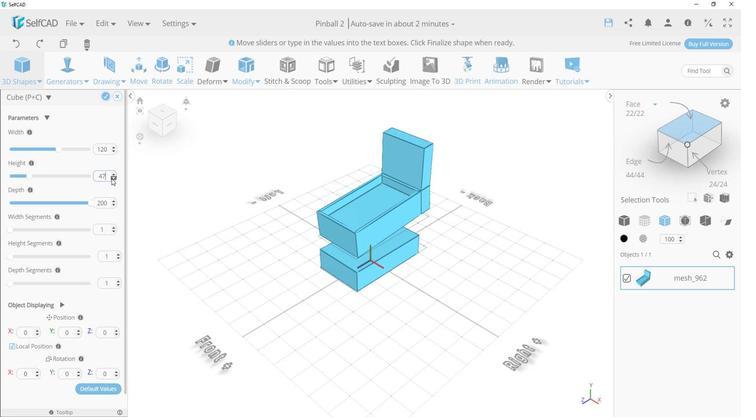 
Action: Mouse pressed left at (140, 188)
Screenshot: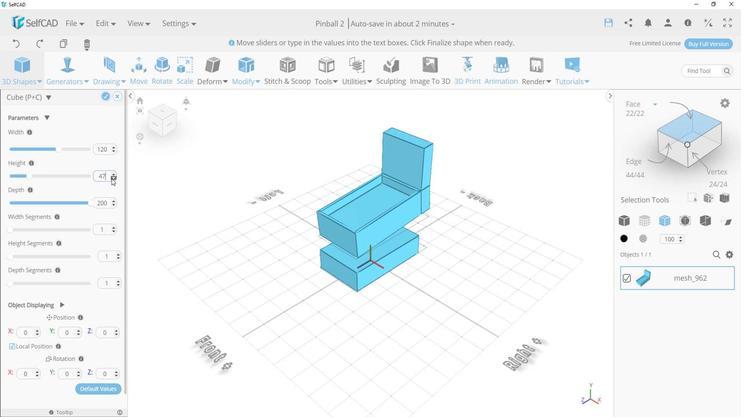 
Action: Mouse pressed left at (140, 188)
Screenshot: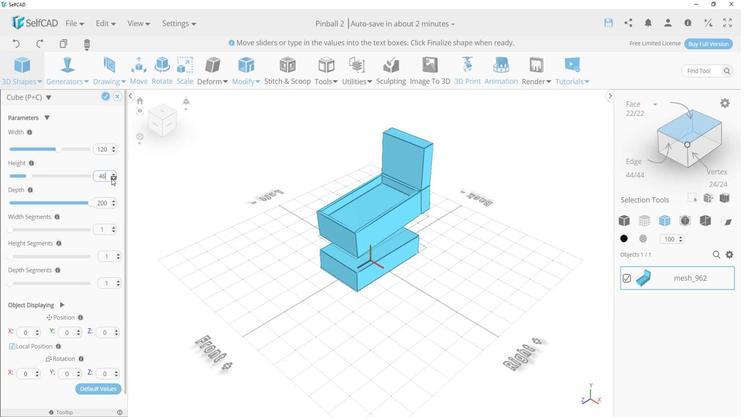
Action: Mouse pressed left at (140, 188)
Screenshot: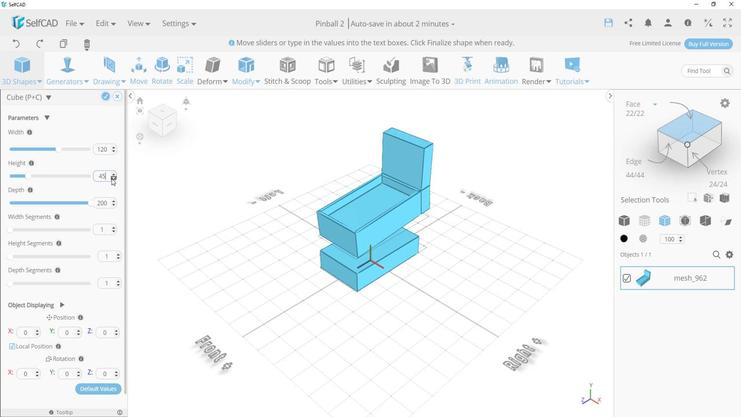 
Action: Mouse pressed left at (140, 188)
Screenshot: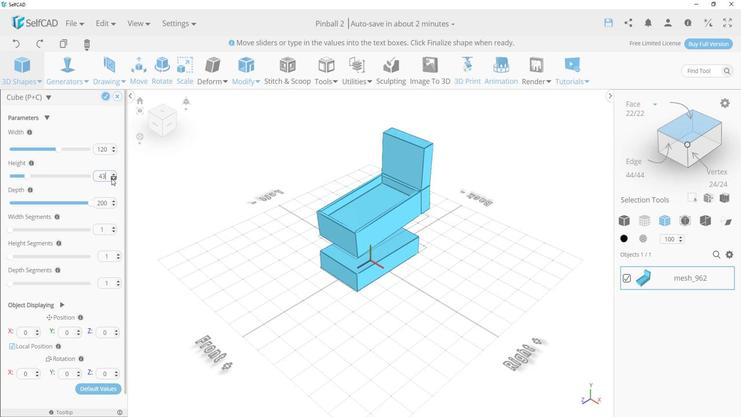 
Action: Mouse pressed left at (140, 188)
Screenshot: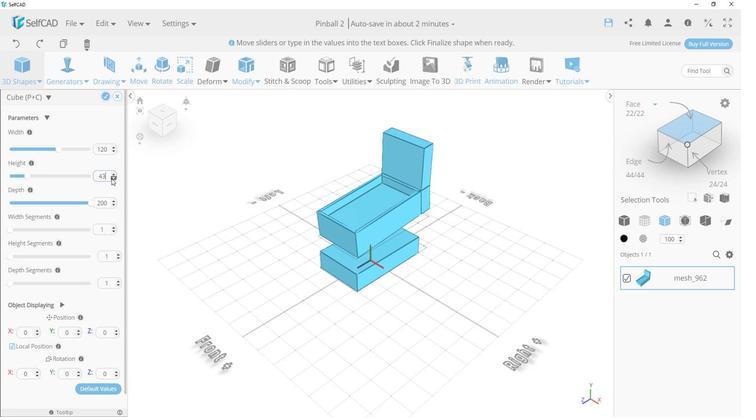 
Action: Mouse pressed left at (140, 188)
Screenshot: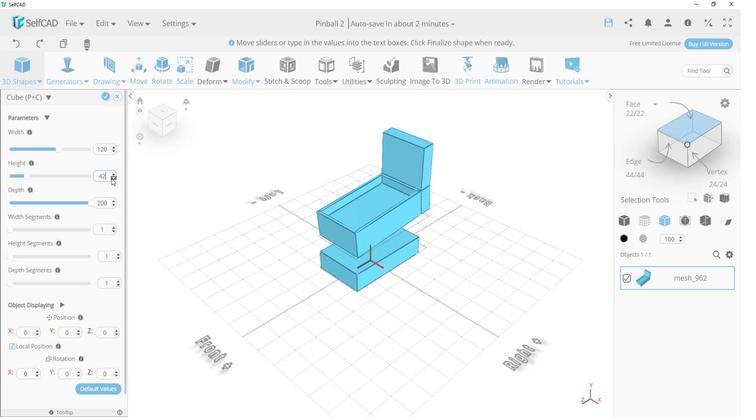 
Action: Mouse pressed left at (140, 188)
Screenshot: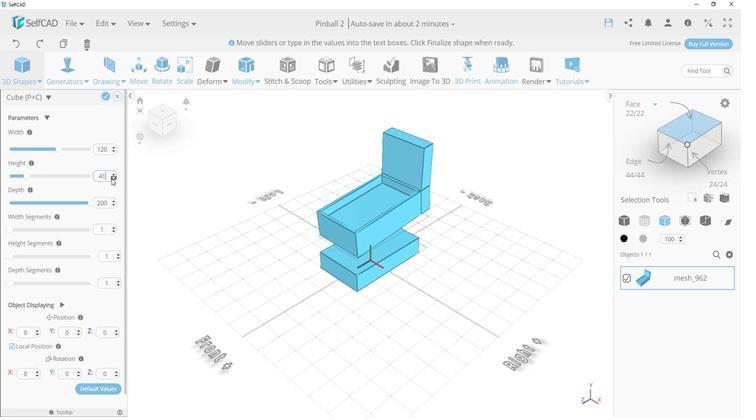 
Action: Mouse pressed left at (140, 188)
Screenshot: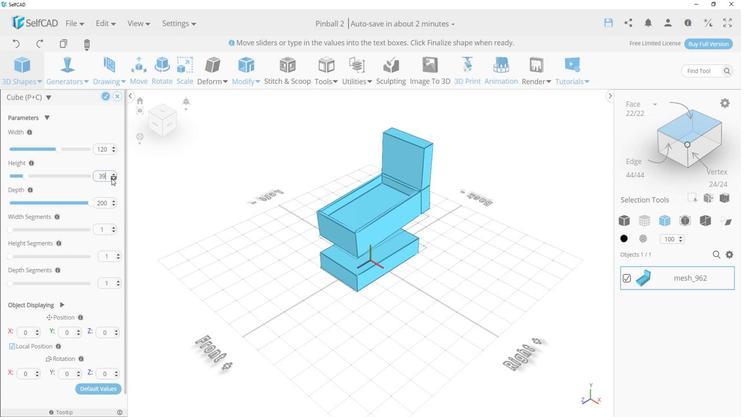 
Action: Mouse pressed left at (140, 188)
Screenshot: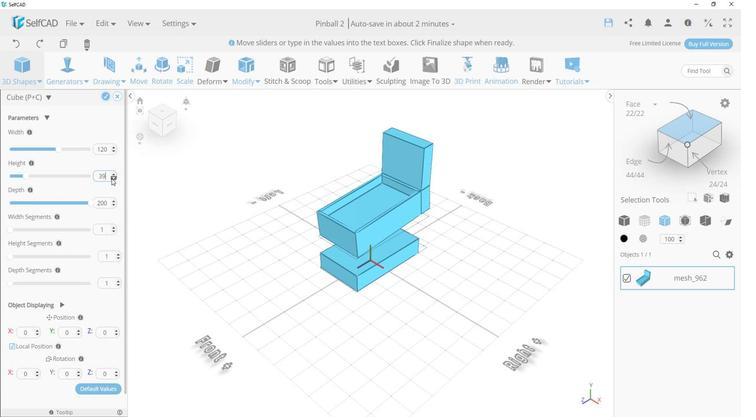 
Action: Mouse pressed left at (140, 188)
Screenshot: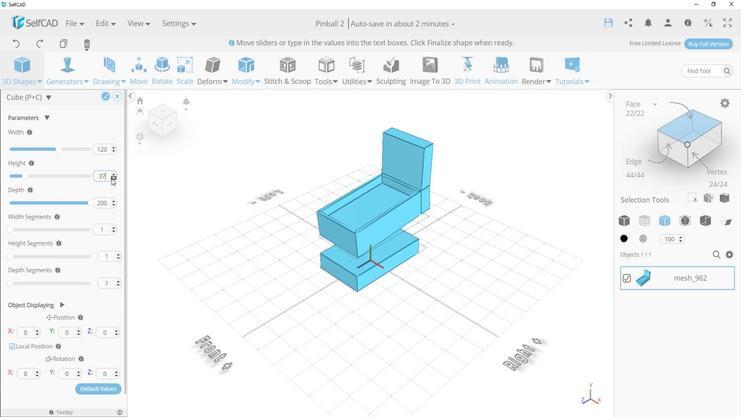 
Action: Mouse pressed left at (140, 188)
Screenshot: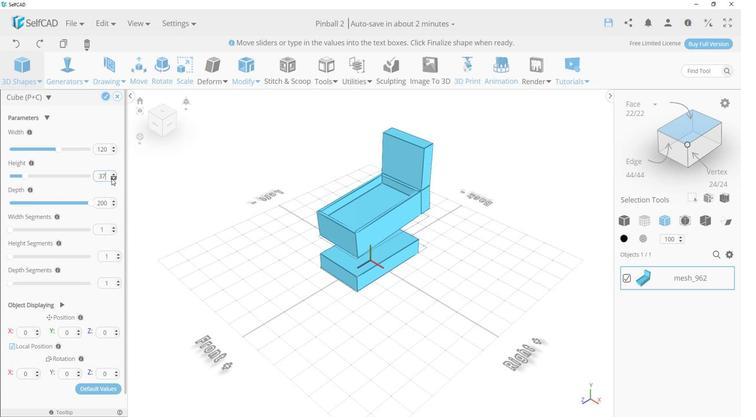 
Action: Mouse pressed left at (140, 188)
Screenshot: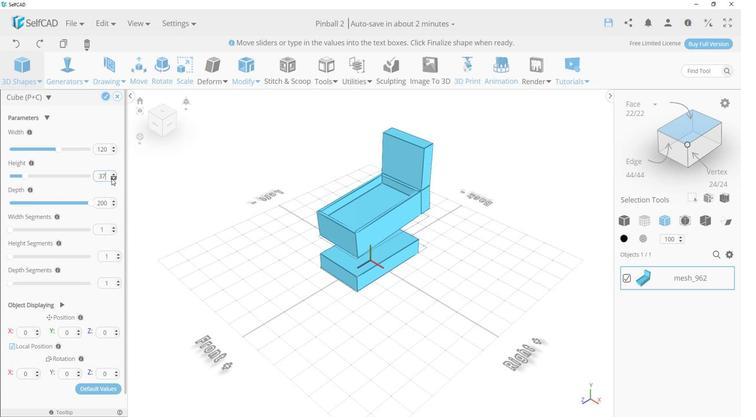 
Action: Mouse pressed left at (140, 188)
Screenshot: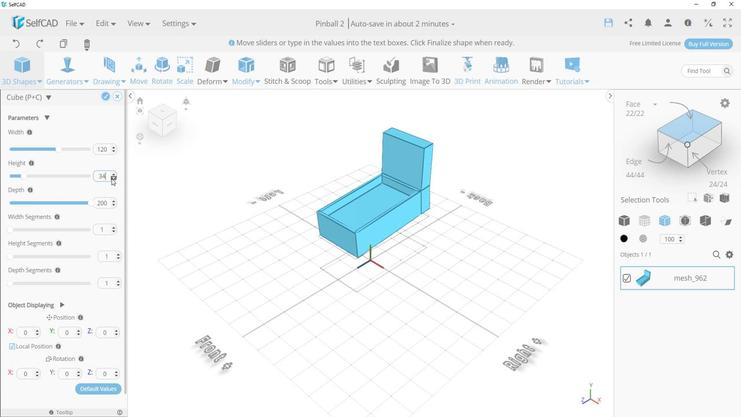 
Action: Mouse pressed left at (140, 188)
Screenshot: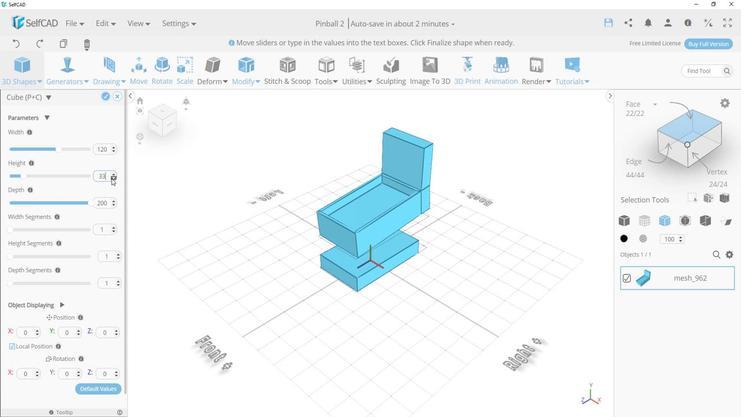 
Action: Mouse pressed left at (140, 188)
Screenshot: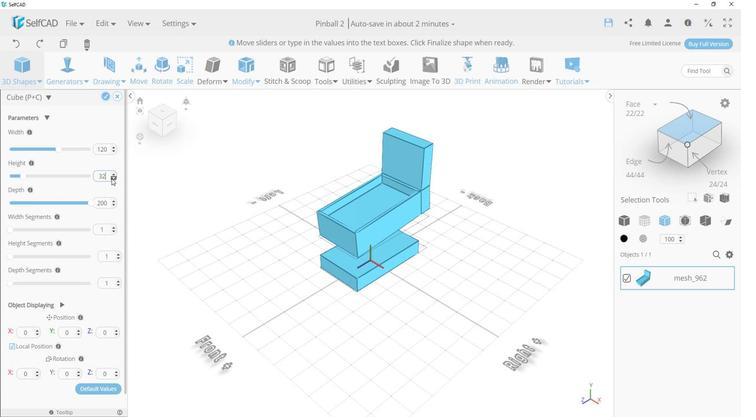 
Action: Mouse pressed left at (140, 188)
Screenshot: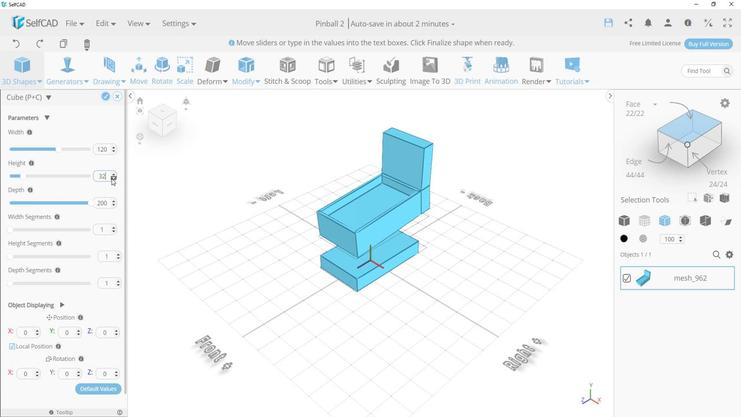 
Action: Mouse pressed left at (140, 188)
Screenshot: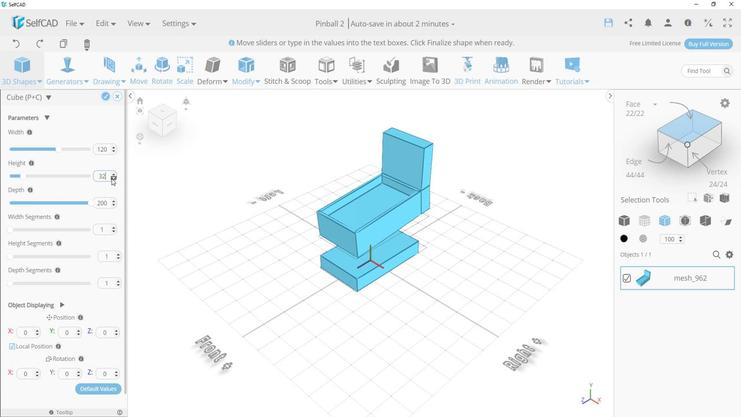 
Action: Mouse pressed left at (140, 188)
Screenshot: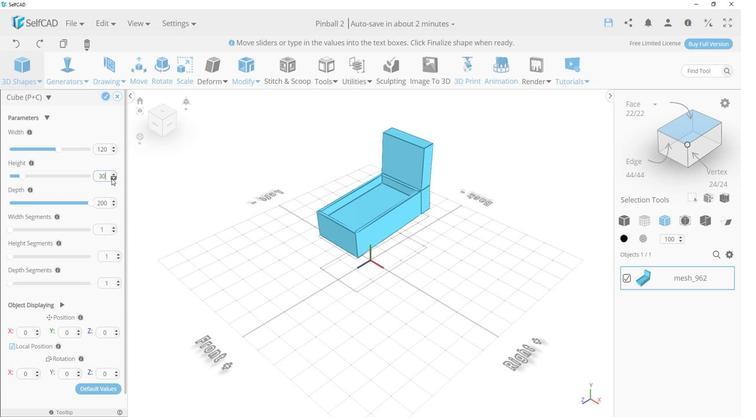 
Action: Mouse pressed left at (140, 188)
Screenshot: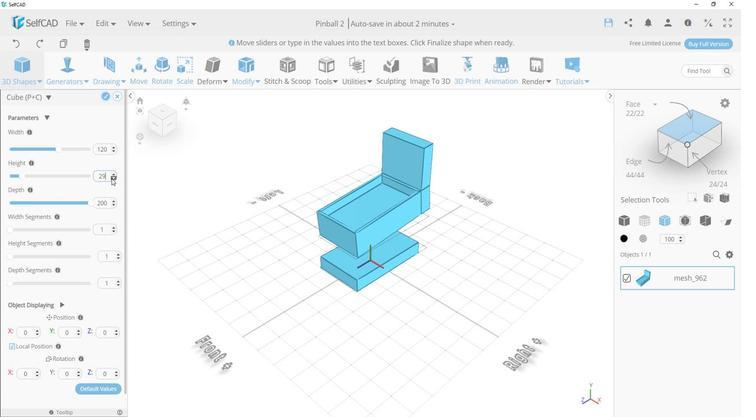 
Action: Mouse pressed left at (140, 188)
Screenshot: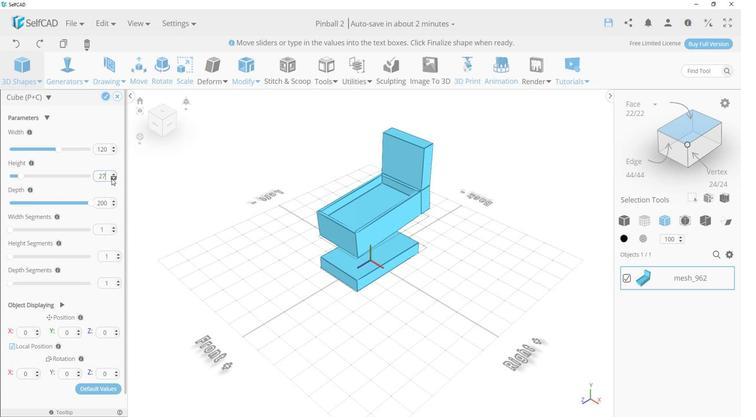 
Action: Mouse pressed left at (140, 188)
Screenshot: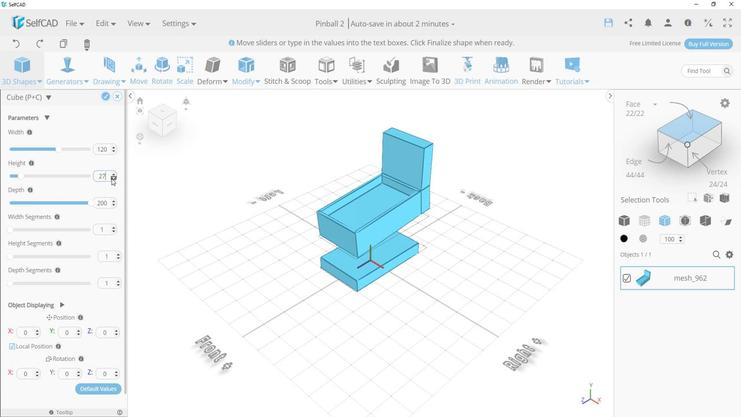 
Action: Mouse pressed left at (140, 188)
Screenshot: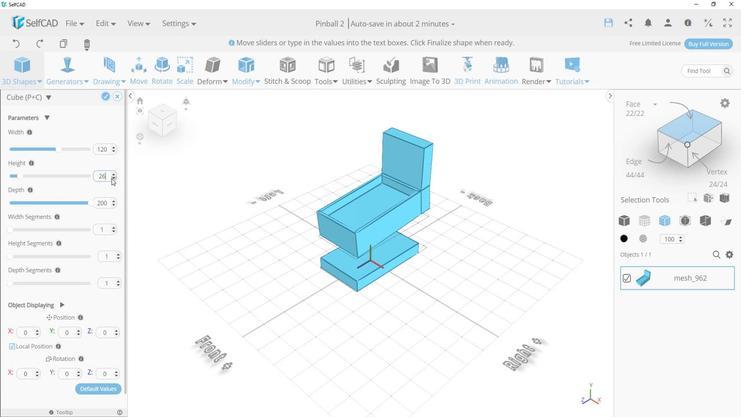 
Action: Mouse pressed left at (140, 188)
